 Task: Add a signature Kelly Rodriguez containing Best wishes for a happy National Human Rights Day, Kelly Rodriguez to email address softage.6@softage.net and add a label Hazardous materials
Action: Mouse moved to (1246, 95)
Screenshot: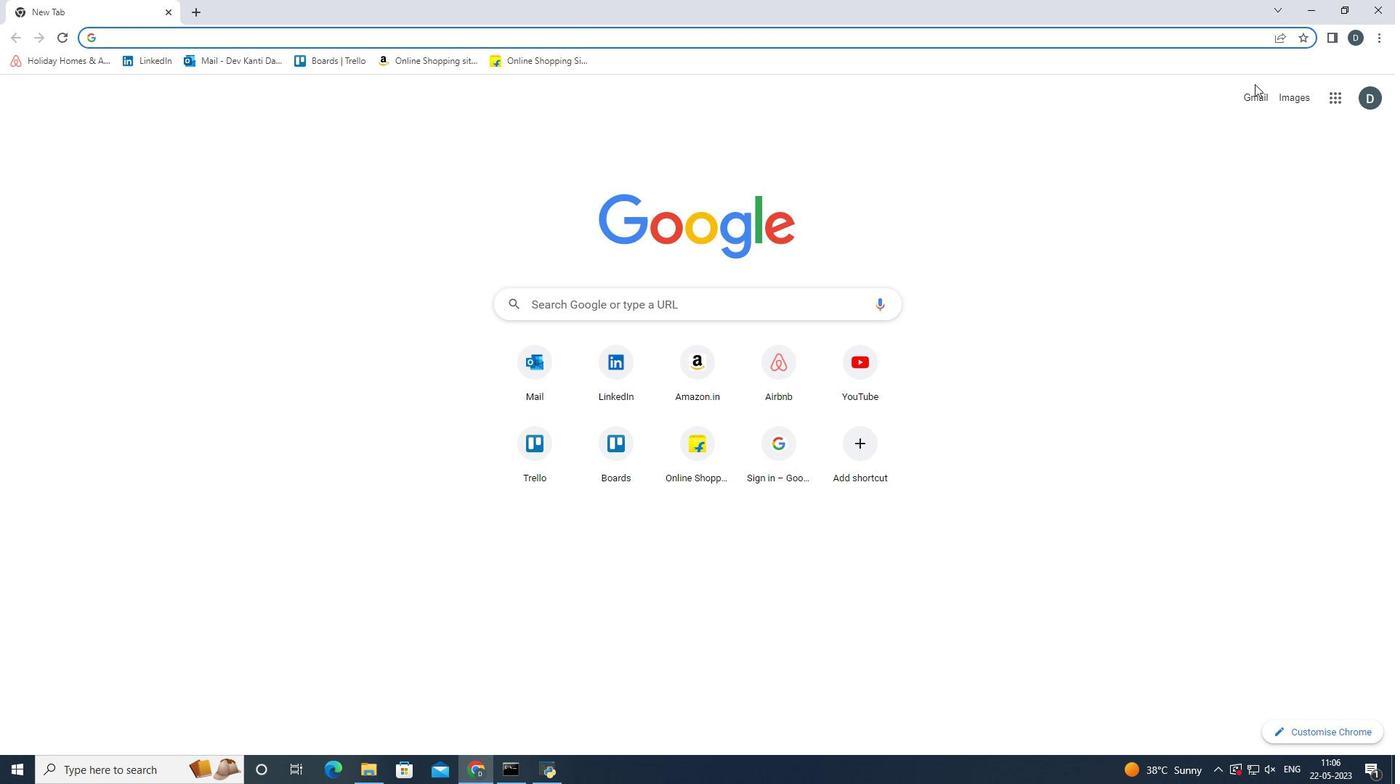 
Action: Mouse pressed left at (1246, 95)
Screenshot: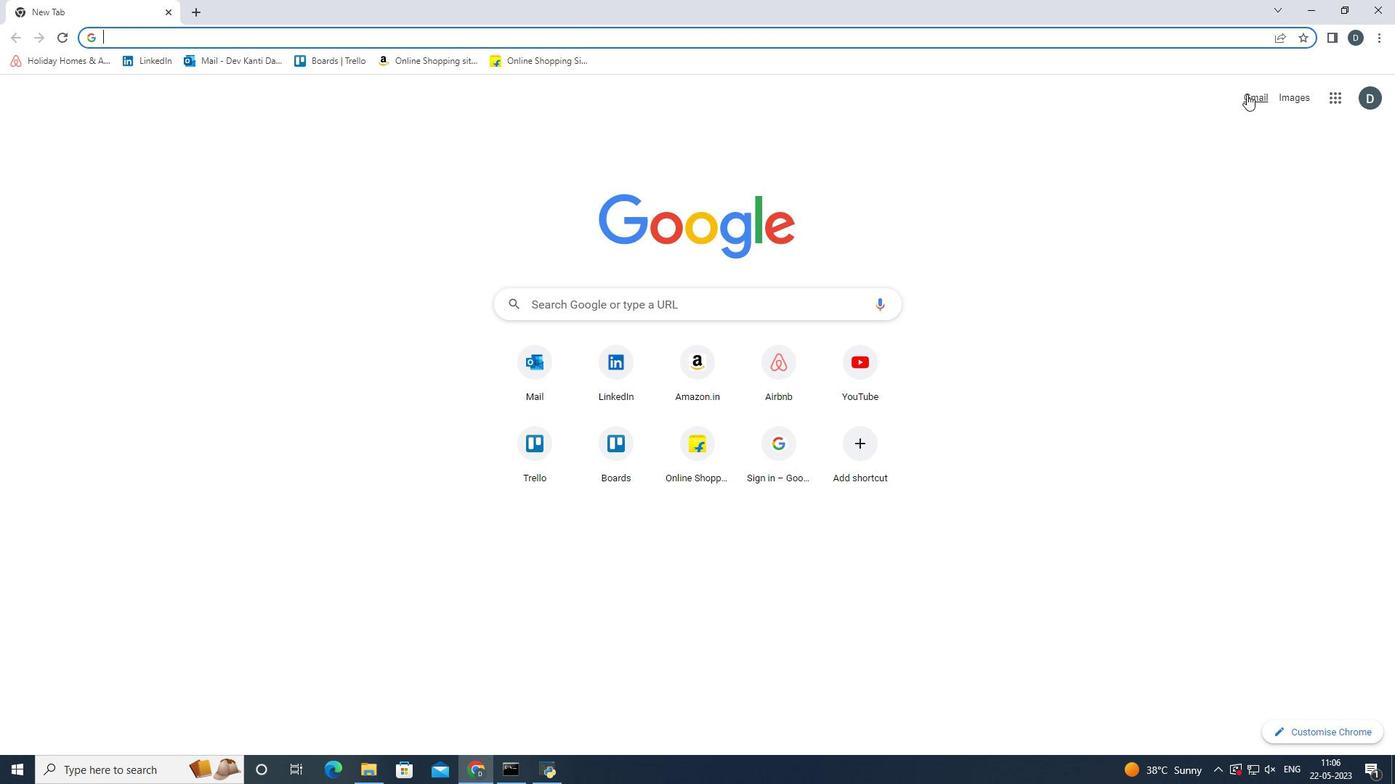 
Action: Mouse moved to (1303, 87)
Screenshot: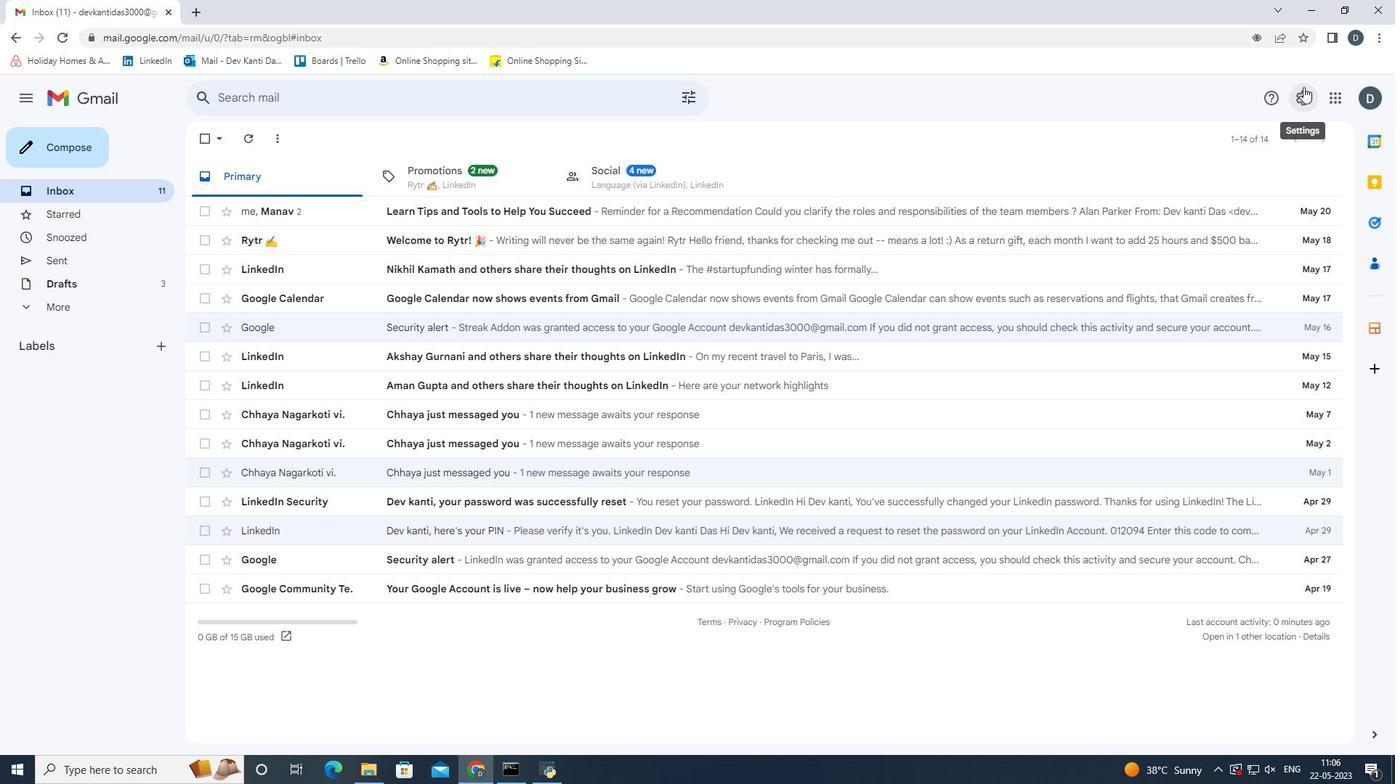 
Action: Mouse pressed left at (1303, 87)
Screenshot: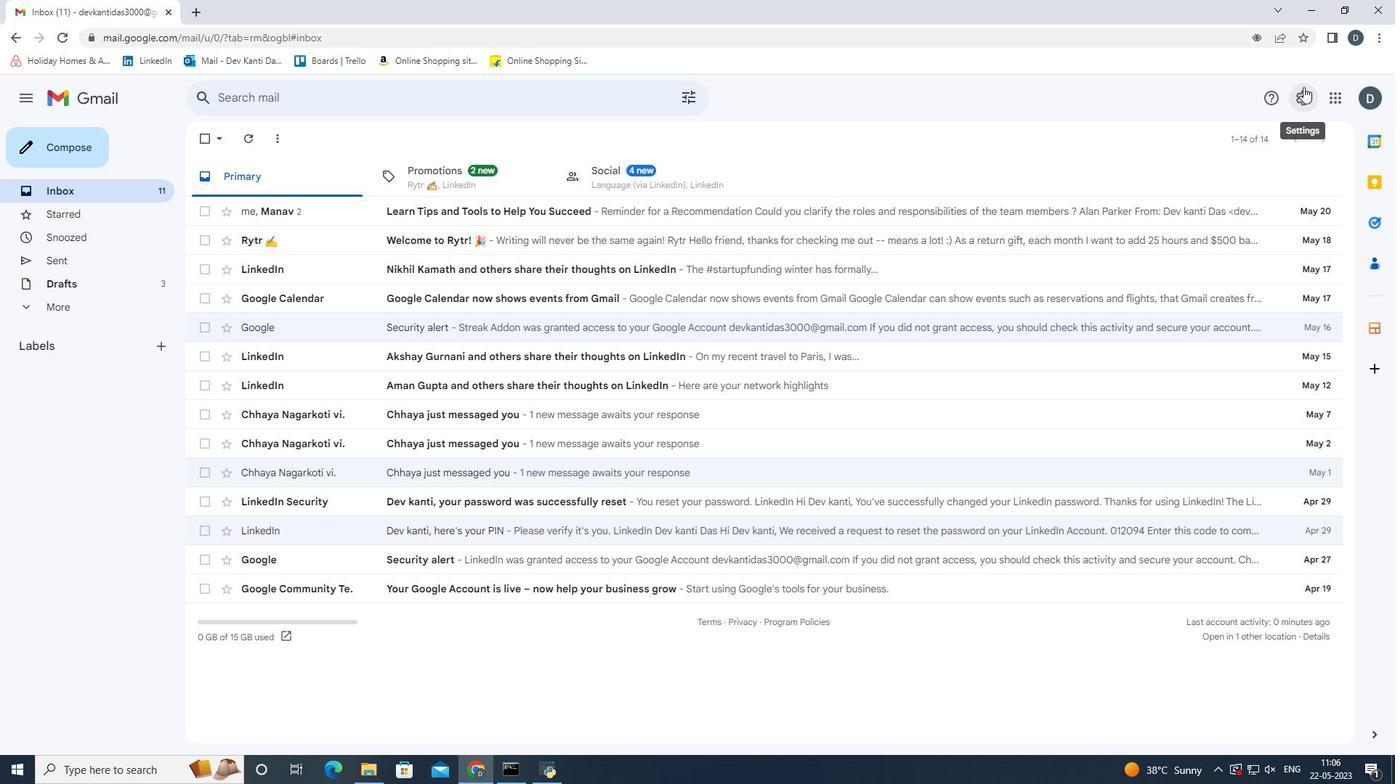 
Action: Mouse moved to (1290, 170)
Screenshot: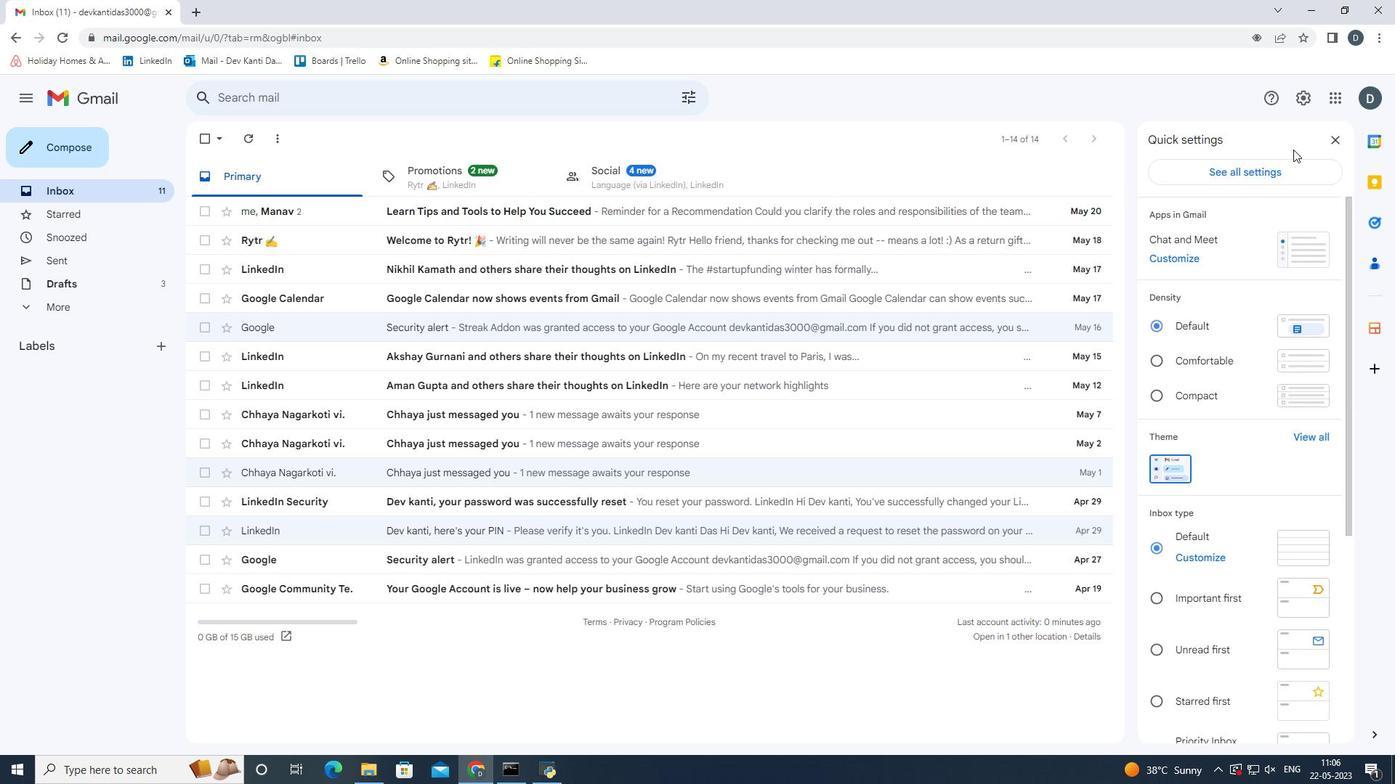 
Action: Mouse pressed left at (1290, 170)
Screenshot: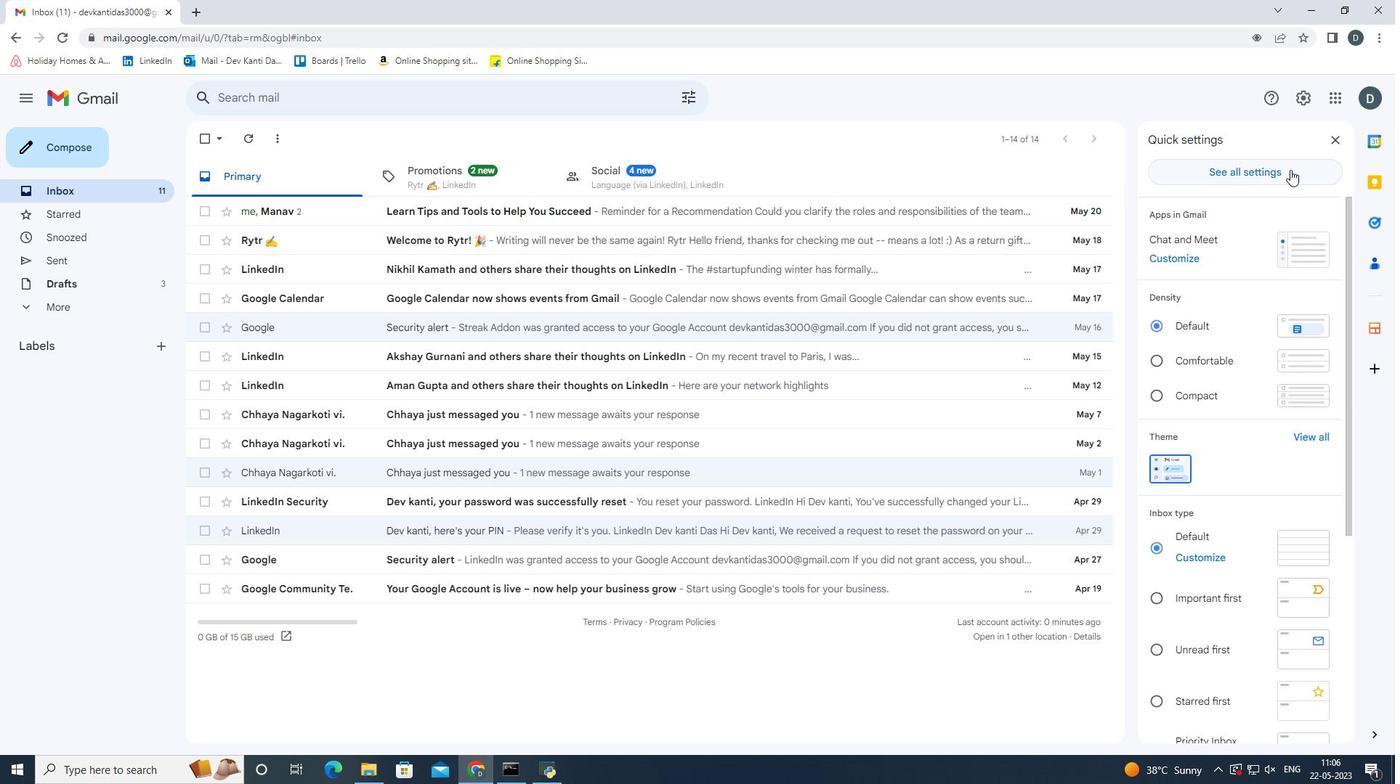
Action: Mouse moved to (923, 428)
Screenshot: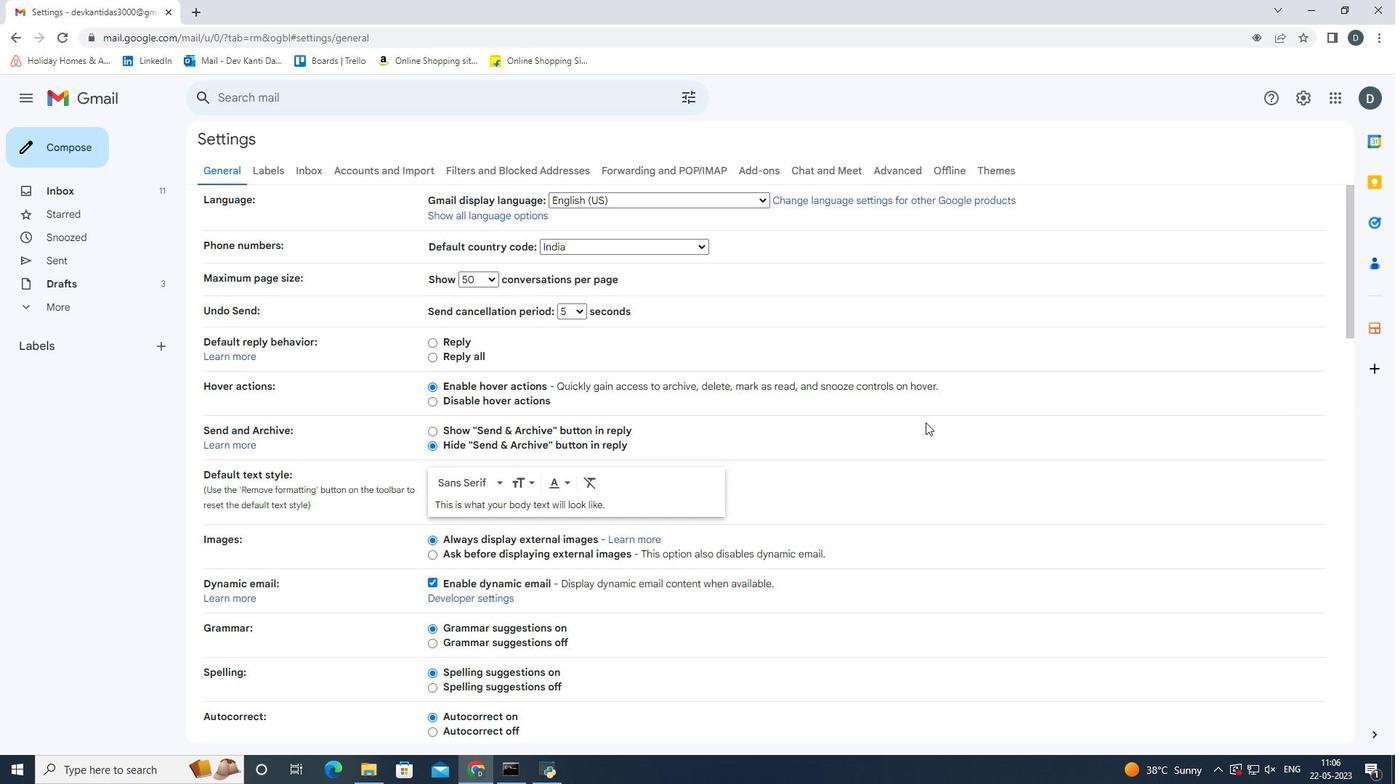 
Action: Mouse scrolled (923, 427) with delta (0, 0)
Screenshot: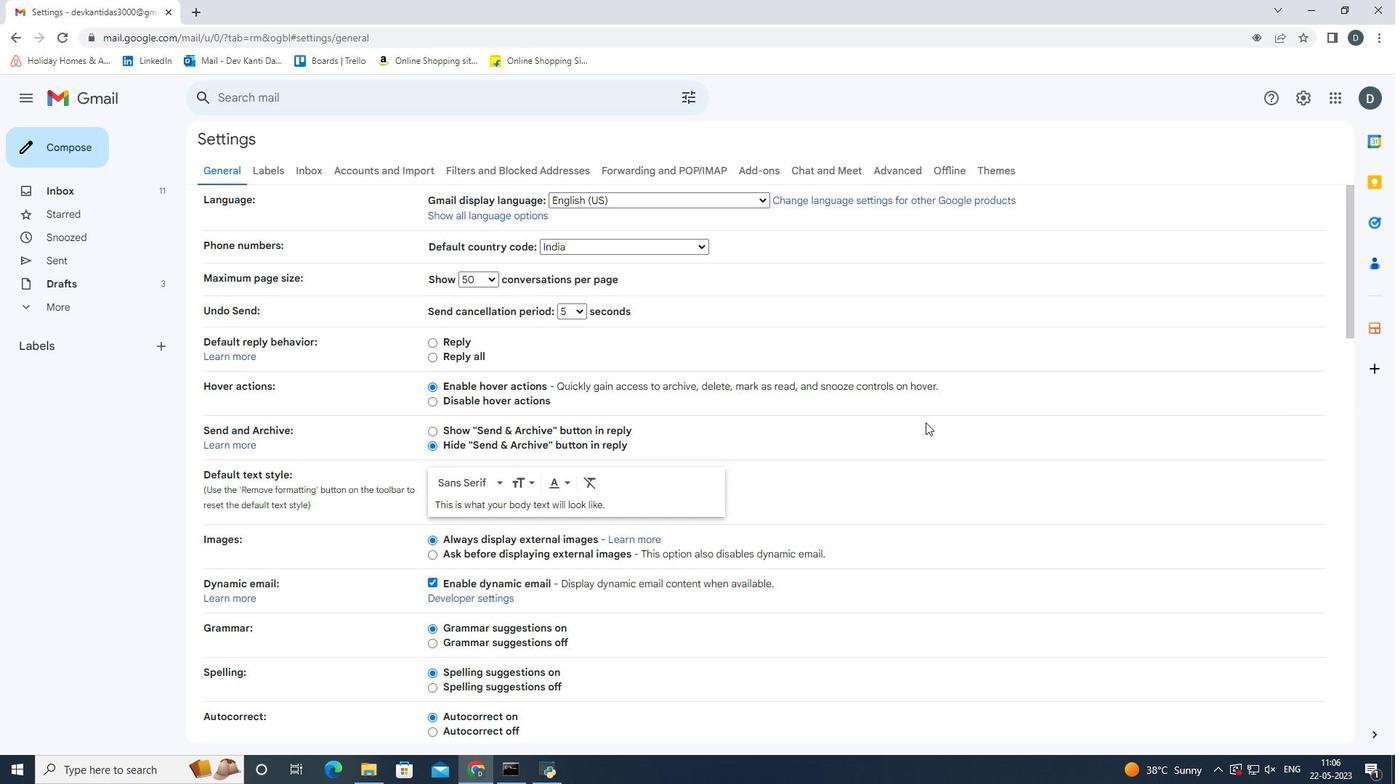 
Action: Mouse scrolled (923, 427) with delta (0, 0)
Screenshot: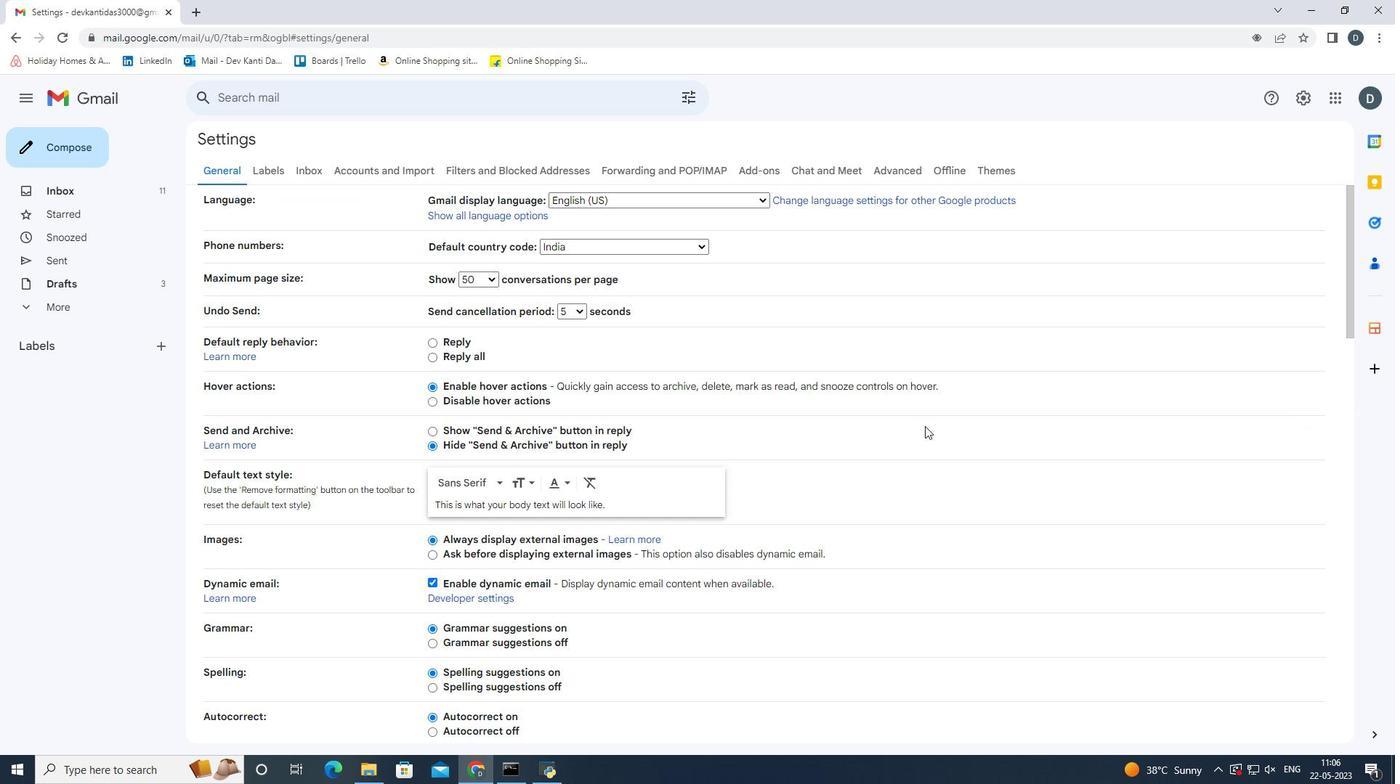 
Action: Mouse scrolled (923, 427) with delta (0, 0)
Screenshot: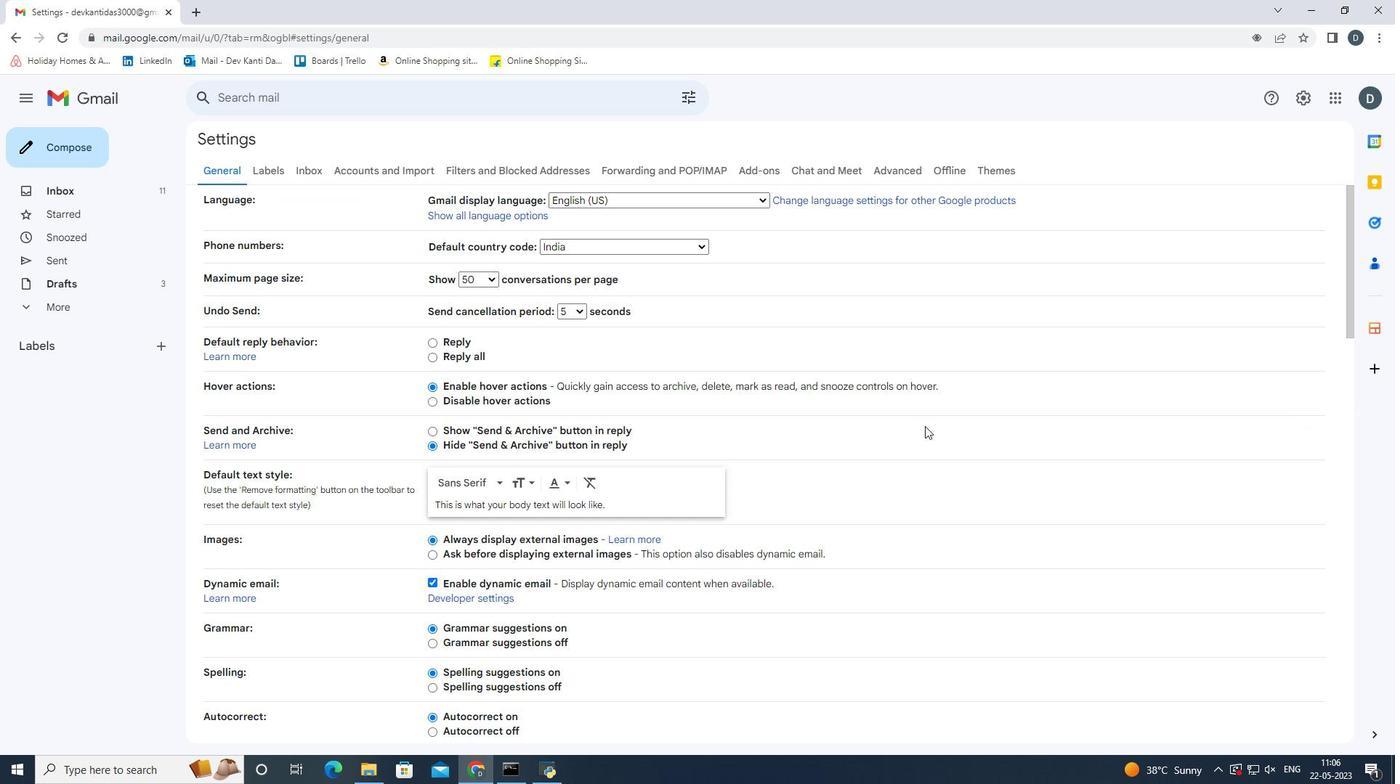 
Action: Mouse moved to (923, 430)
Screenshot: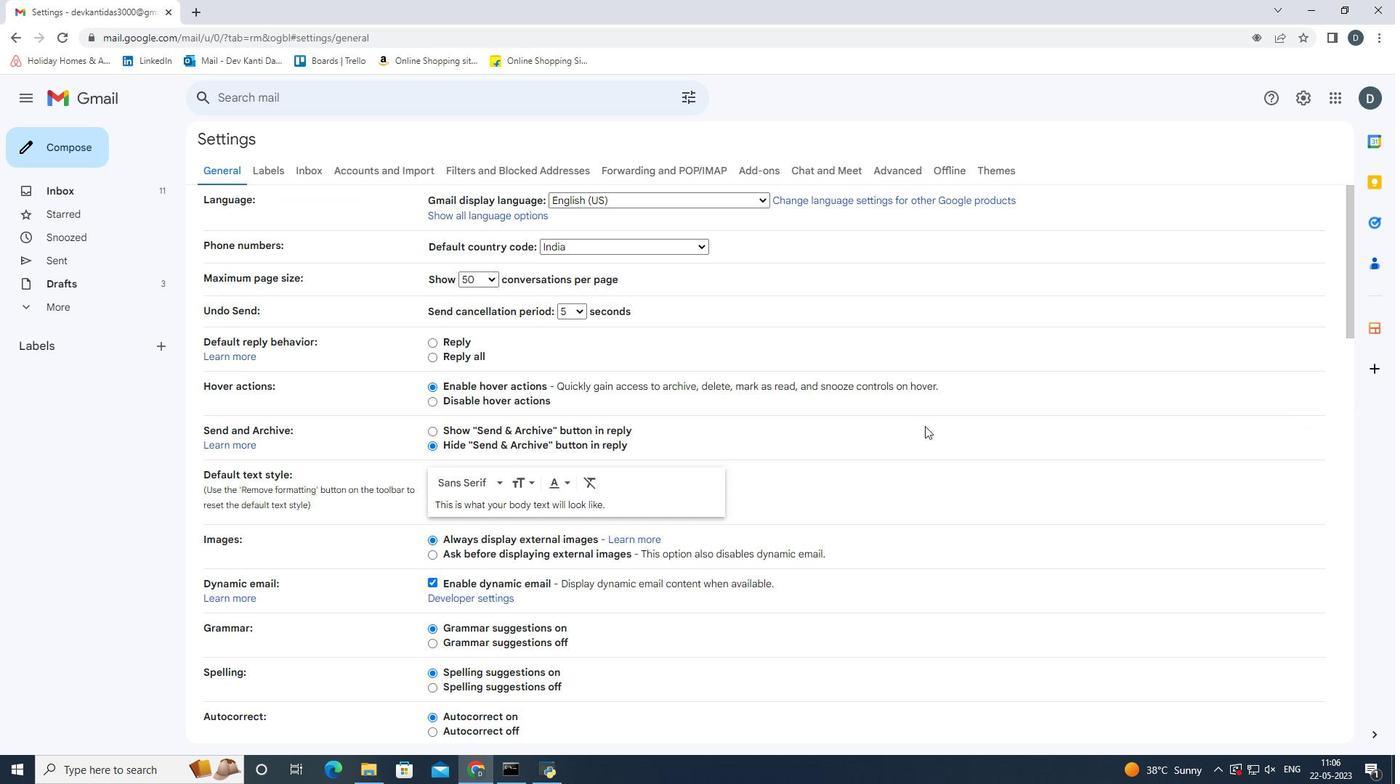 
Action: Mouse scrolled (923, 429) with delta (0, 0)
Screenshot: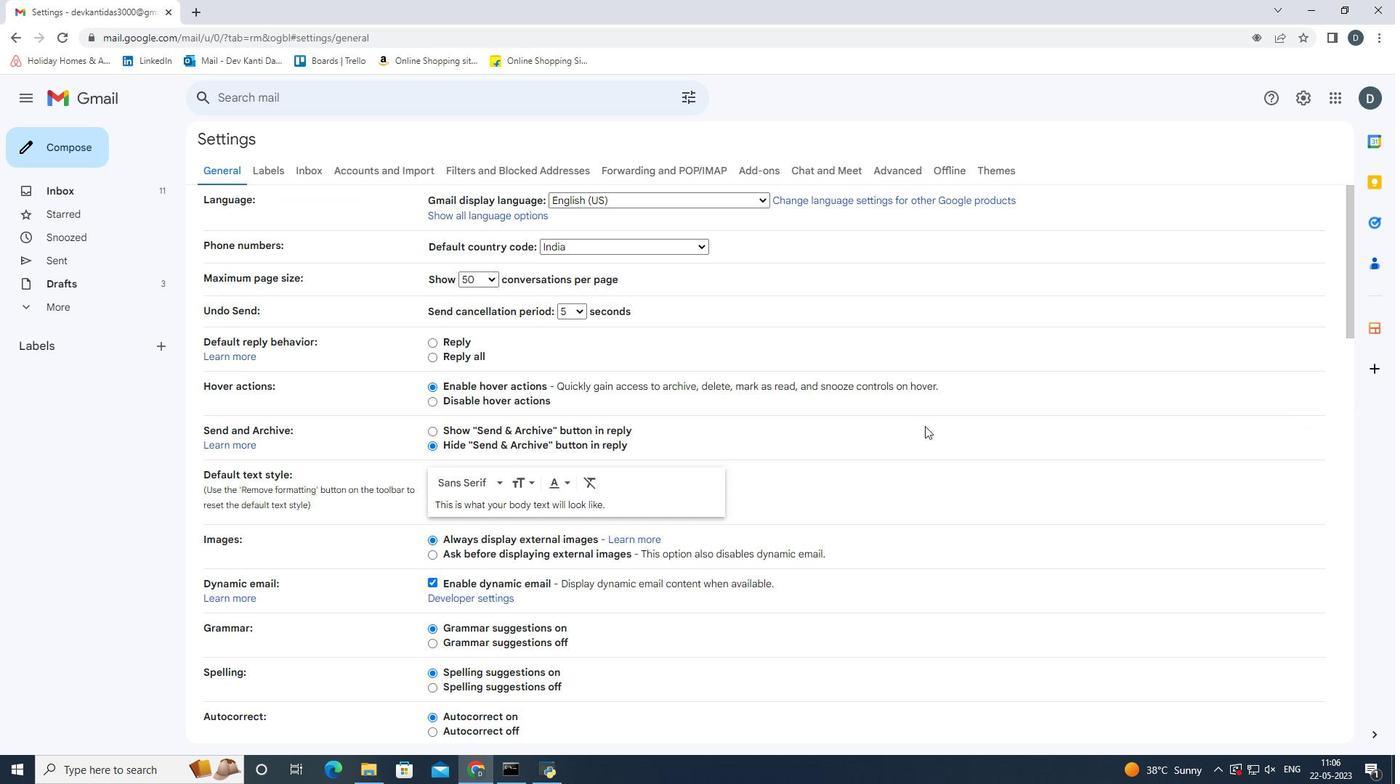 
Action: Mouse moved to (950, 408)
Screenshot: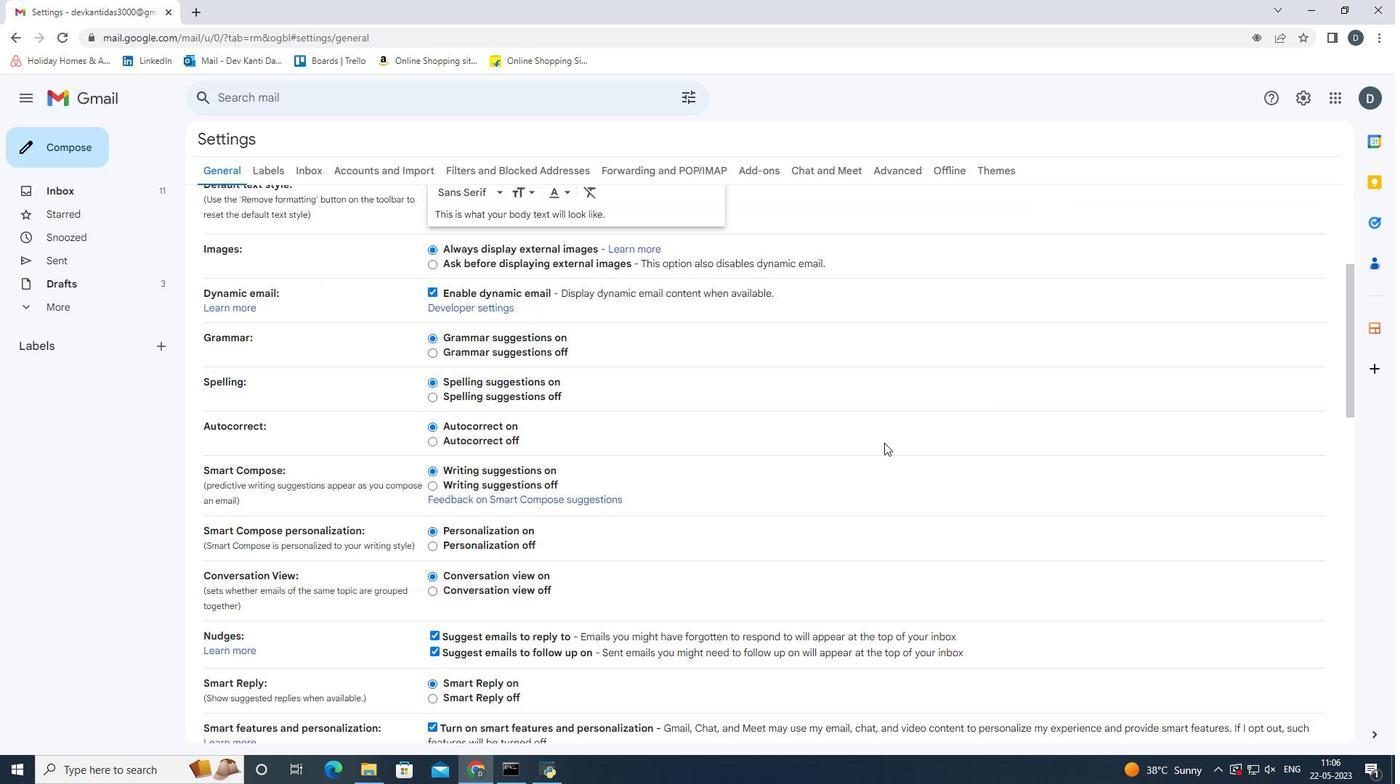 
Action: Mouse scrolled (950, 407) with delta (0, 0)
Screenshot: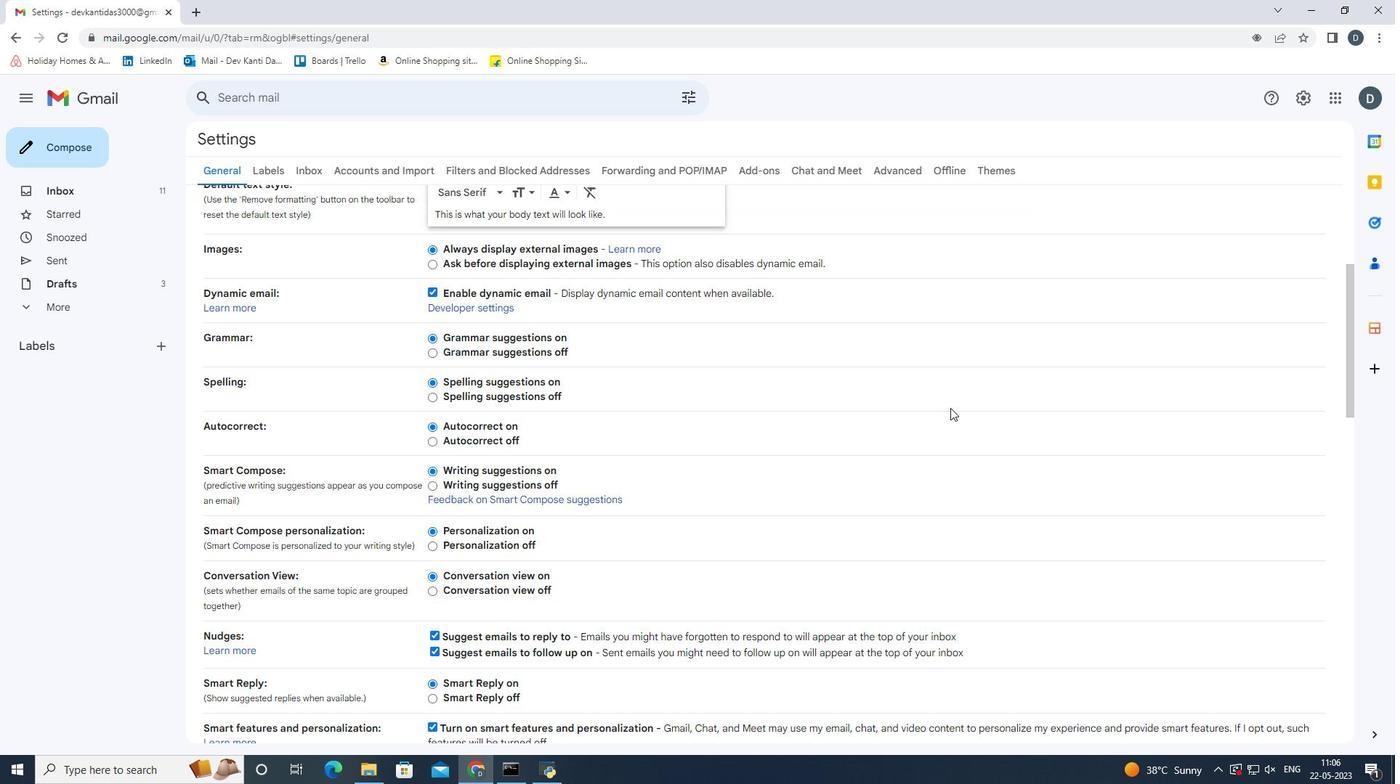 
Action: Mouse scrolled (950, 407) with delta (0, 0)
Screenshot: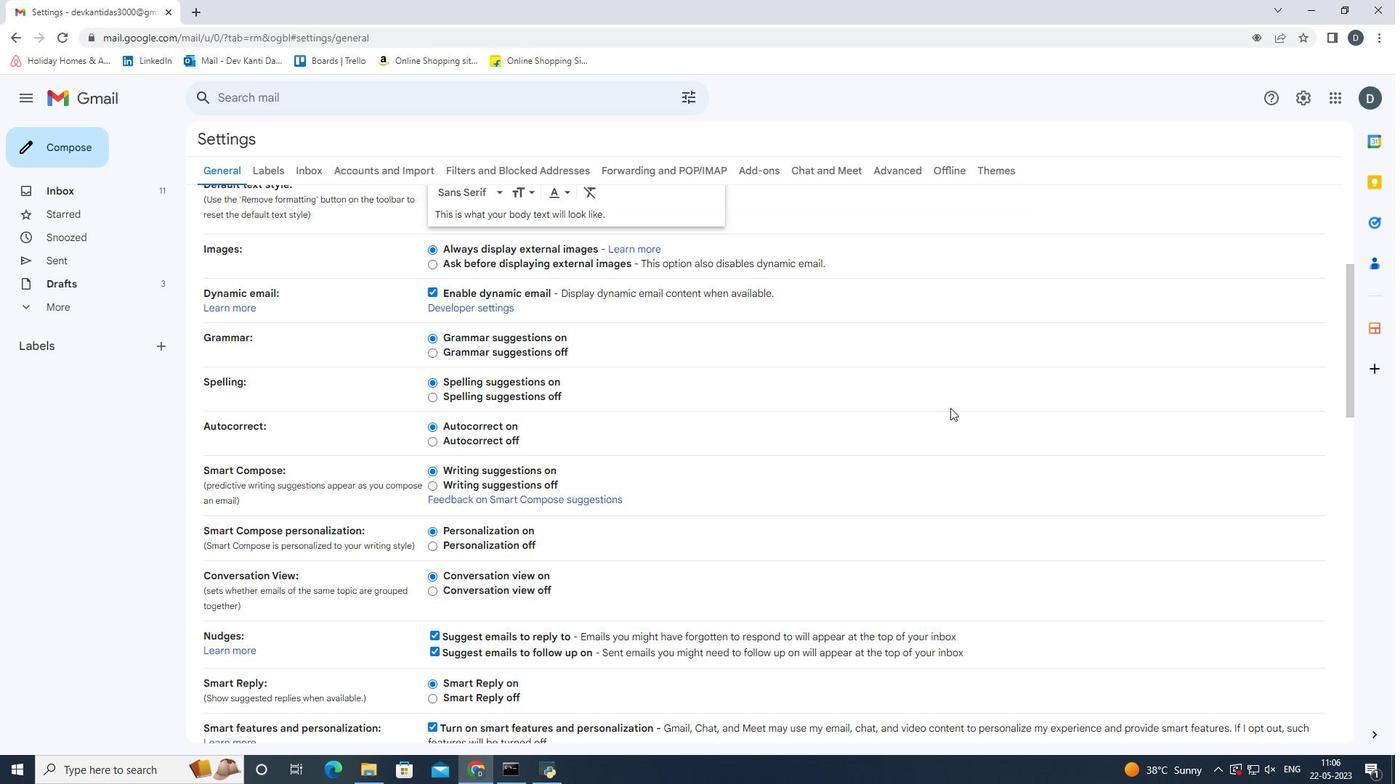 
Action: Mouse scrolled (950, 407) with delta (0, 0)
Screenshot: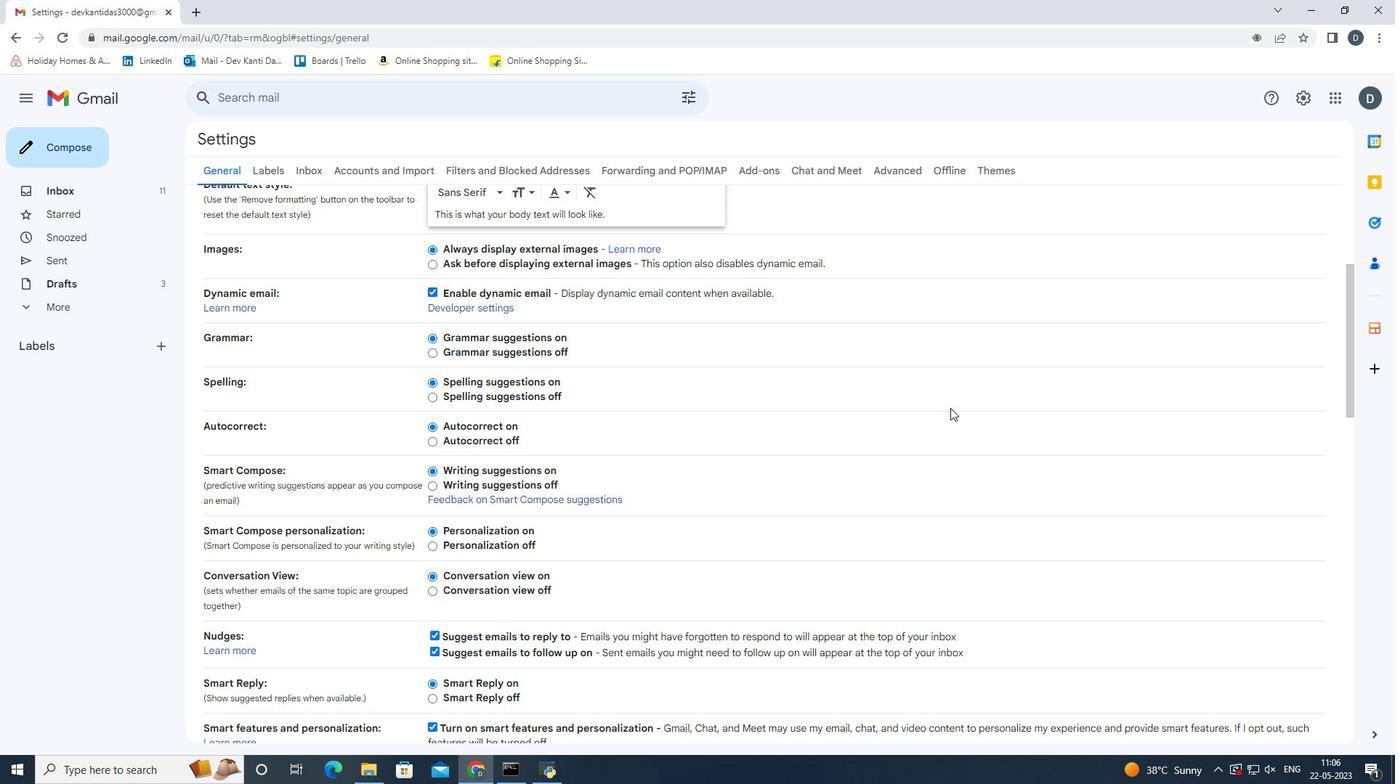 
Action: Mouse scrolled (950, 407) with delta (0, 0)
Screenshot: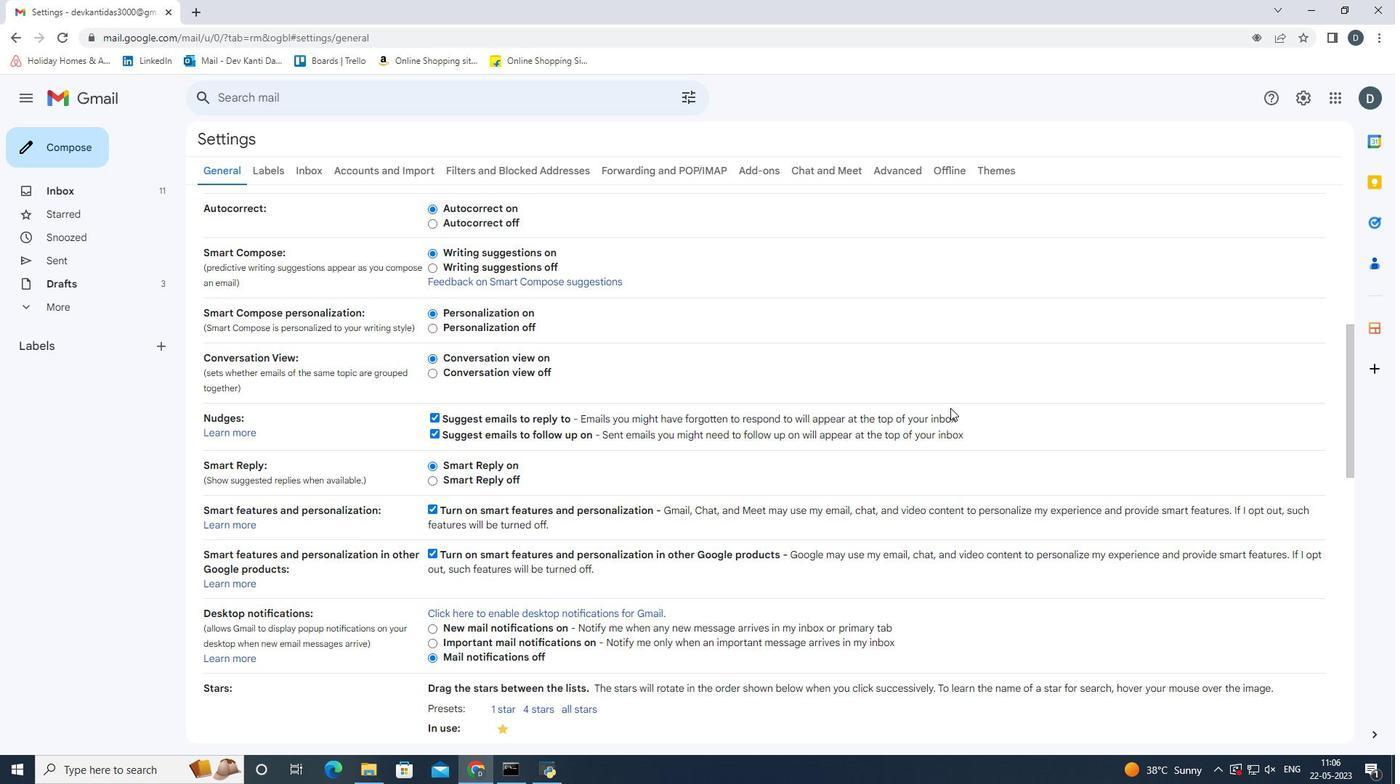 
Action: Mouse scrolled (950, 407) with delta (0, 0)
Screenshot: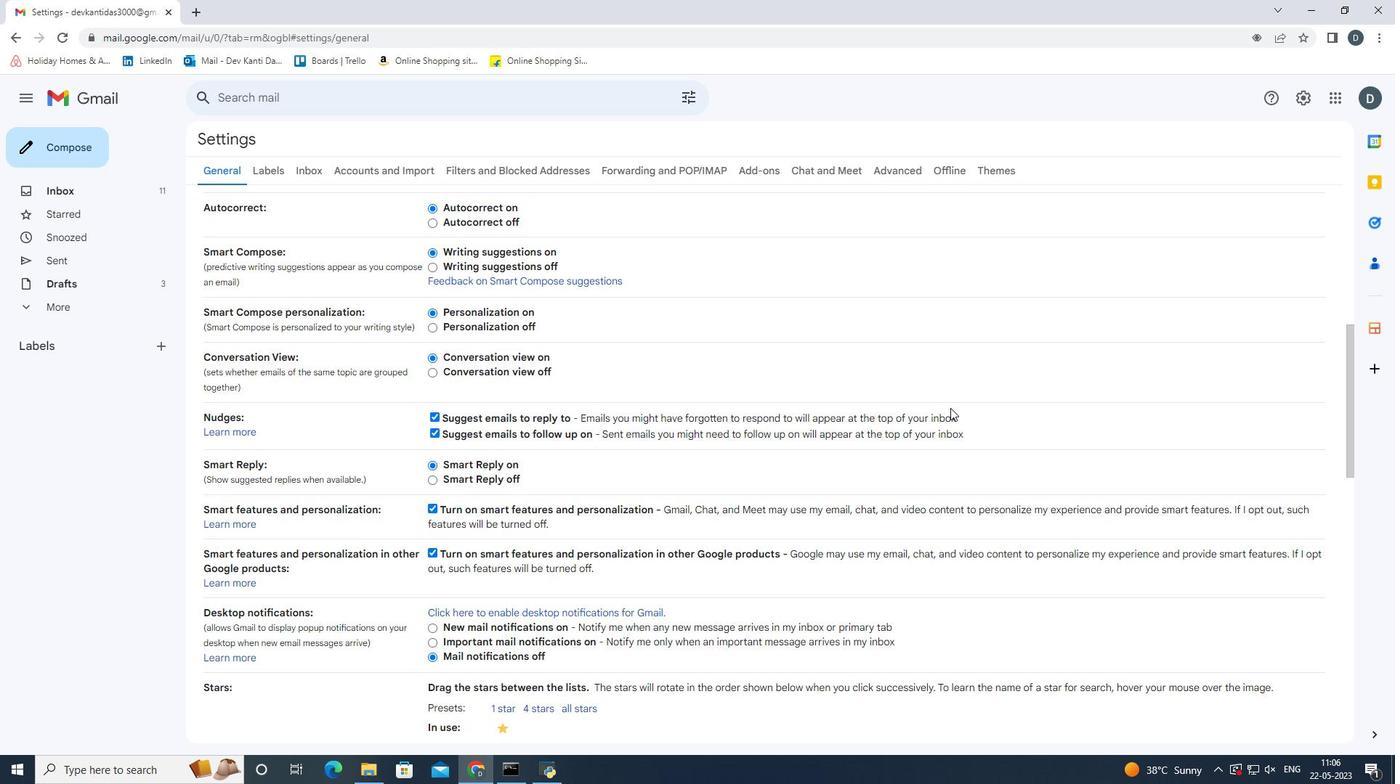
Action: Mouse scrolled (950, 407) with delta (0, 0)
Screenshot: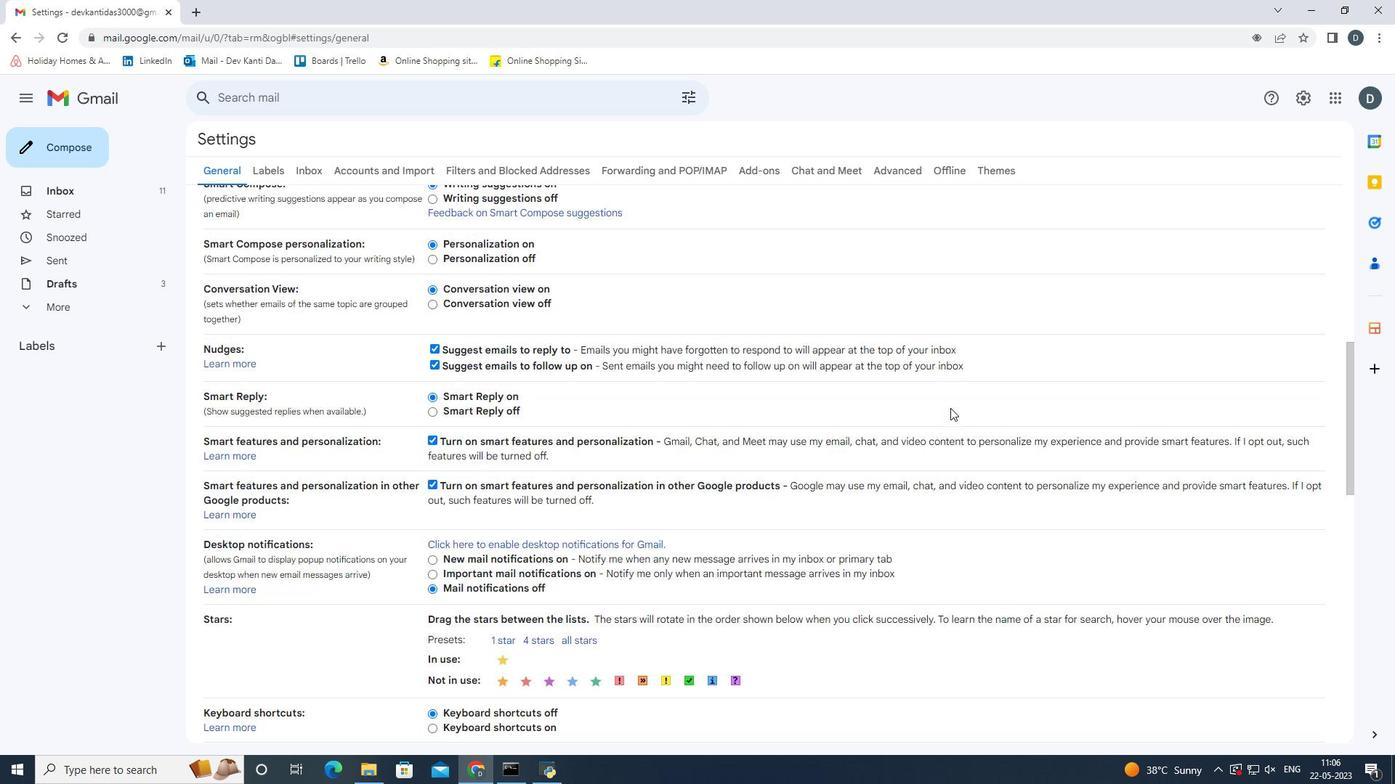 
Action: Mouse scrolled (950, 407) with delta (0, 0)
Screenshot: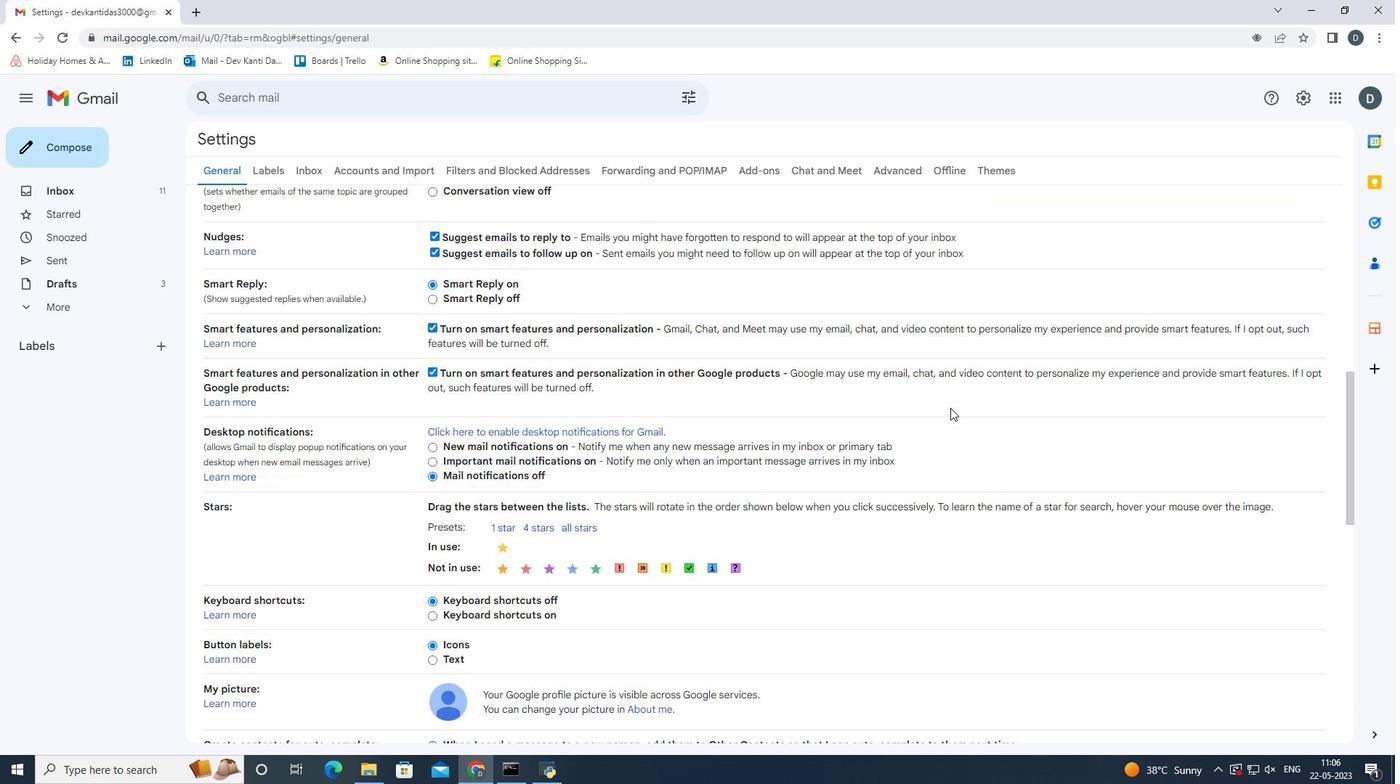 
Action: Mouse scrolled (950, 407) with delta (0, 0)
Screenshot: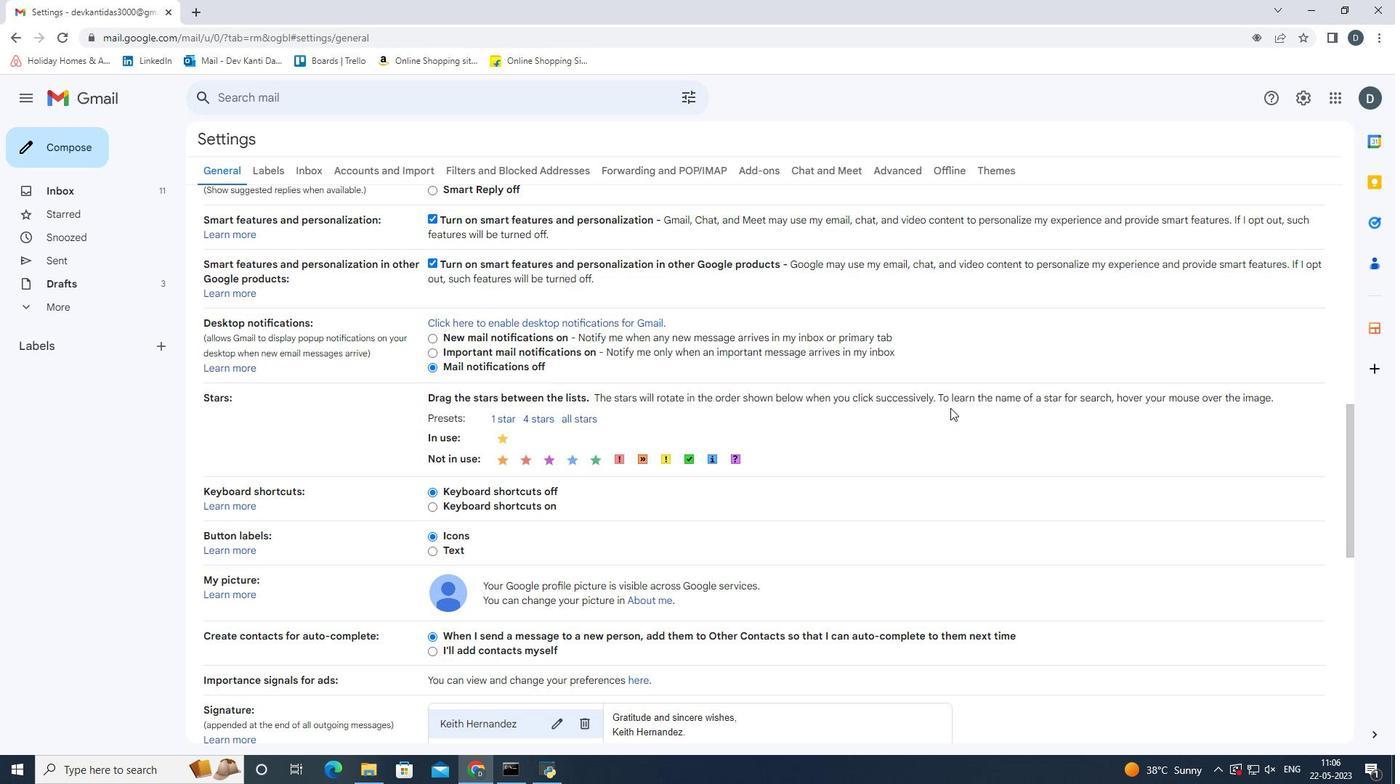 
Action: Mouse scrolled (950, 407) with delta (0, 0)
Screenshot: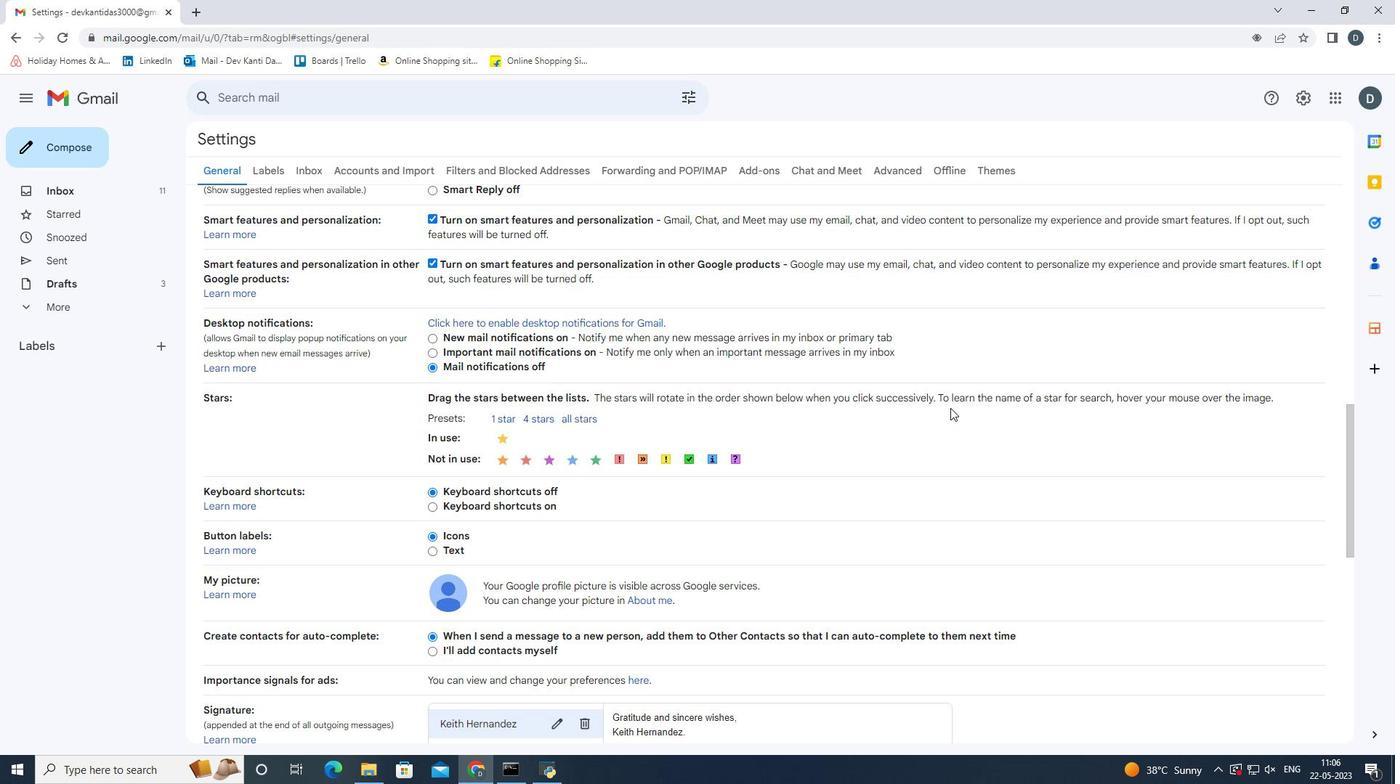 
Action: Mouse scrolled (950, 407) with delta (0, 0)
Screenshot: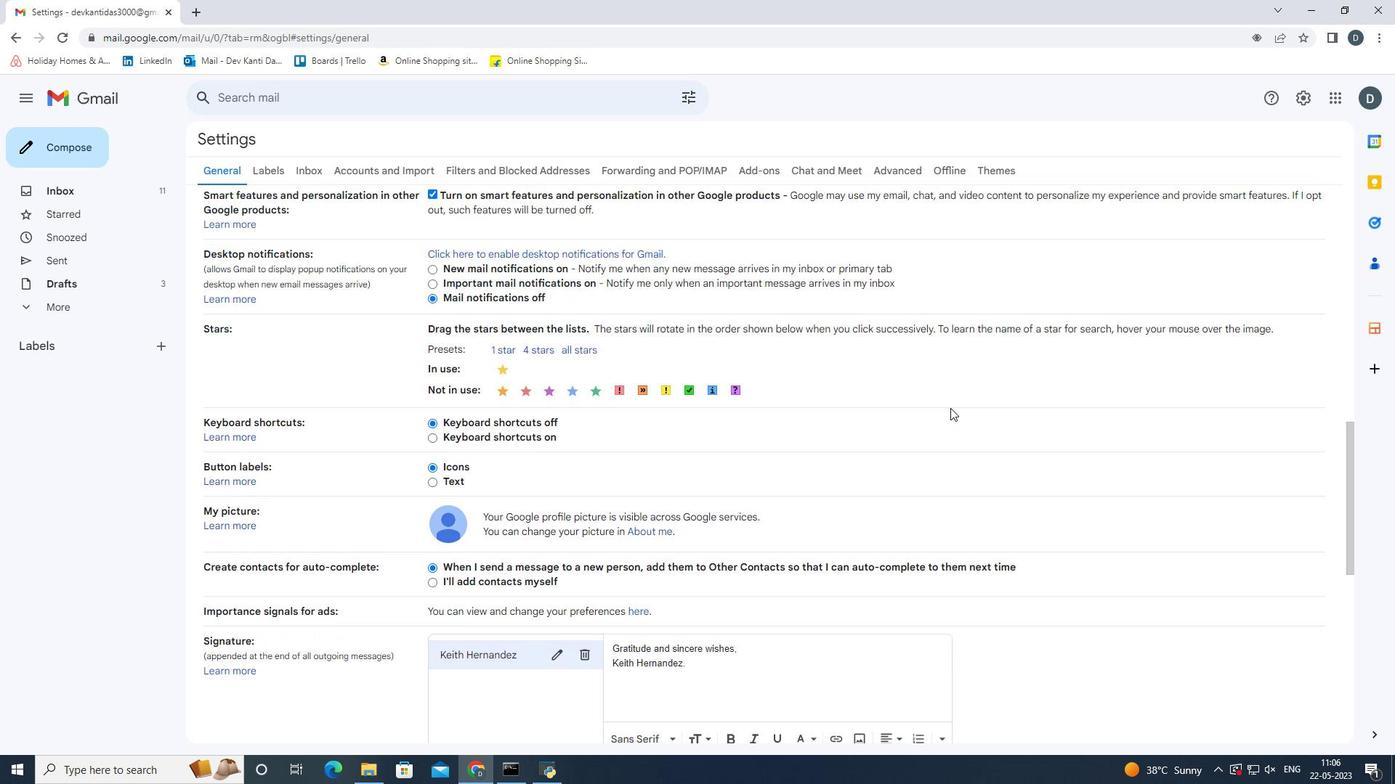 
Action: Mouse moved to (580, 507)
Screenshot: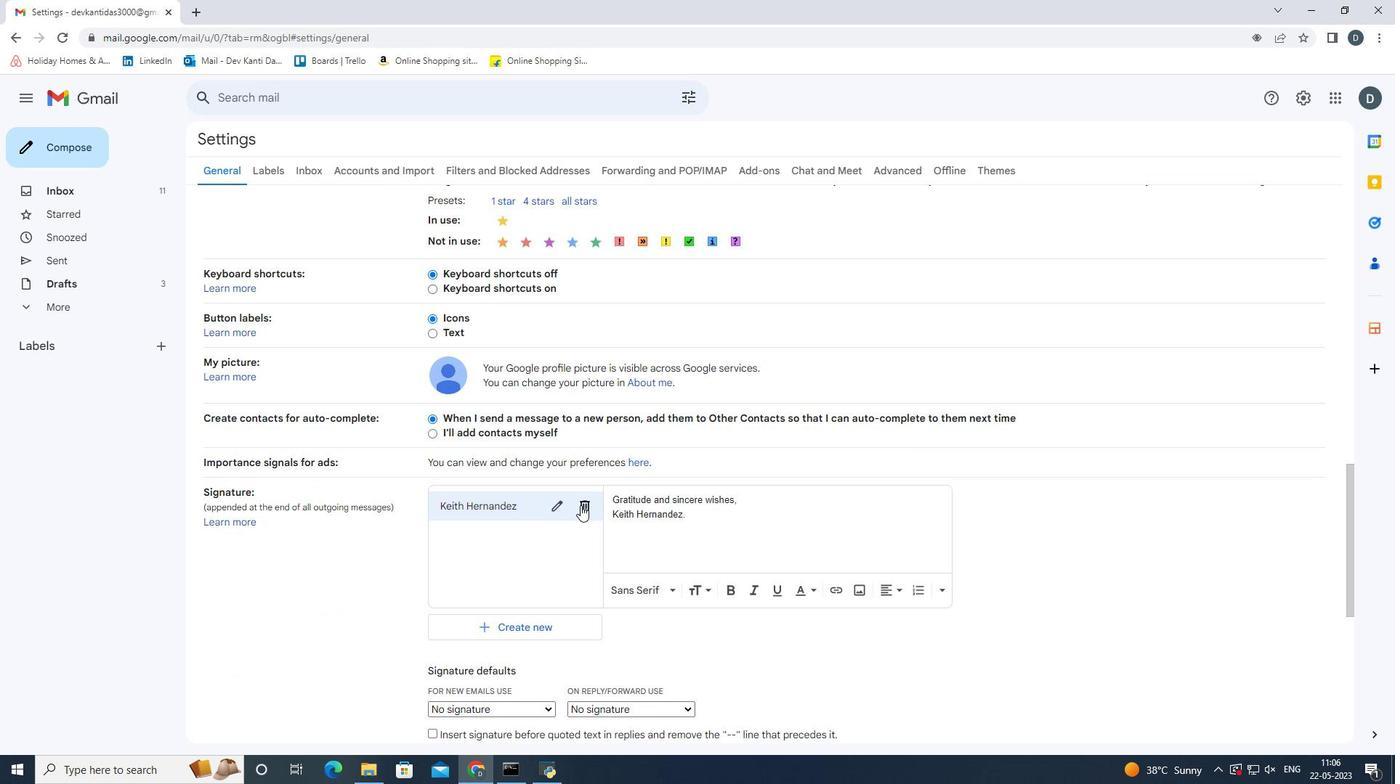 
Action: Mouse pressed left at (580, 507)
Screenshot: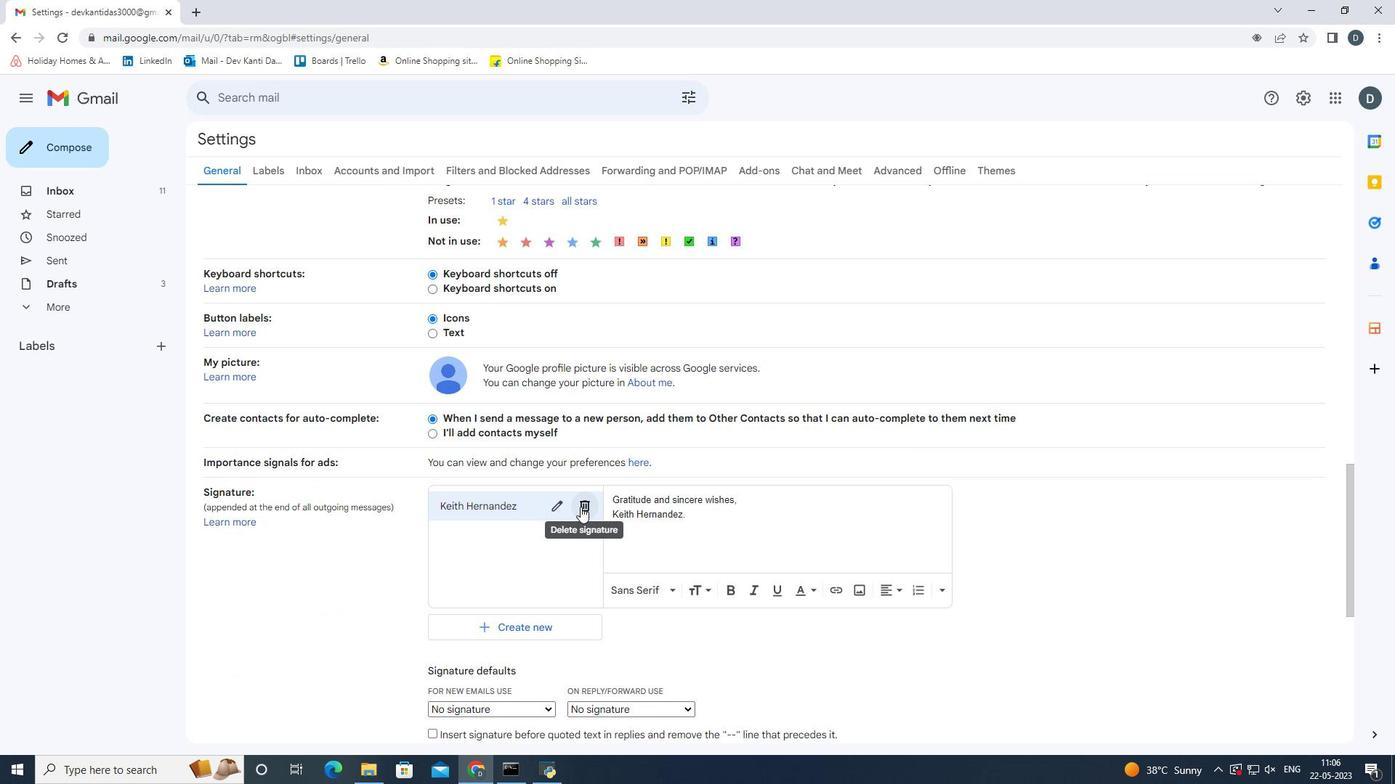 
Action: Mouse moved to (853, 446)
Screenshot: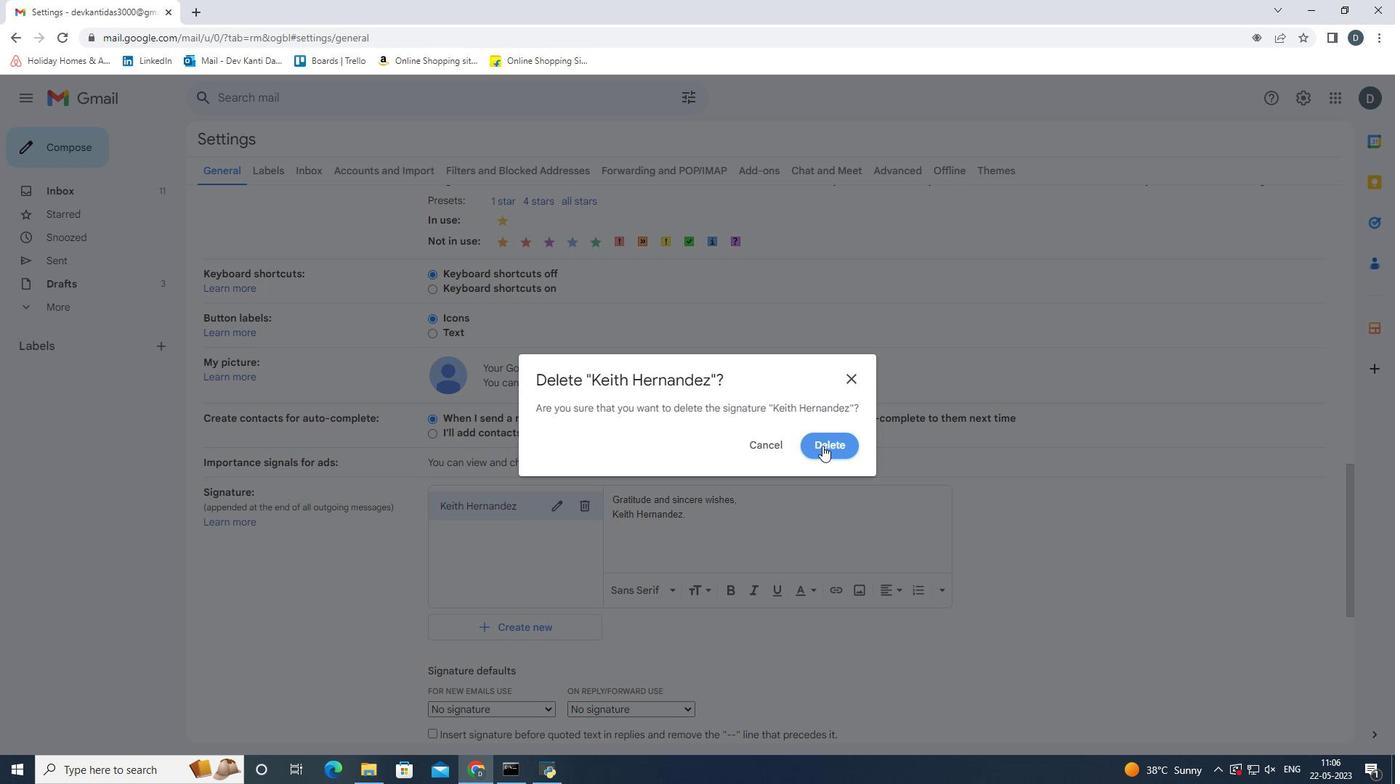 
Action: Mouse pressed left at (853, 446)
Screenshot: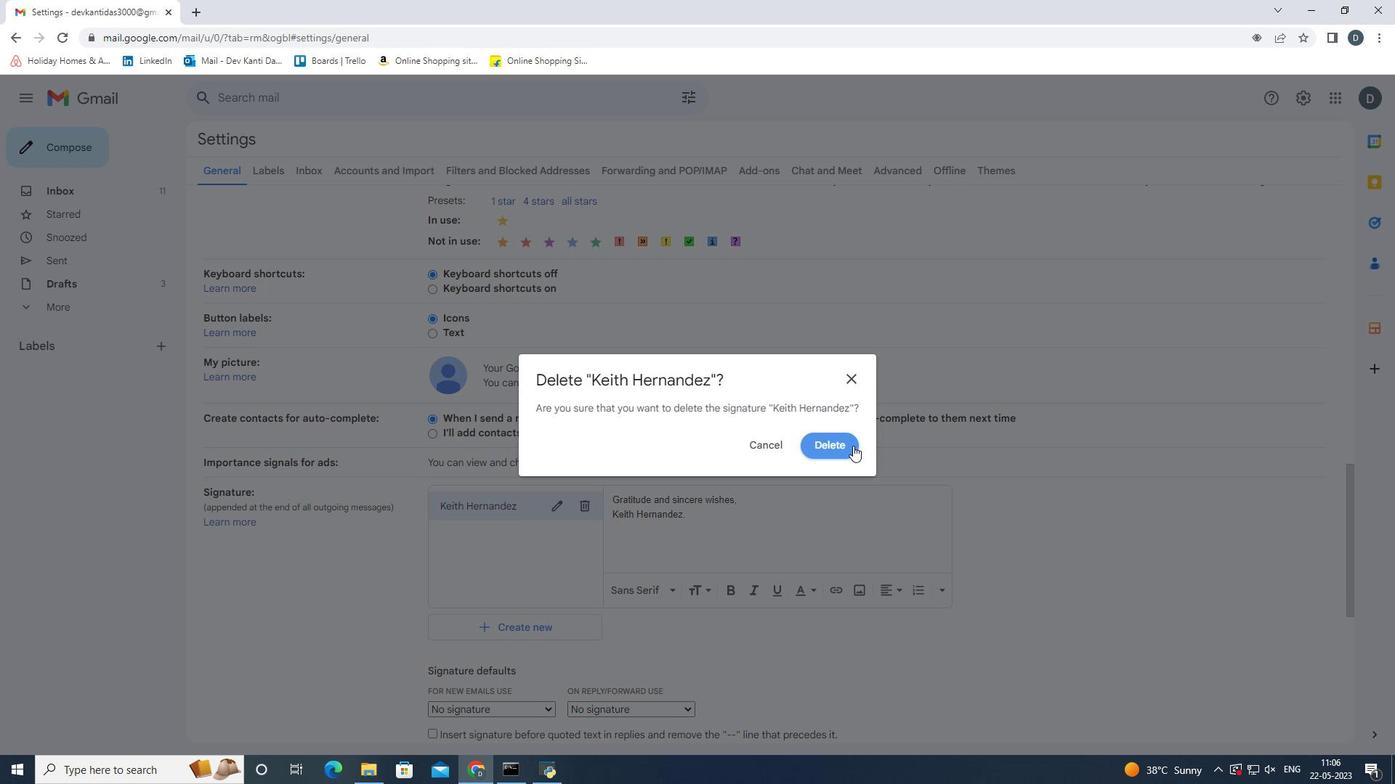 
Action: Mouse moved to (481, 529)
Screenshot: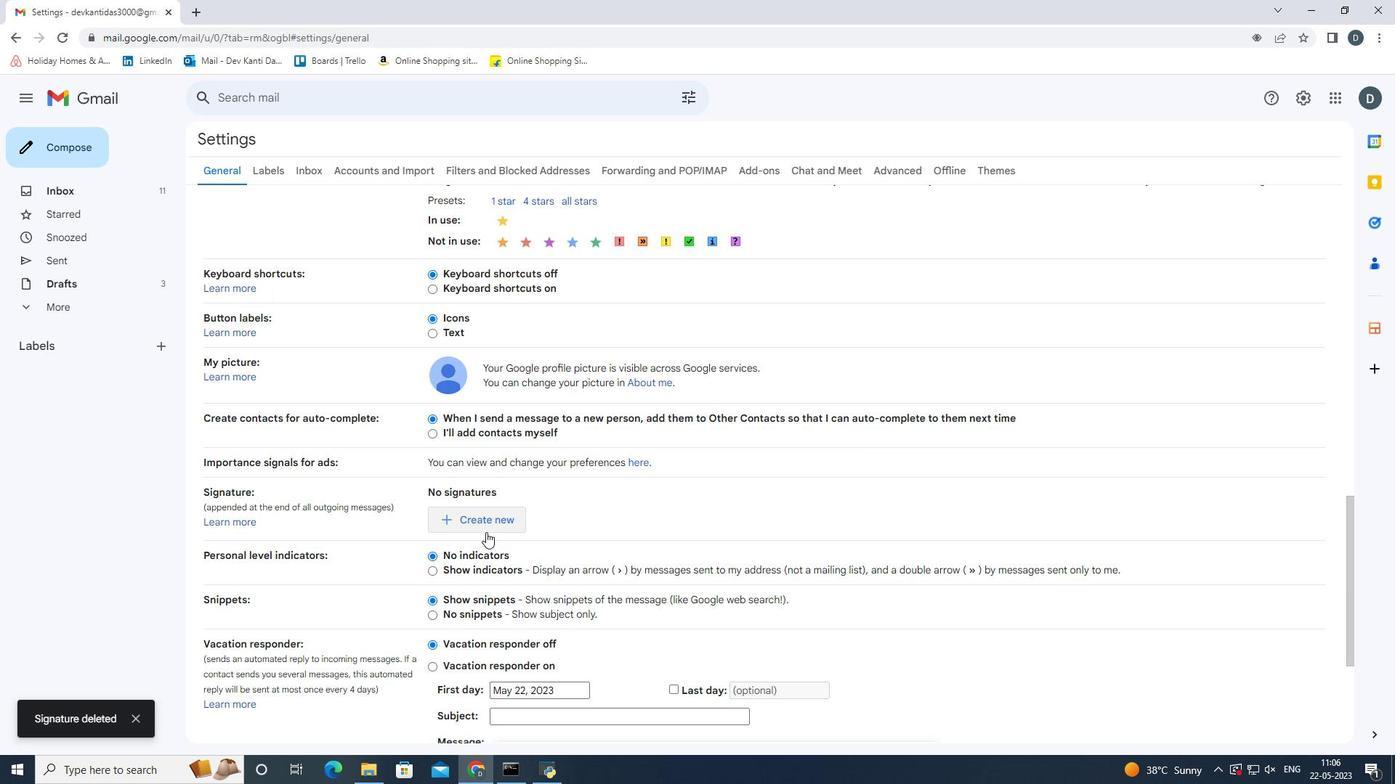 
Action: Mouse pressed left at (481, 529)
Screenshot: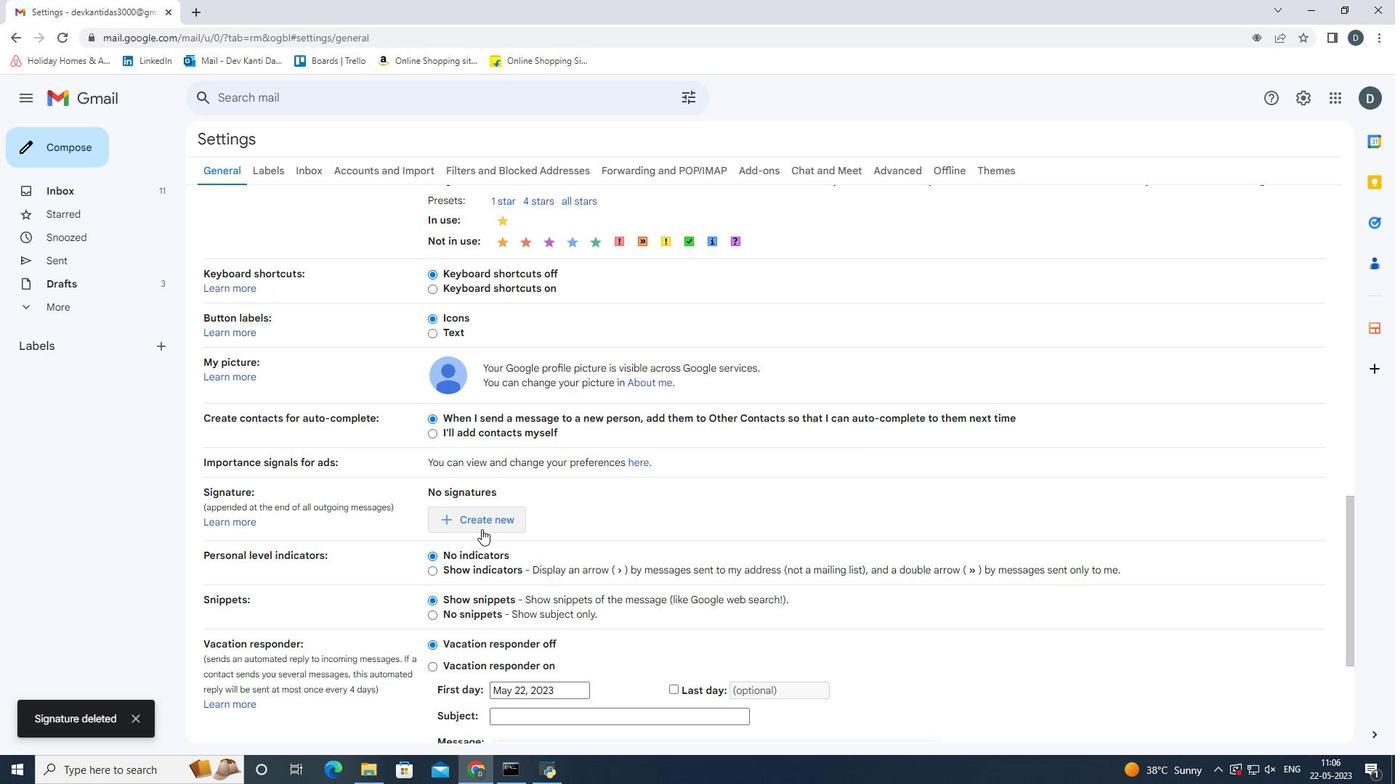 
Action: Mouse moved to (822, 382)
Screenshot: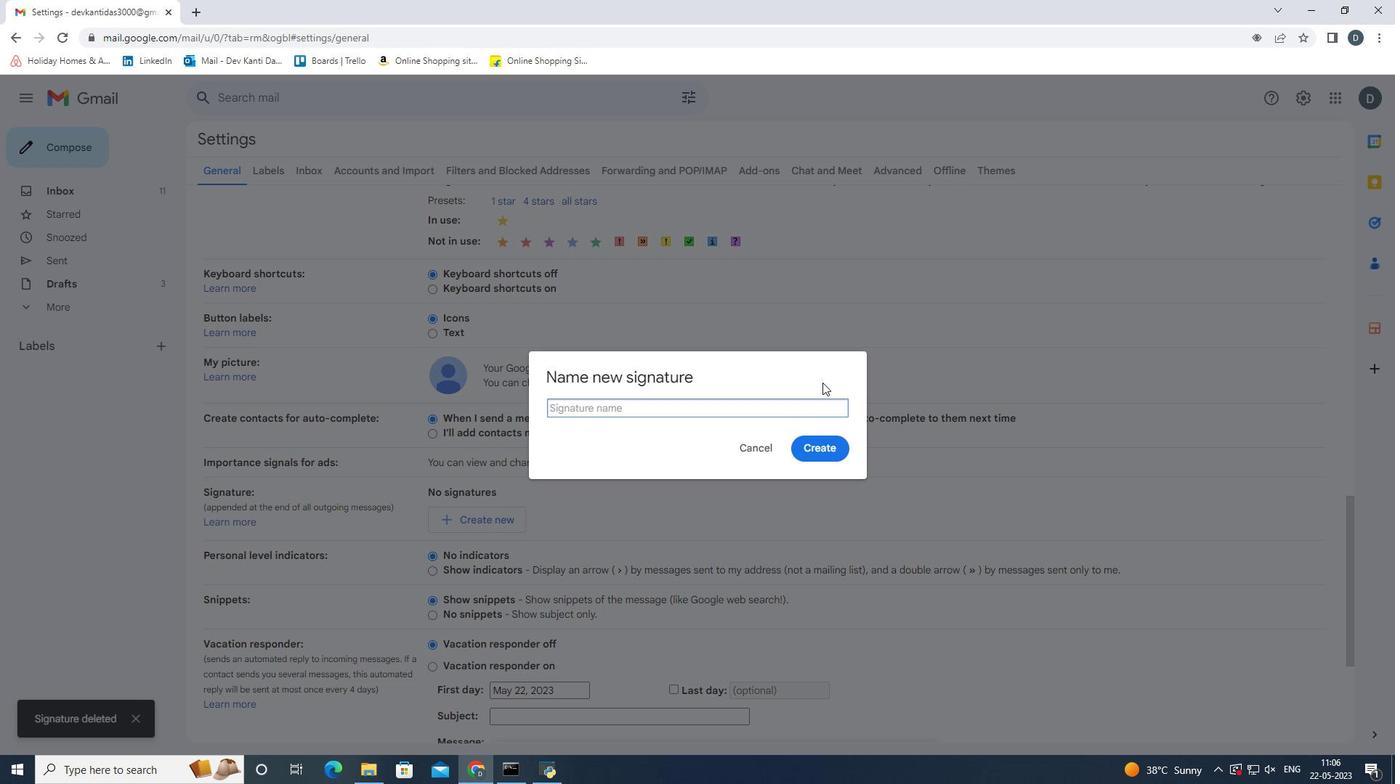 
Action: Key pressed <Key.shift>Kelly<Key.space><Key.shift><Key.shift><Key.shift><Key.shift><Key.shift><Key.shift><Key.shift><Key.shift><Key.shift>Rodriguez<Key.enter>
Screenshot: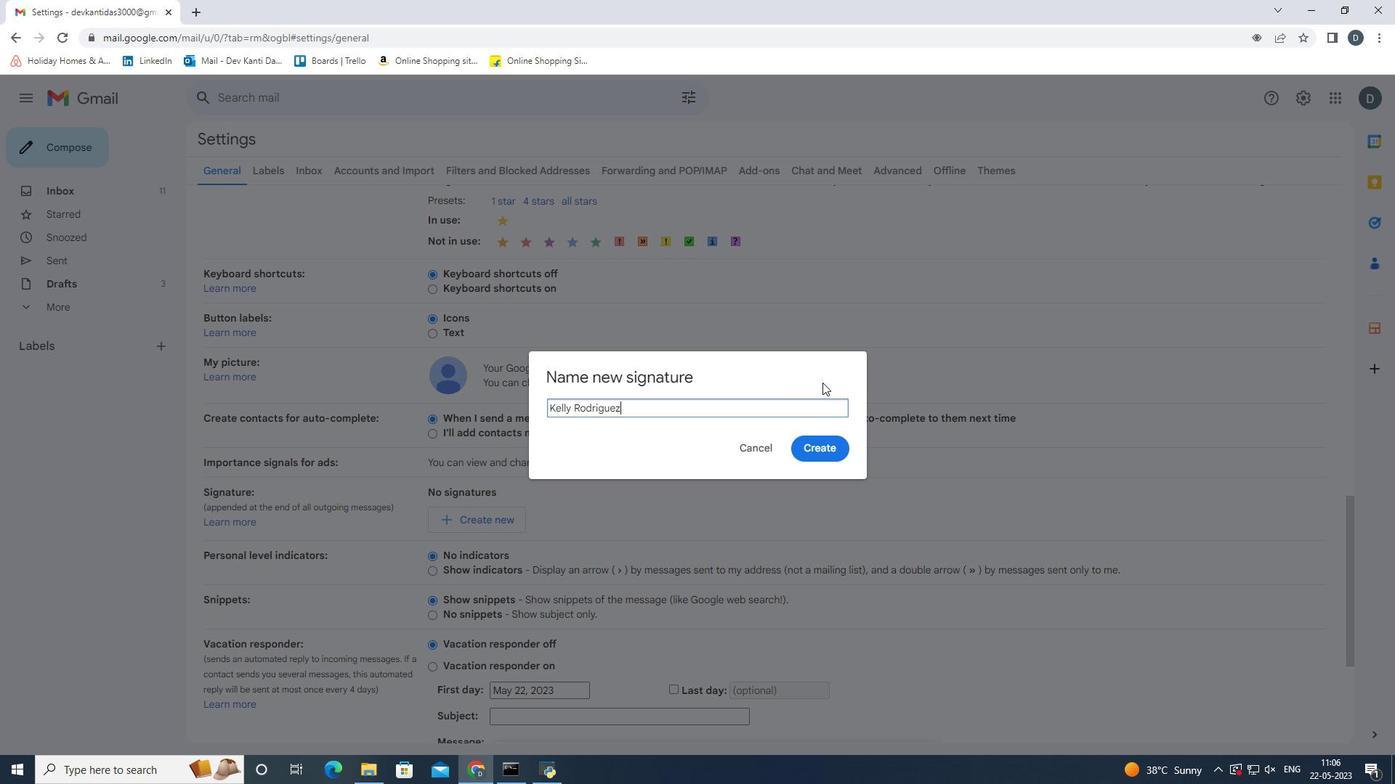
Action: Mouse moved to (746, 534)
Screenshot: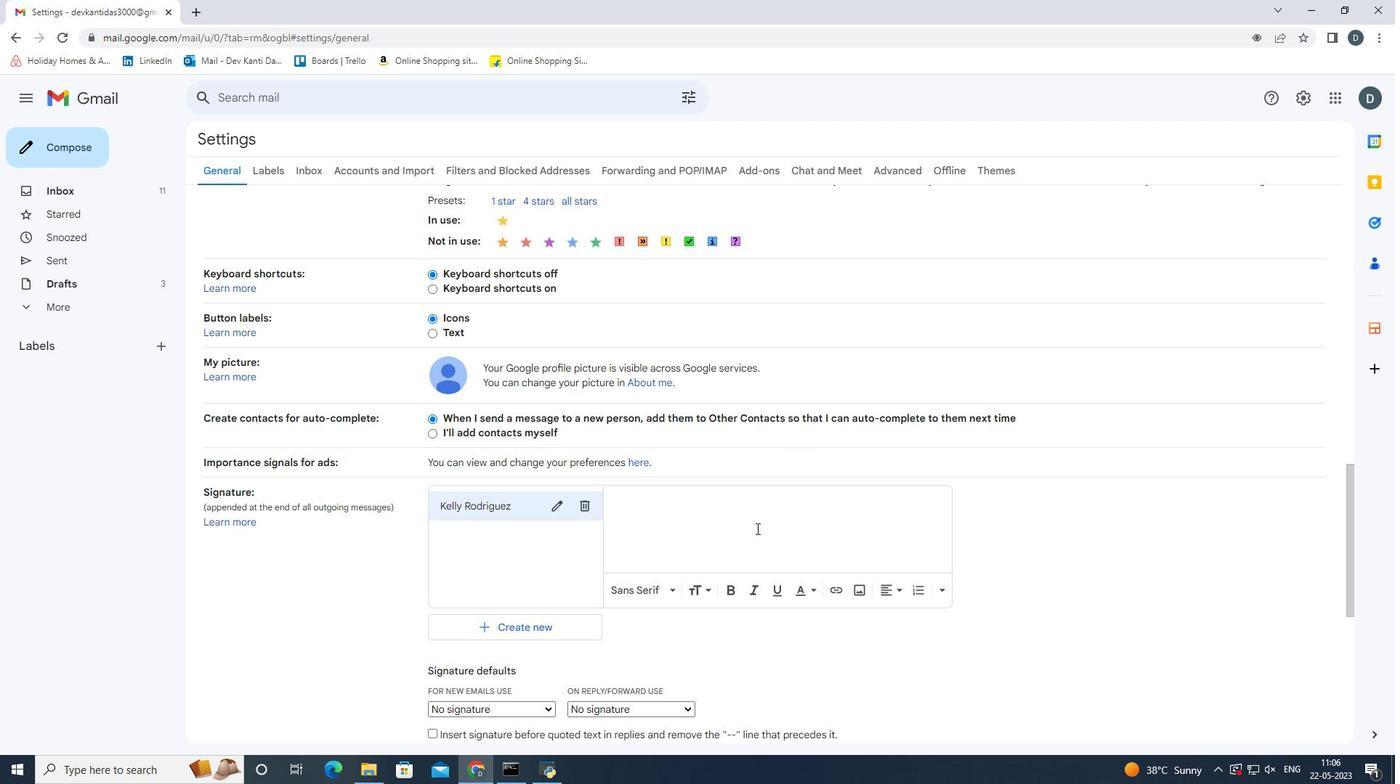 
Action: Mouse pressed left at (746, 534)
Screenshot: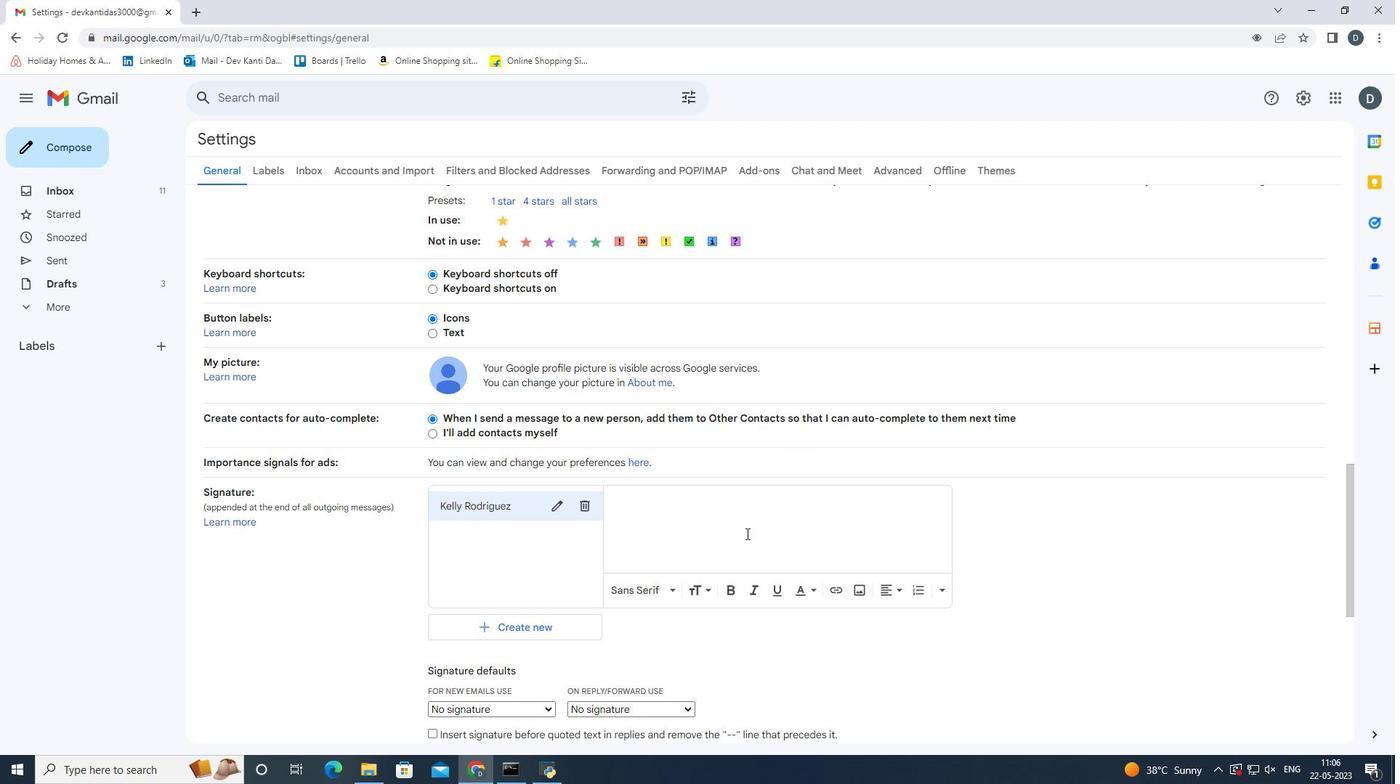 
Action: Key pressed <Key.shift>Best<Key.space>wishes<Key.space>for<Key.space>a<Key.space><Key.space><Key.space><Key.space><Key.space><Key.space><Key.space><Key.space><Key.backspace><Key.backspace><Key.backspace><Key.backspace><Key.backspace><Key.backspace><Key.backspace><Key.backspace><Key.space>happy<Key.space>national<Key.space>human<Key.space>rights<Key.space><Key.shift>Day<Key.left><Key.left><Key.left><Key.left><Key.left><Key.left><Key.left><Key.left><Key.left><Key.backspace><Key.shift>R<Key.left><Key.left><Key.left><Key.left><Key.left><Key.left><Key.left><Key.right><Key.backspace><Key.shift>H<Key.left><Key.left><Key.left><Key.left><Key.left><Key.left><Key.left><Key.left><Key.left><Key.backspace><Key.shift>N<Key.right><Key.right><Key.right><Key.right><Key.right><Key.right><Key.right><Key.right><Key.right><Key.right><Key.right><Key.right><Key.right><Key.right><Key.right><Key.right><Key.right><Key.right><Key.right><Key.right><Key.right><Key.right><Key.right><Key.right>,<Key.enter><Key.shift>Kelly<Key.space><Key.shift><Key.shift><Key.shift><Key.shift><Key.shift><Key.shift><Key.shift><Key.shift>Rodriguez.
Screenshot: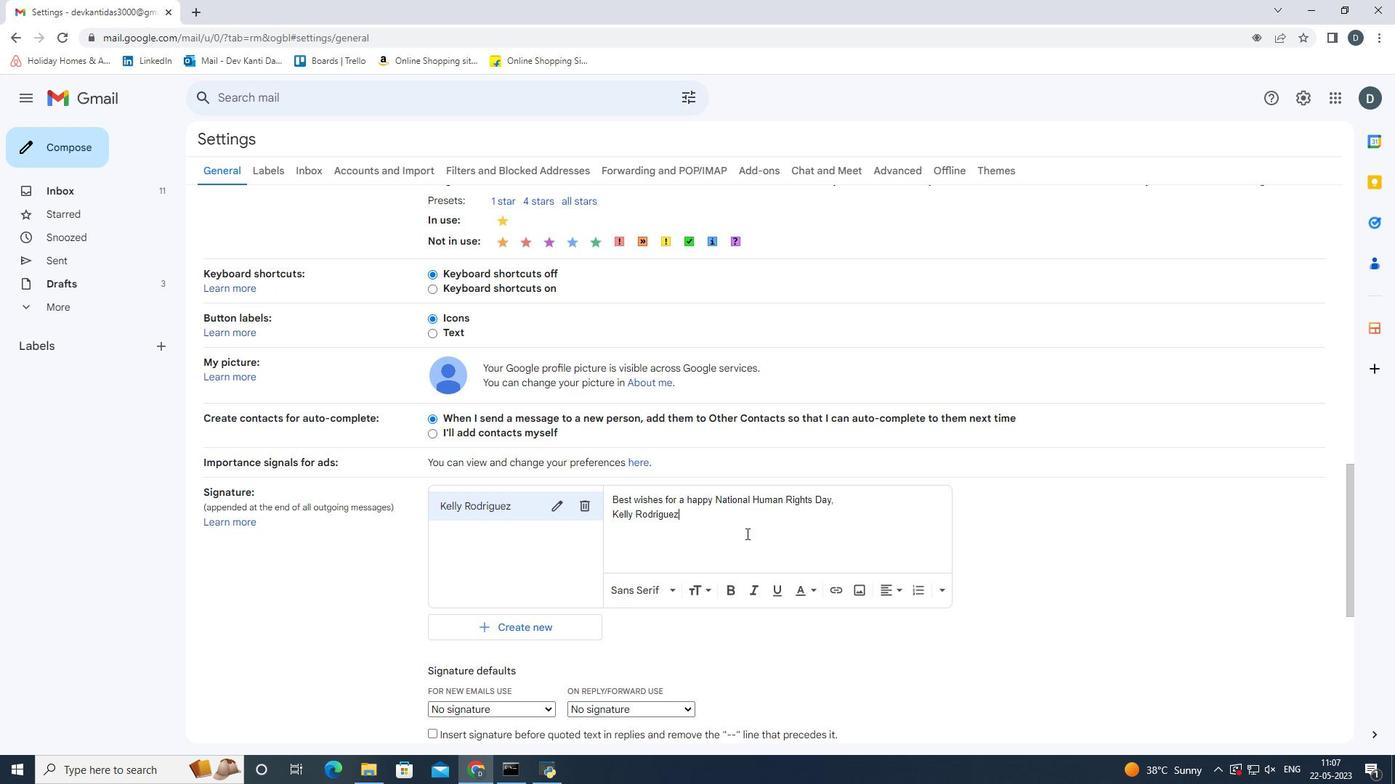 
Action: Mouse moved to (1113, 563)
Screenshot: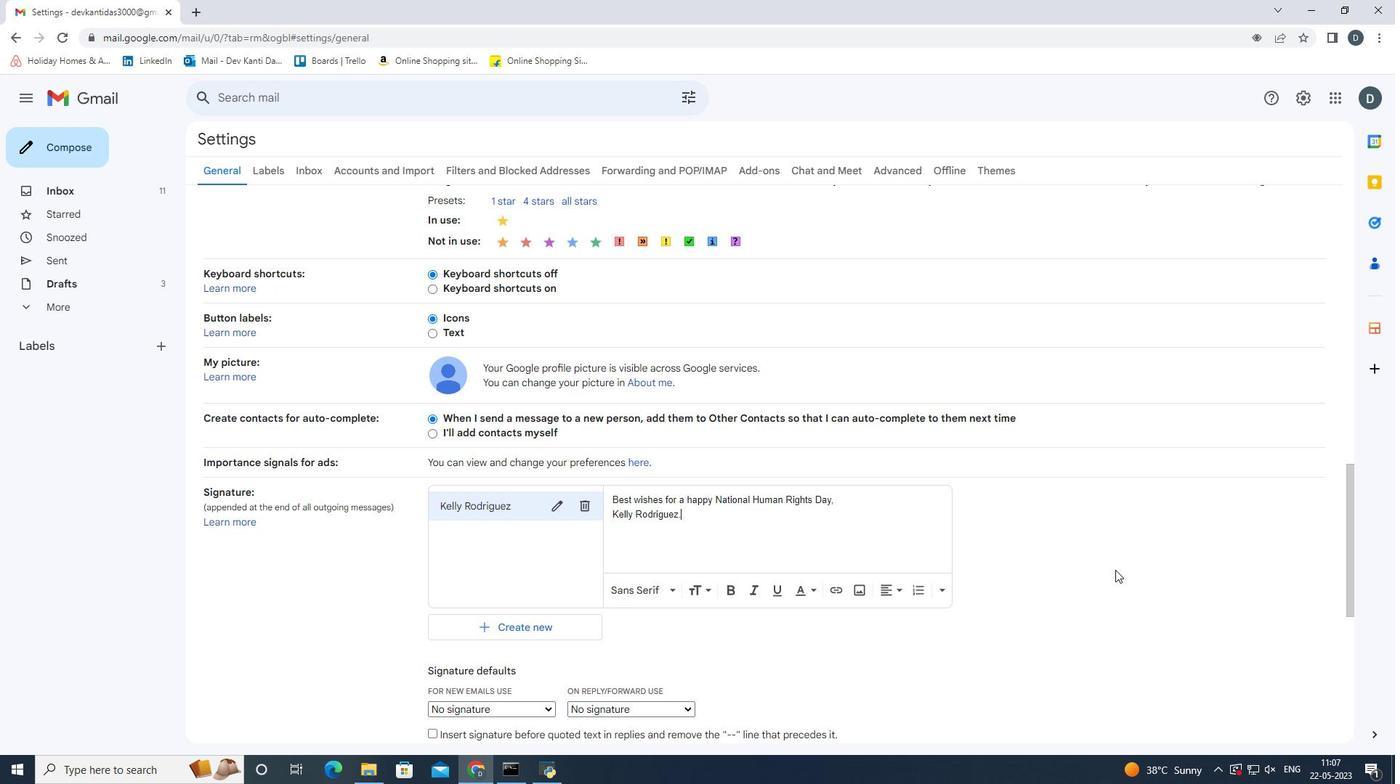 
Action: Mouse pressed left at (1113, 563)
Screenshot: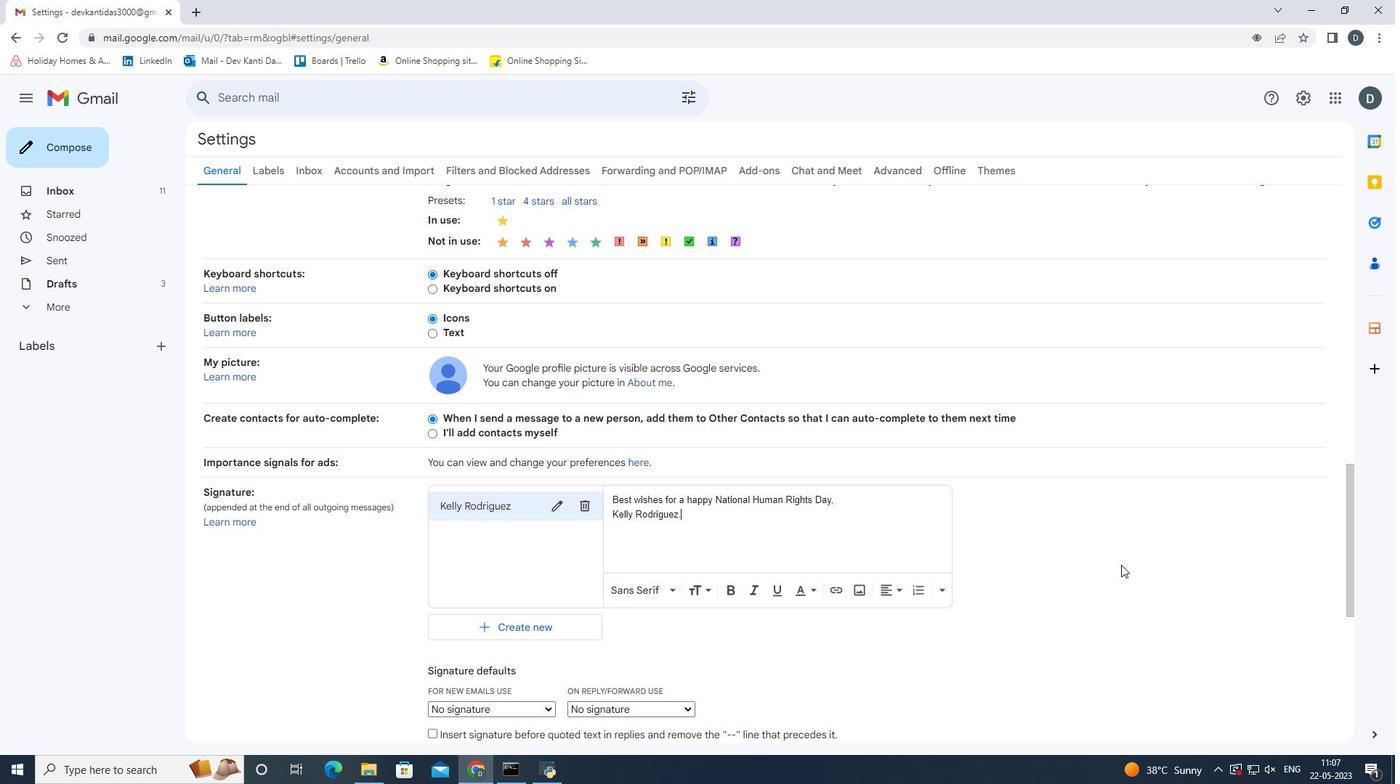 
Action: Mouse scrolled (1113, 562) with delta (0, 0)
Screenshot: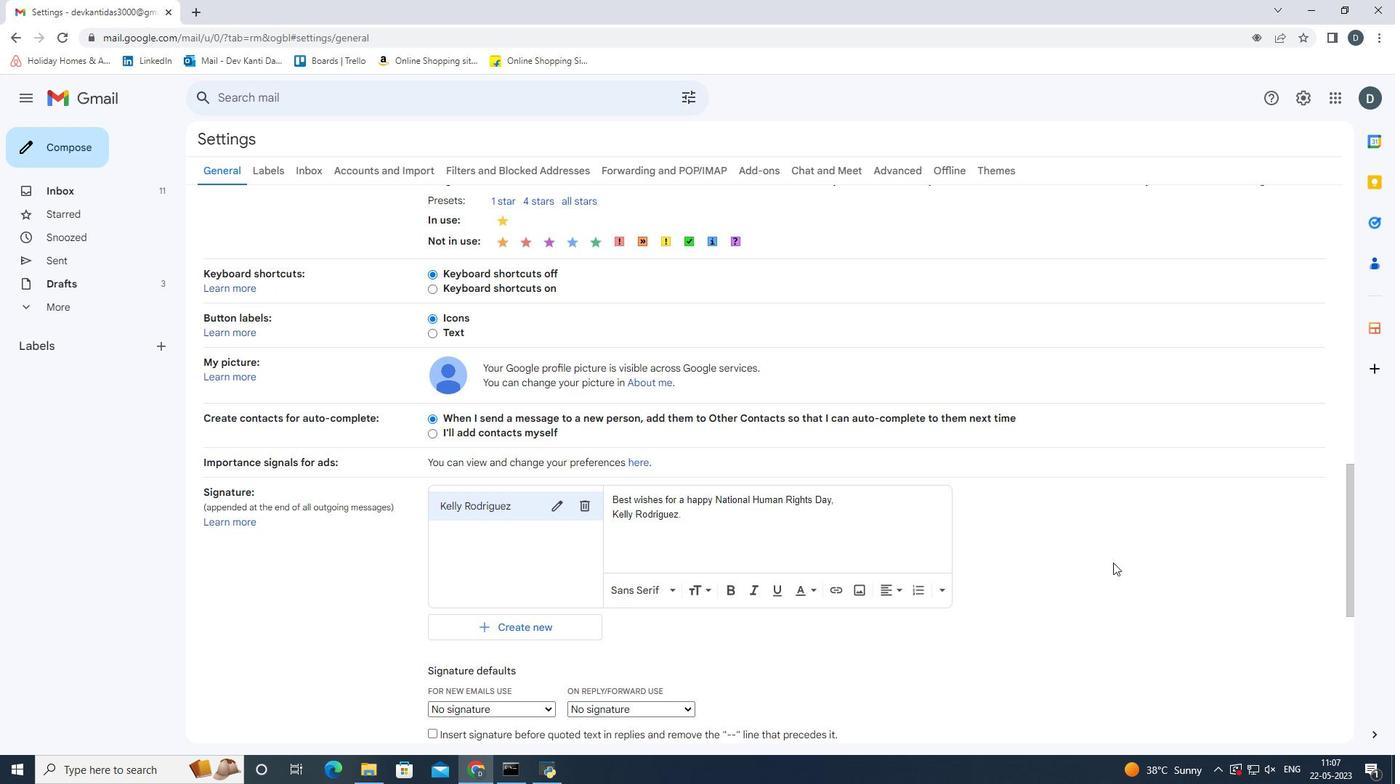 
Action: Mouse scrolled (1113, 562) with delta (0, 0)
Screenshot: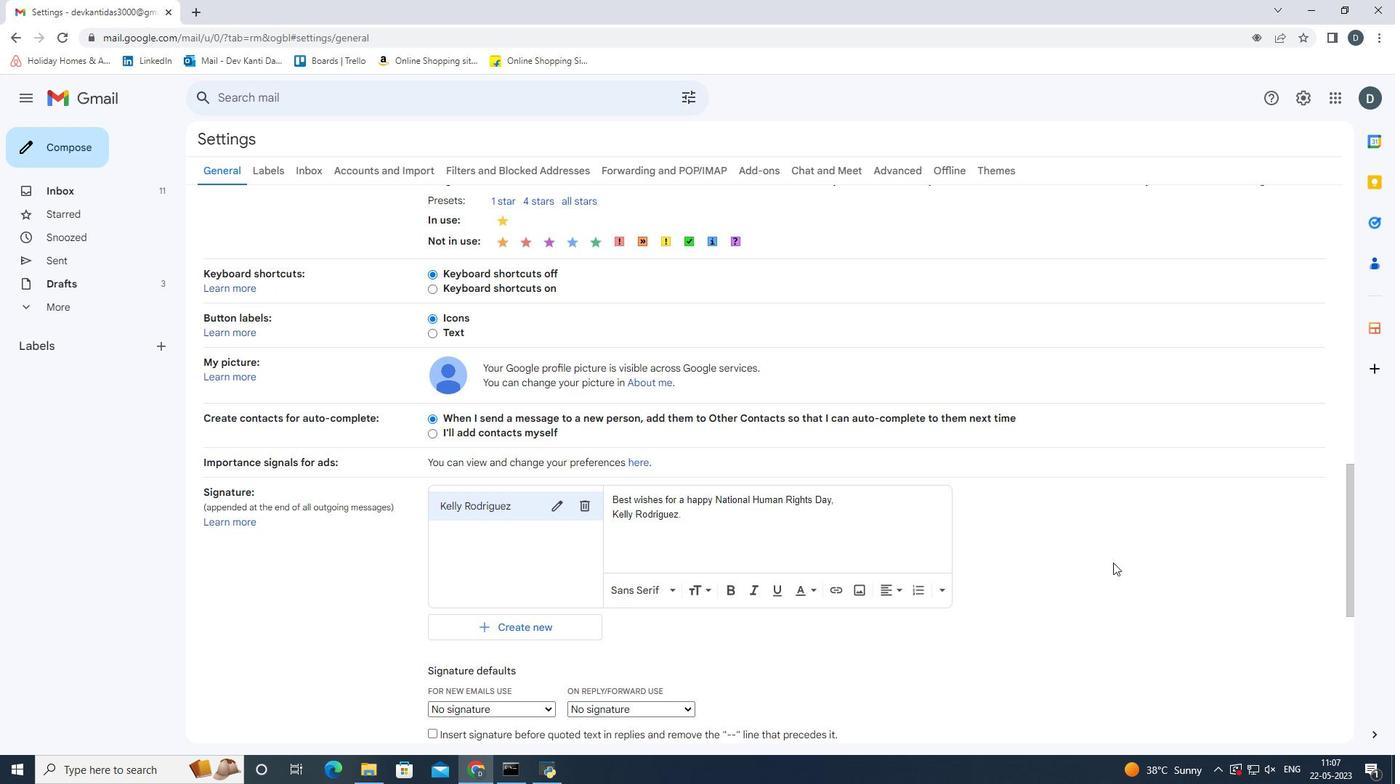 
Action: Mouse scrolled (1113, 562) with delta (0, 0)
Screenshot: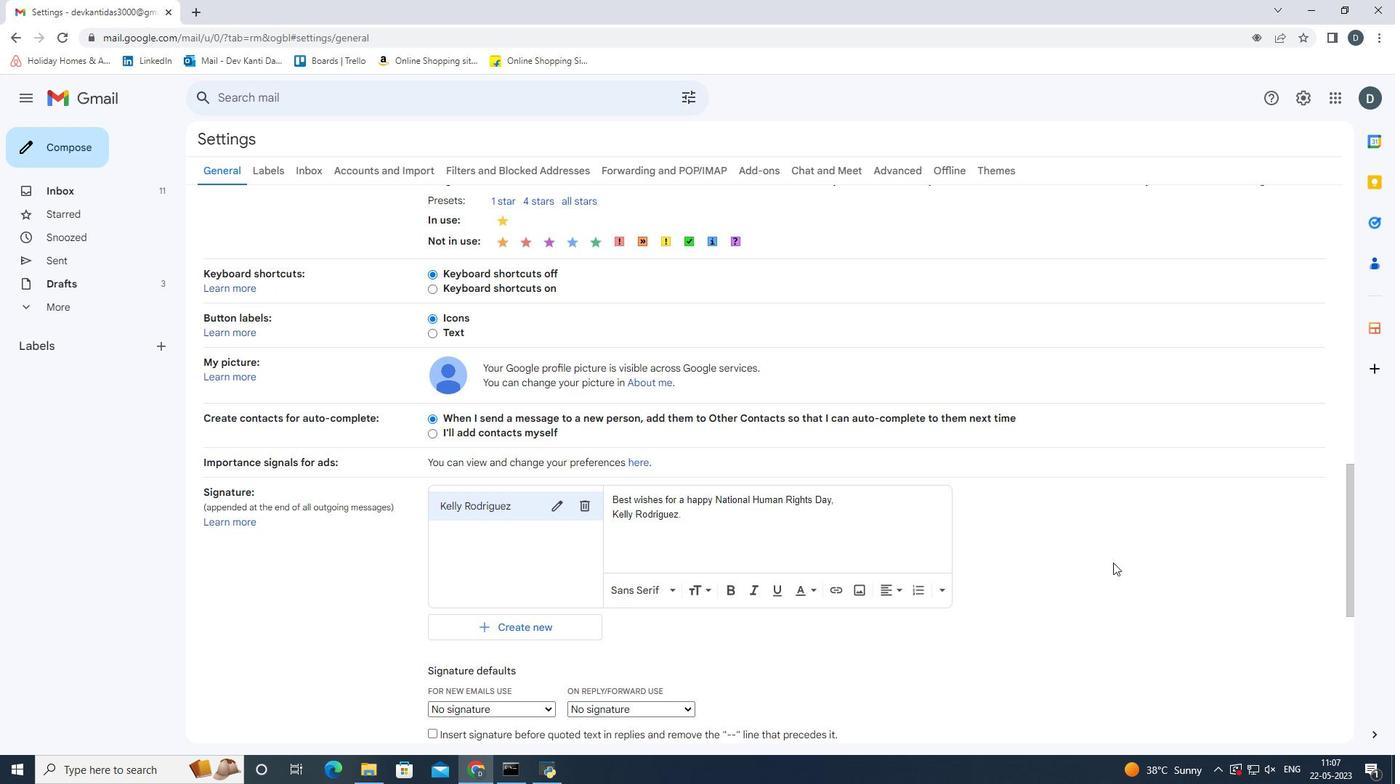
Action: Mouse scrolled (1113, 562) with delta (0, 0)
Screenshot: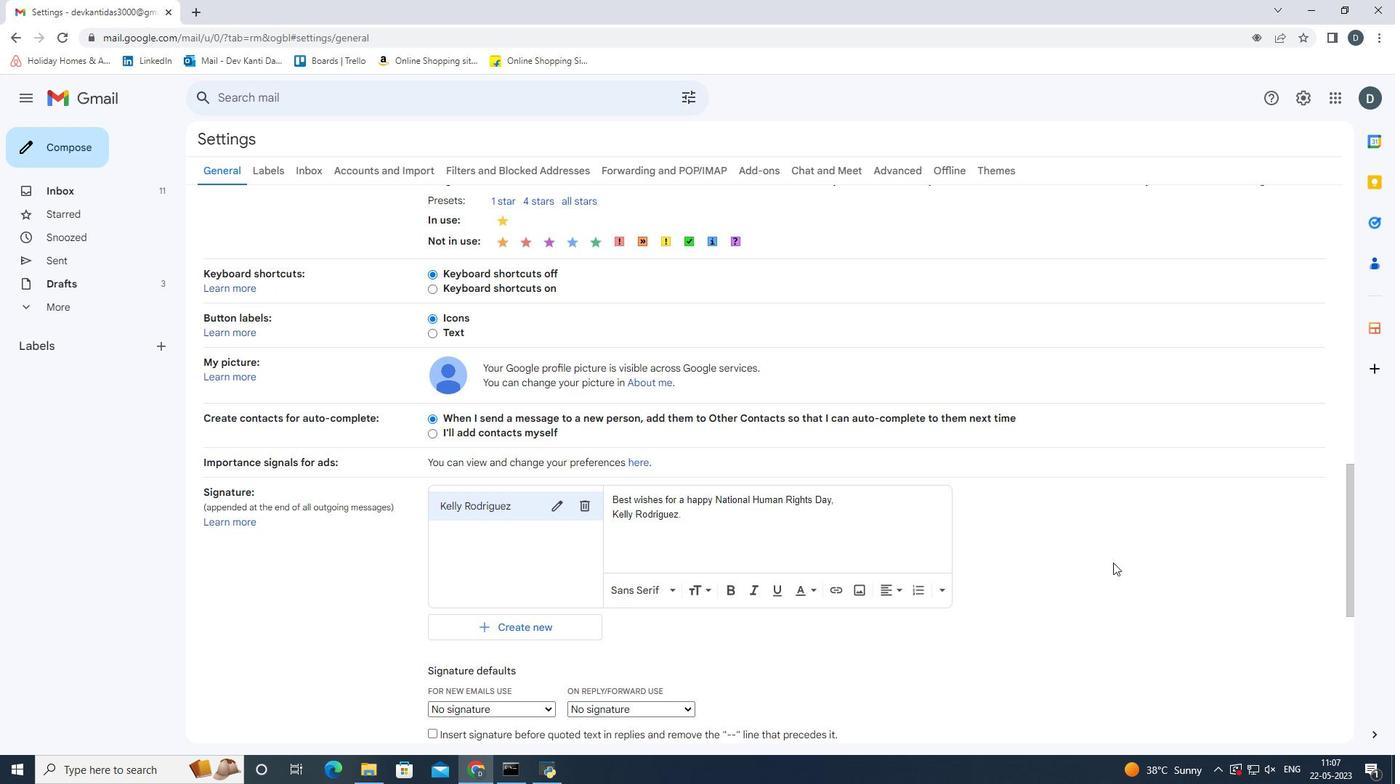 
Action: Mouse scrolled (1113, 562) with delta (0, 0)
Screenshot: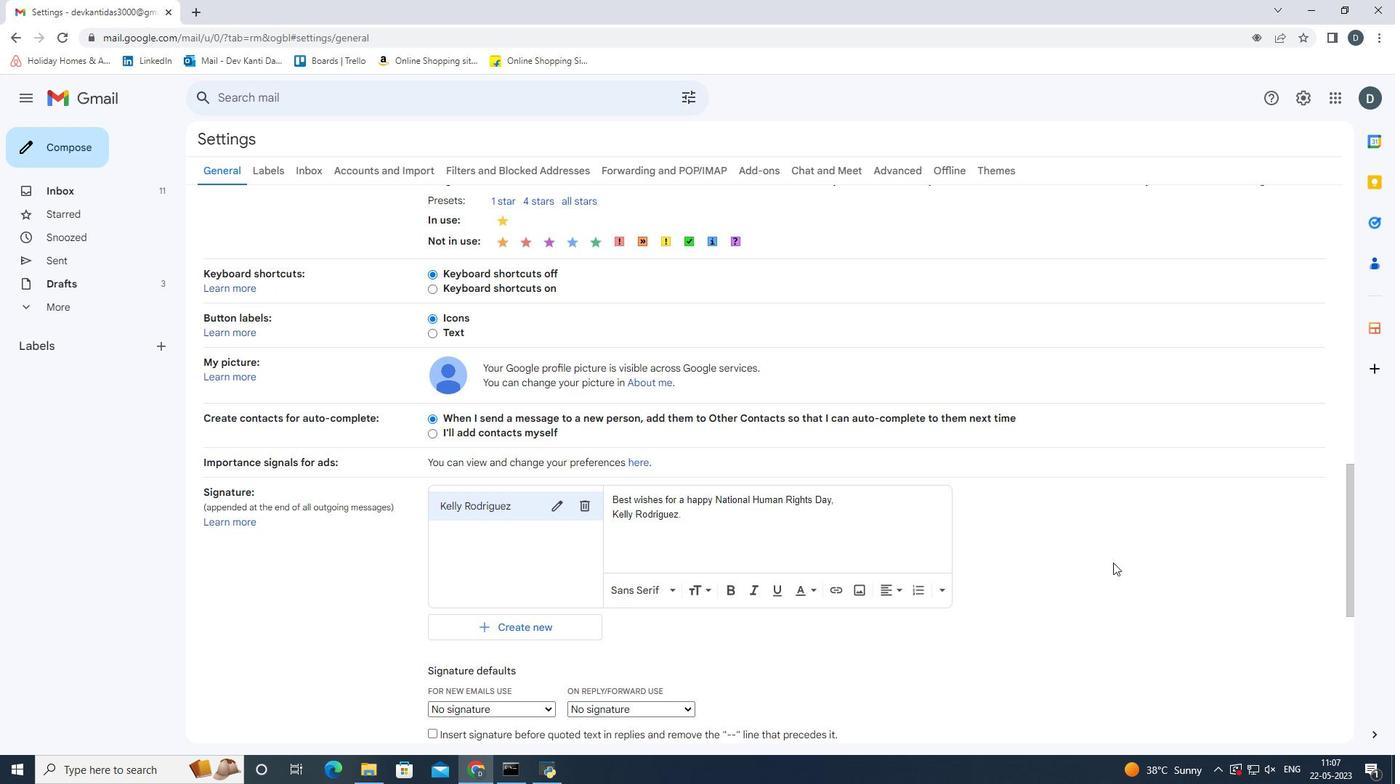 
Action: Mouse scrolled (1113, 562) with delta (0, 0)
Screenshot: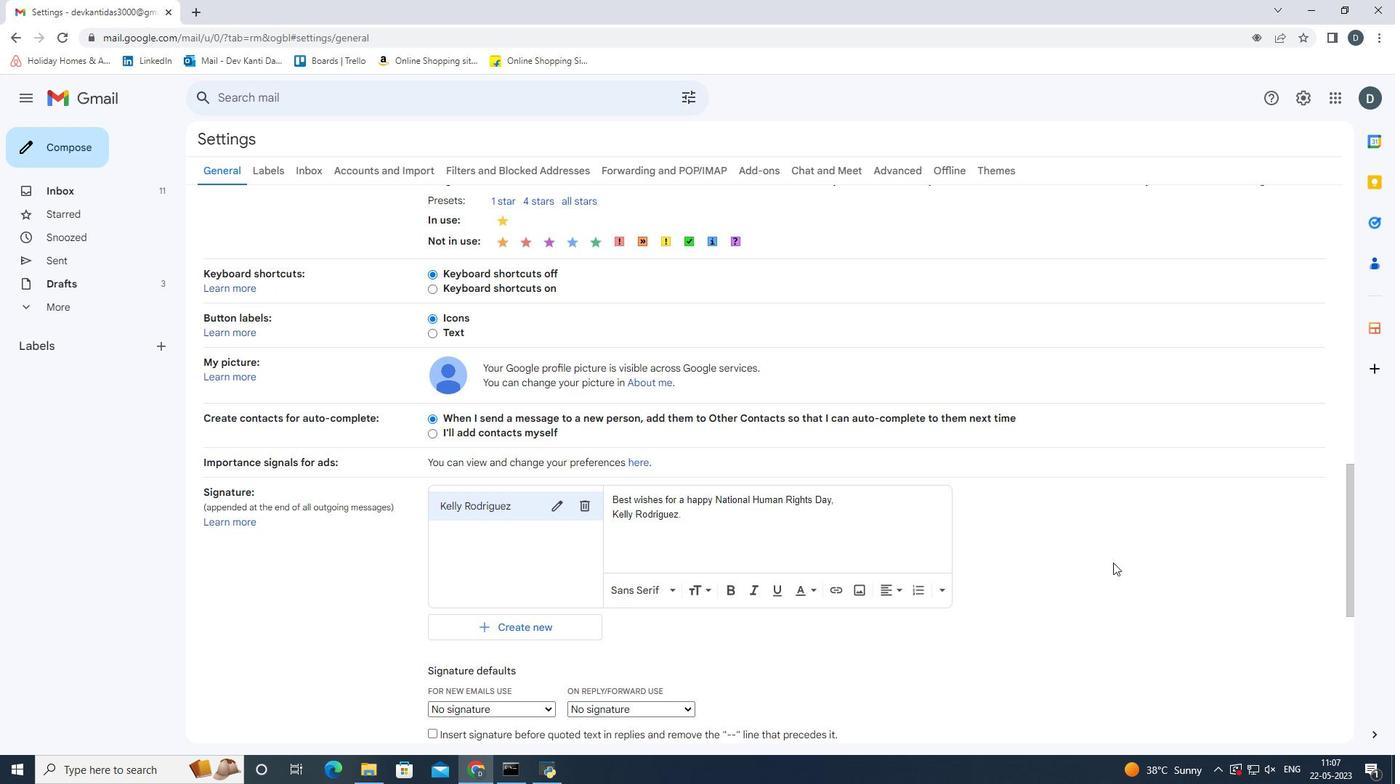 
Action: Mouse moved to (1031, 571)
Screenshot: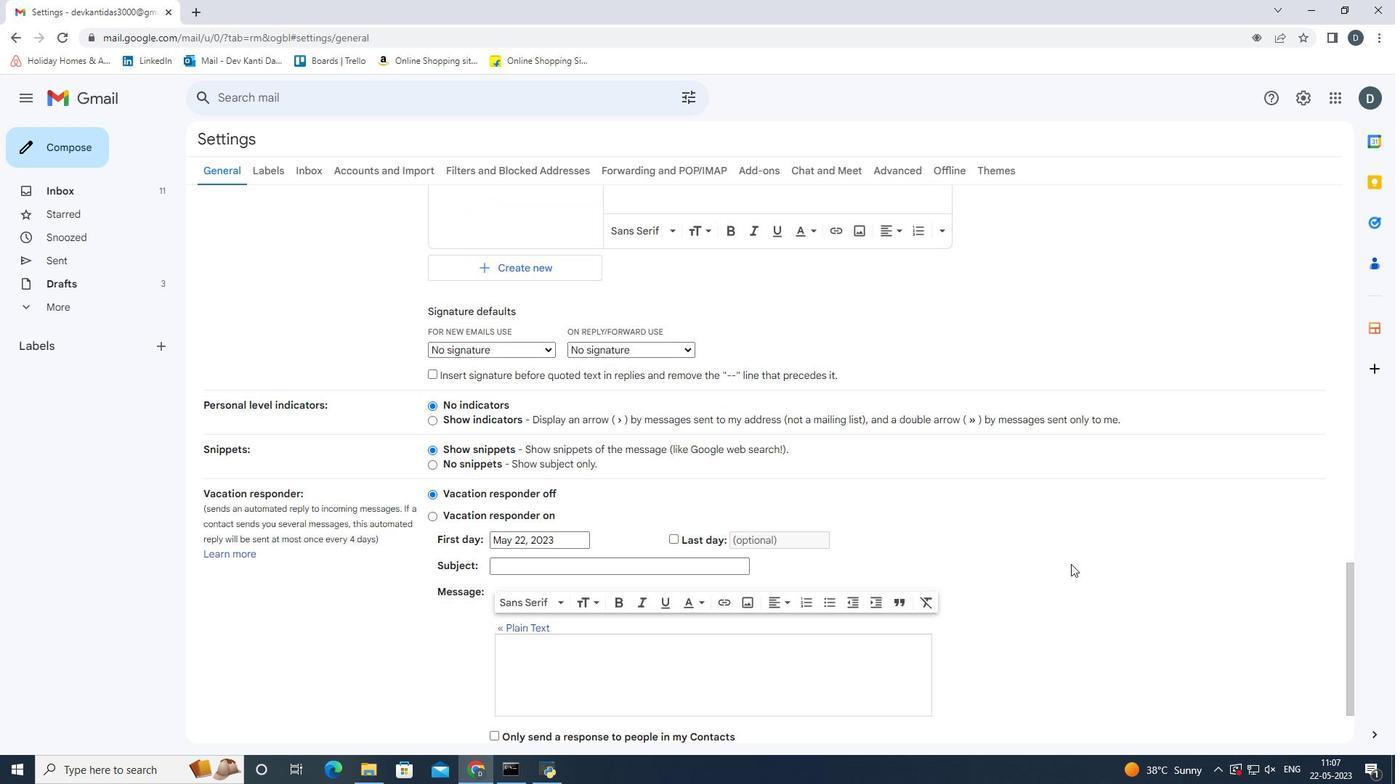 
Action: Mouse scrolled (1031, 570) with delta (0, 0)
Screenshot: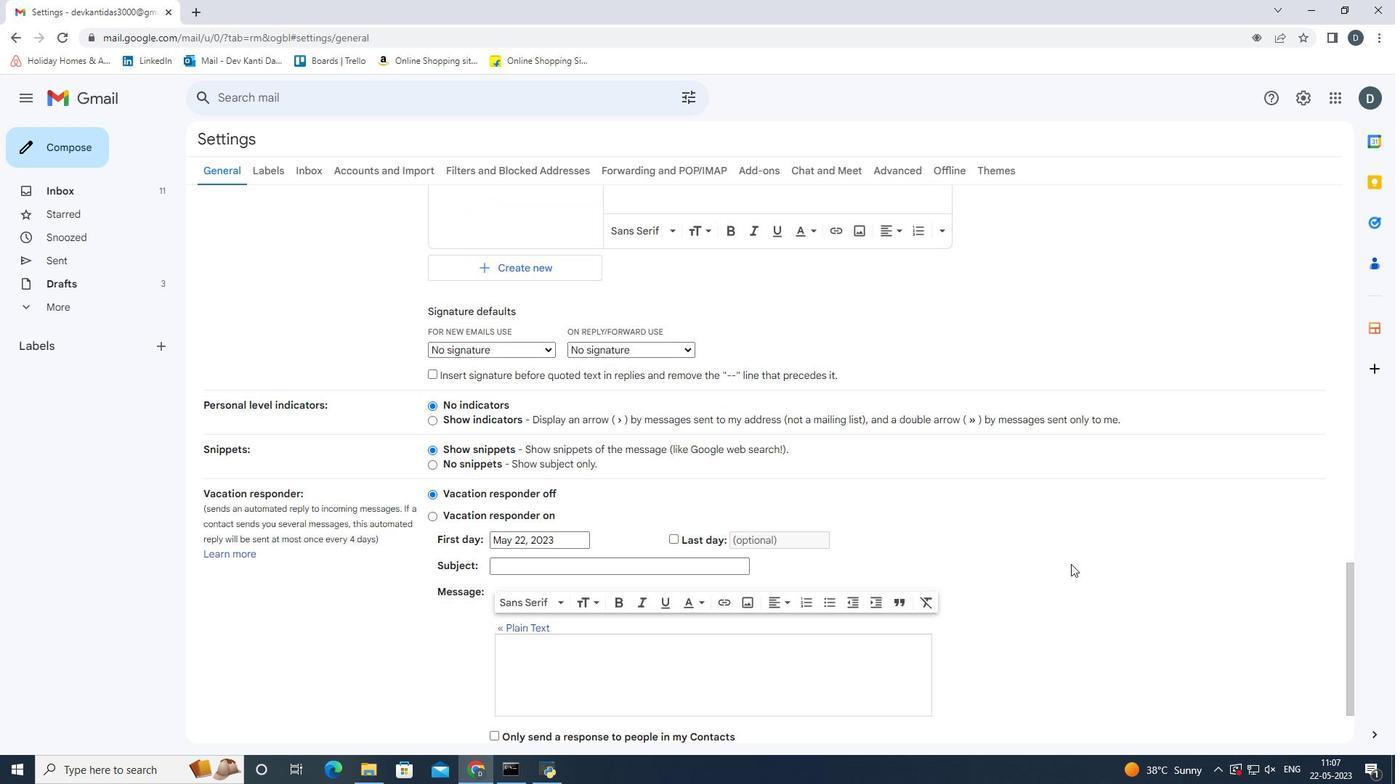 
Action: Mouse moved to (1026, 572)
Screenshot: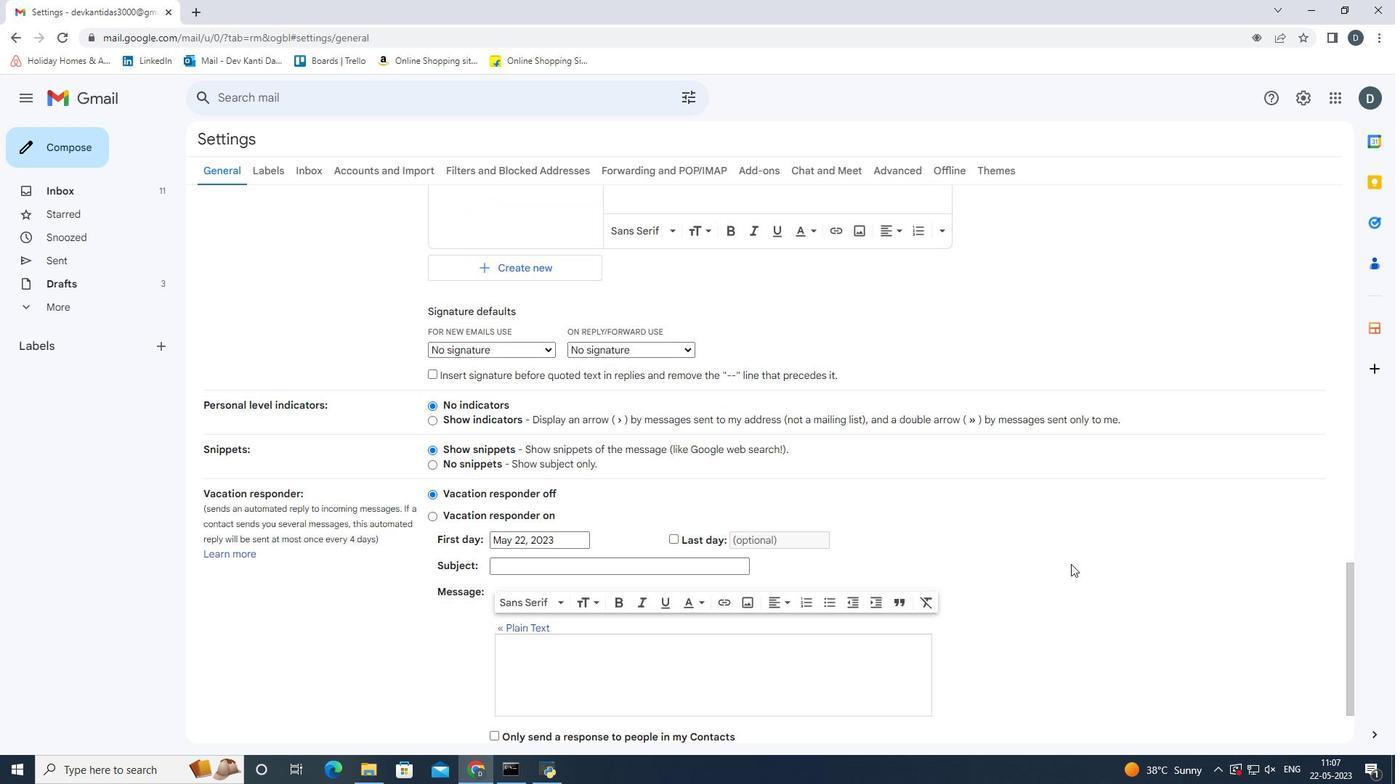 
Action: Mouse scrolled (1026, 571) with delta (0, 0)
Screenshot: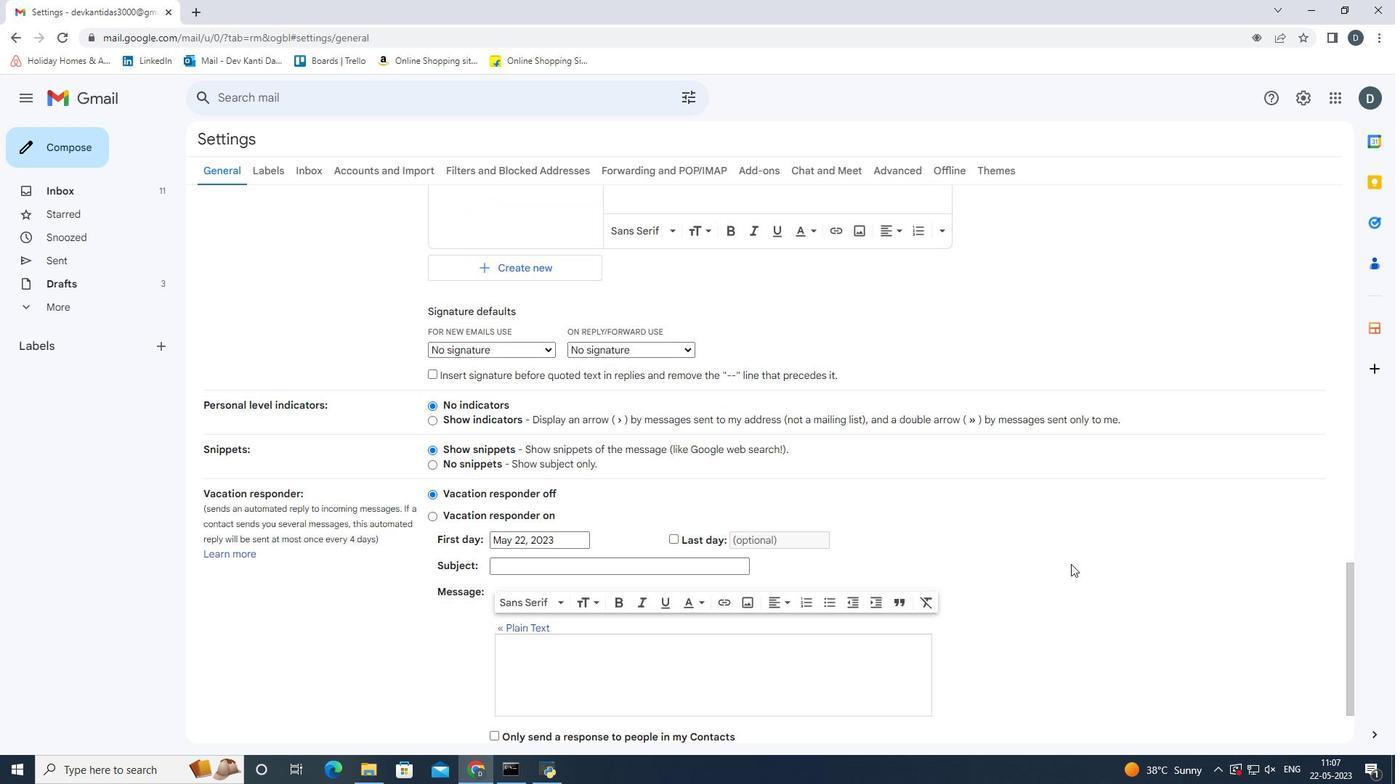 
Action: Mouse moved to (1020, 574)
Screenshot: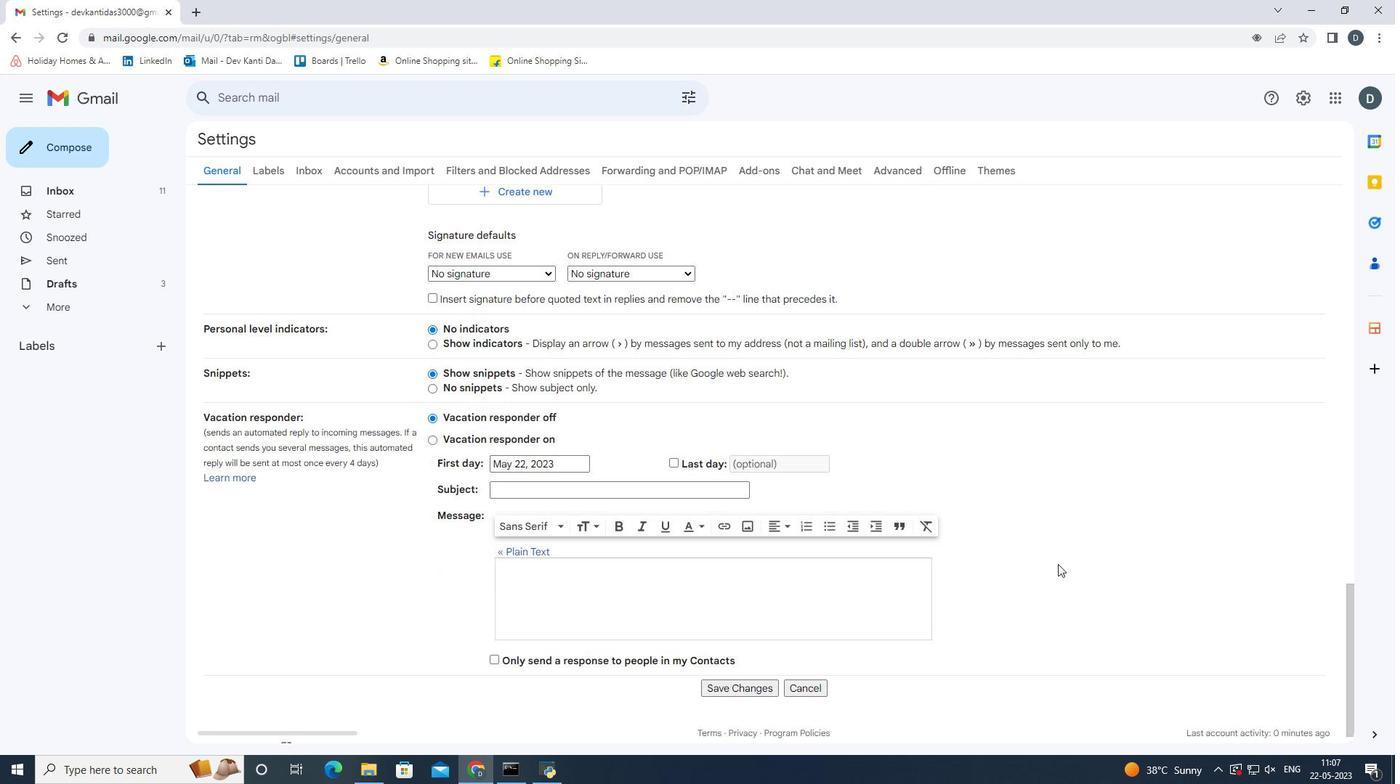 
Action: Mouse scrolled (1020, 573) with delta (0, 0)
Screenshot: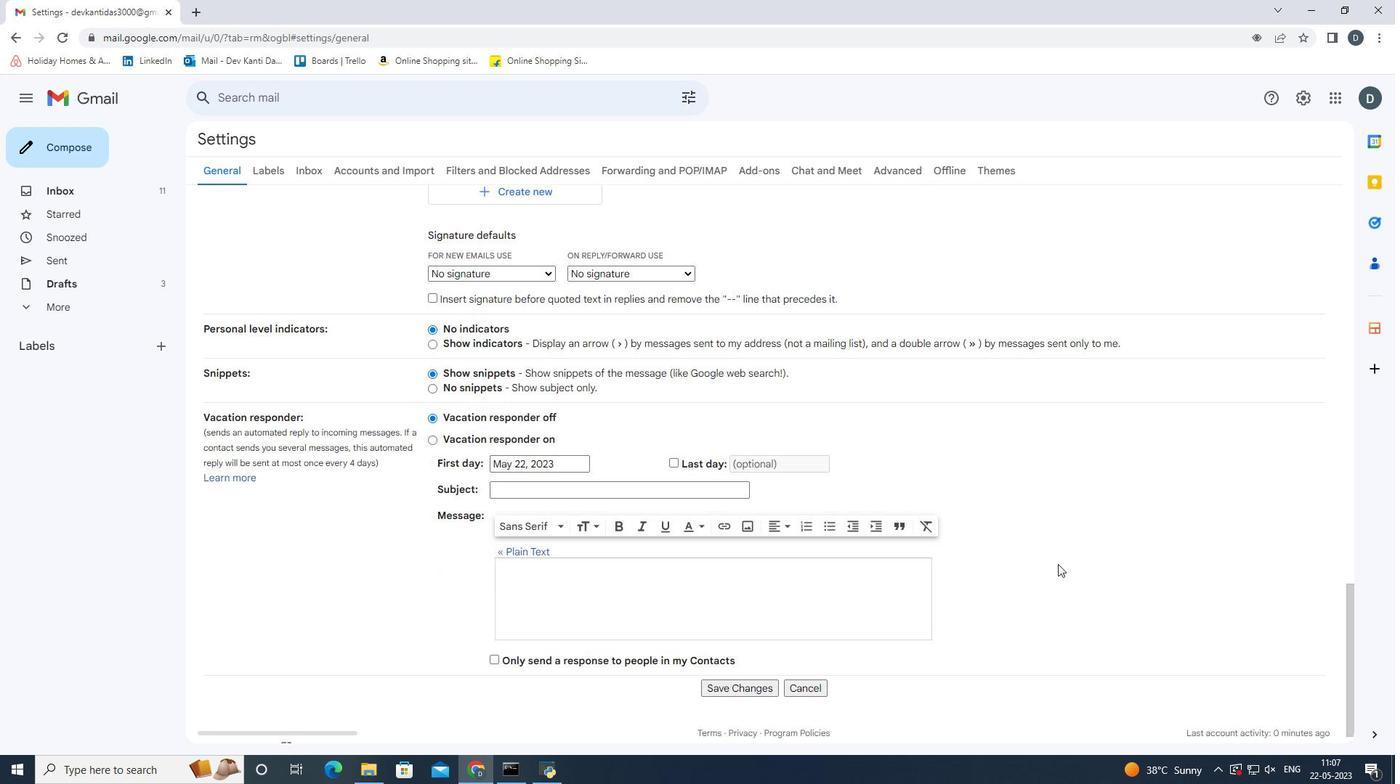 
Action: Mouse moved to (1017, 574)
Screenshot: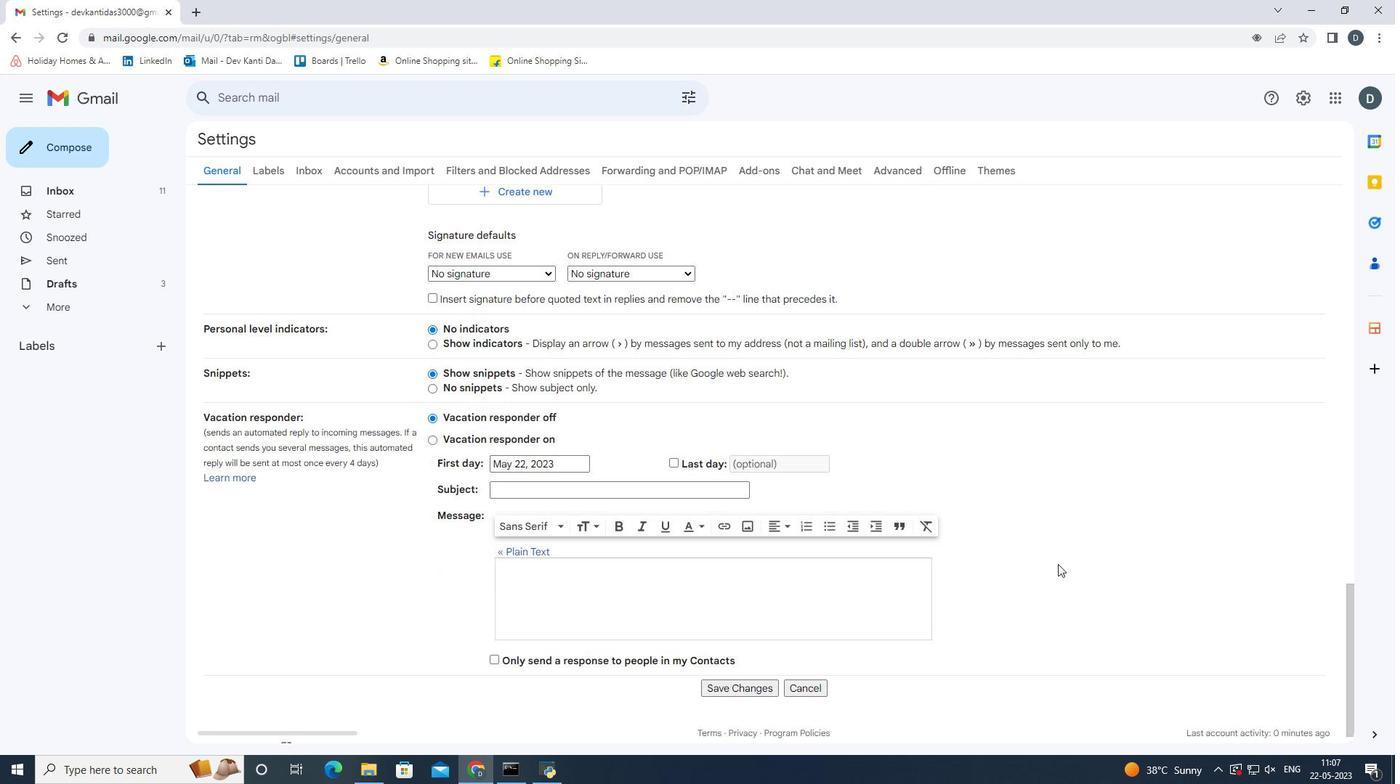 
Action: Mouse scrolled (1017, 573) with delta (0, 0)
Screenshot: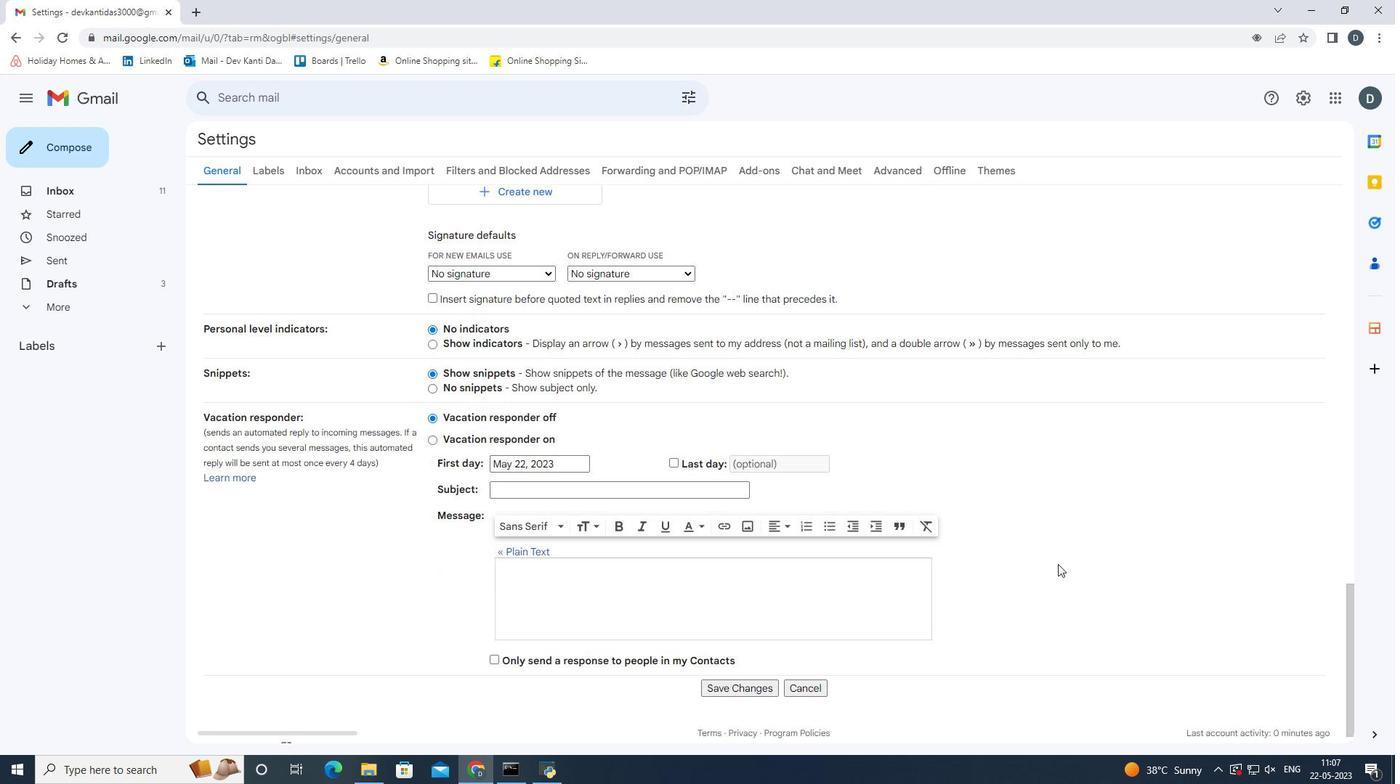 
Action: Mouse moved to (1010, 576)
Screenshot: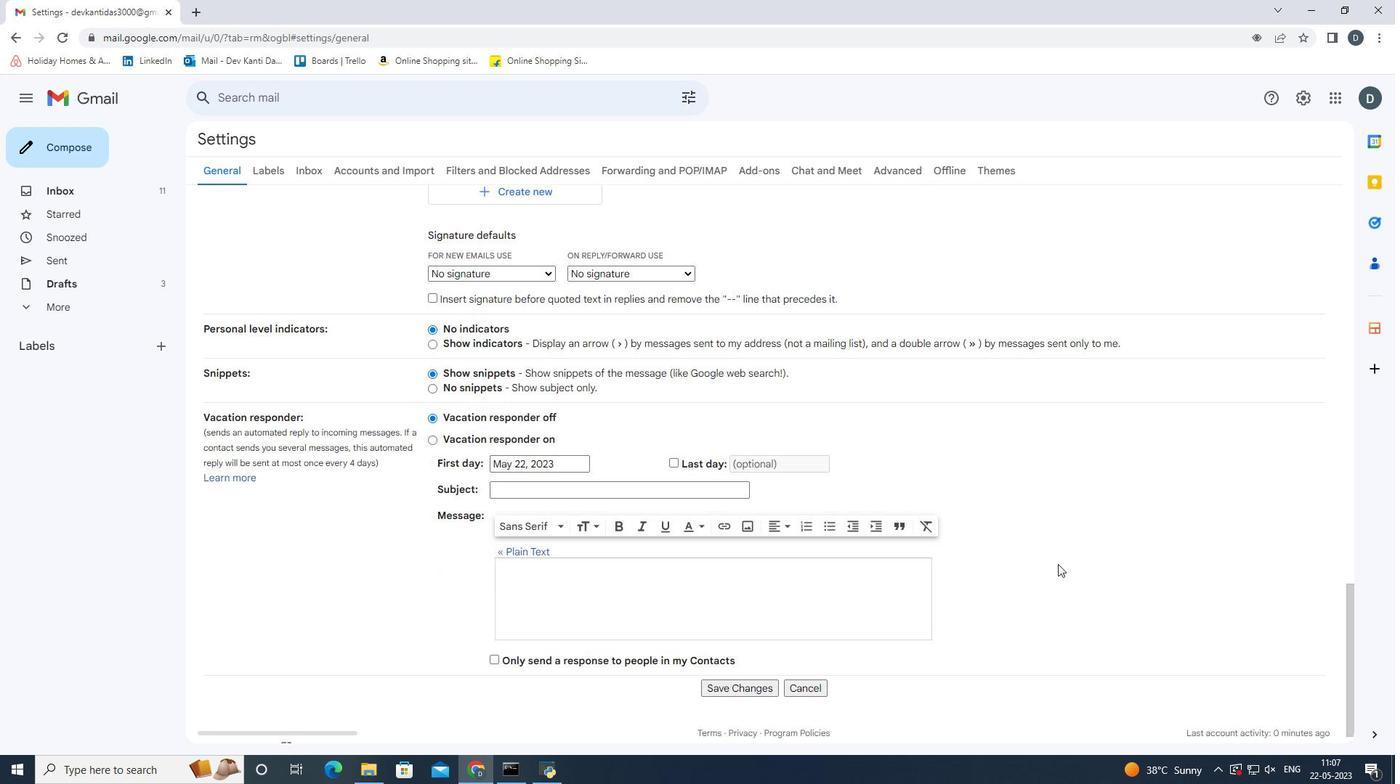 
Action: Mouse scrolled (1010, 575) with delta (0, 0)
Screenshot: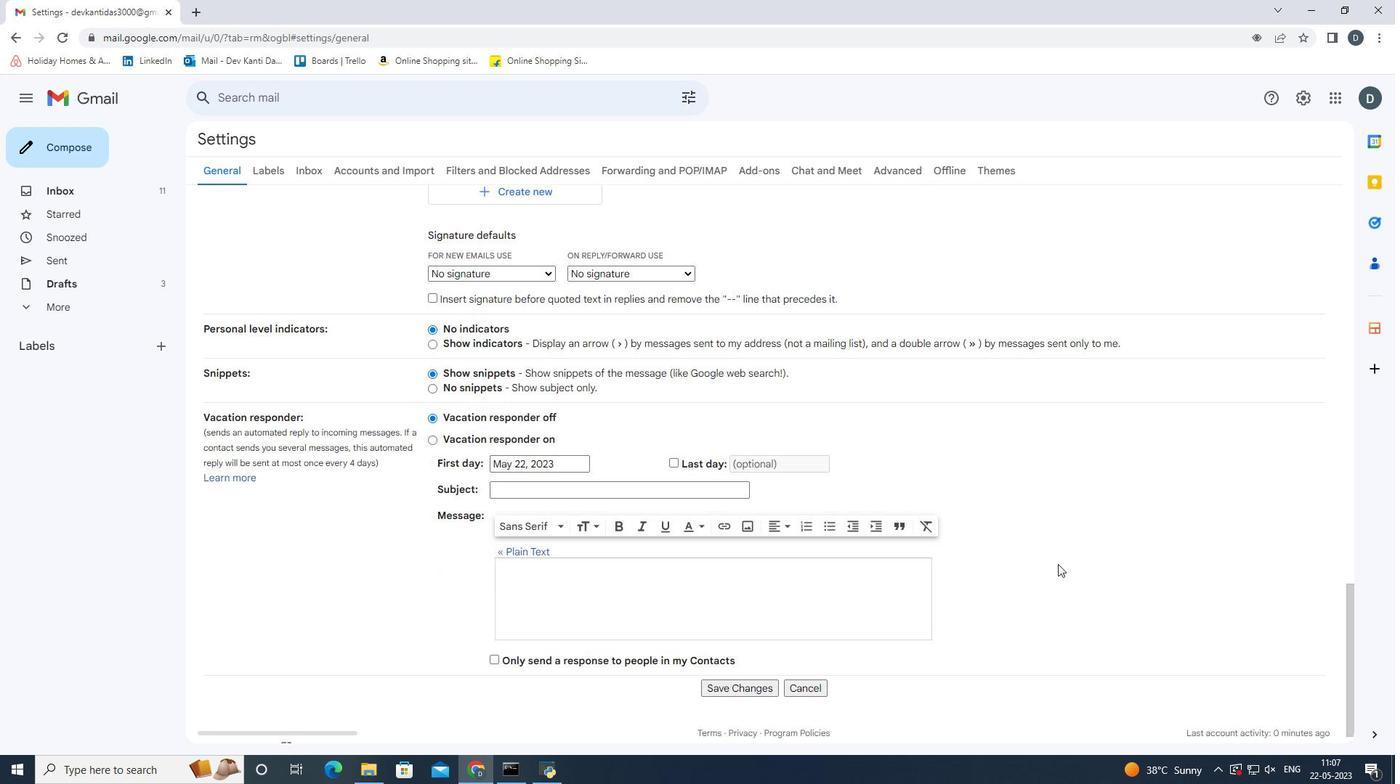 
Action: Mouse moved to (735, 663)
Screenshot: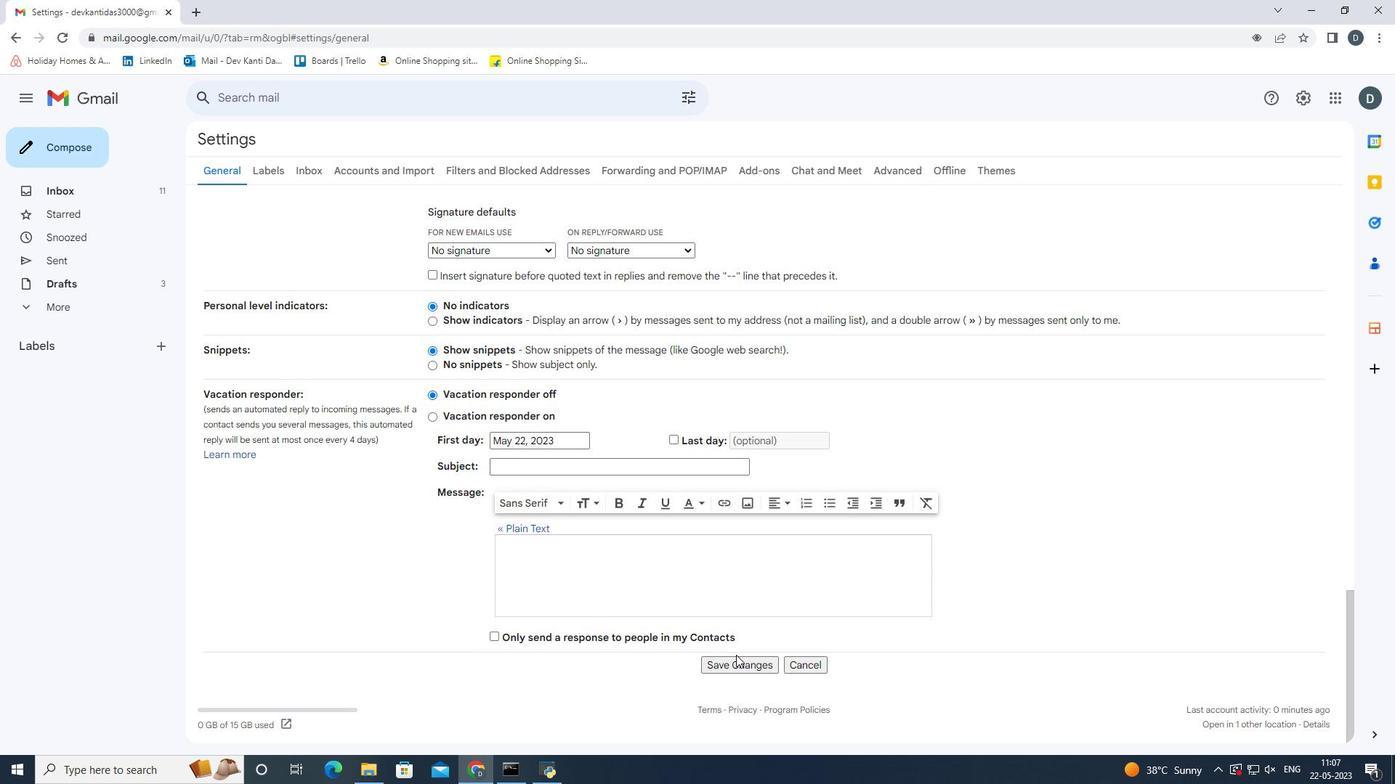 
Action: Mouse pressed left at (735, 663)
Screenshot: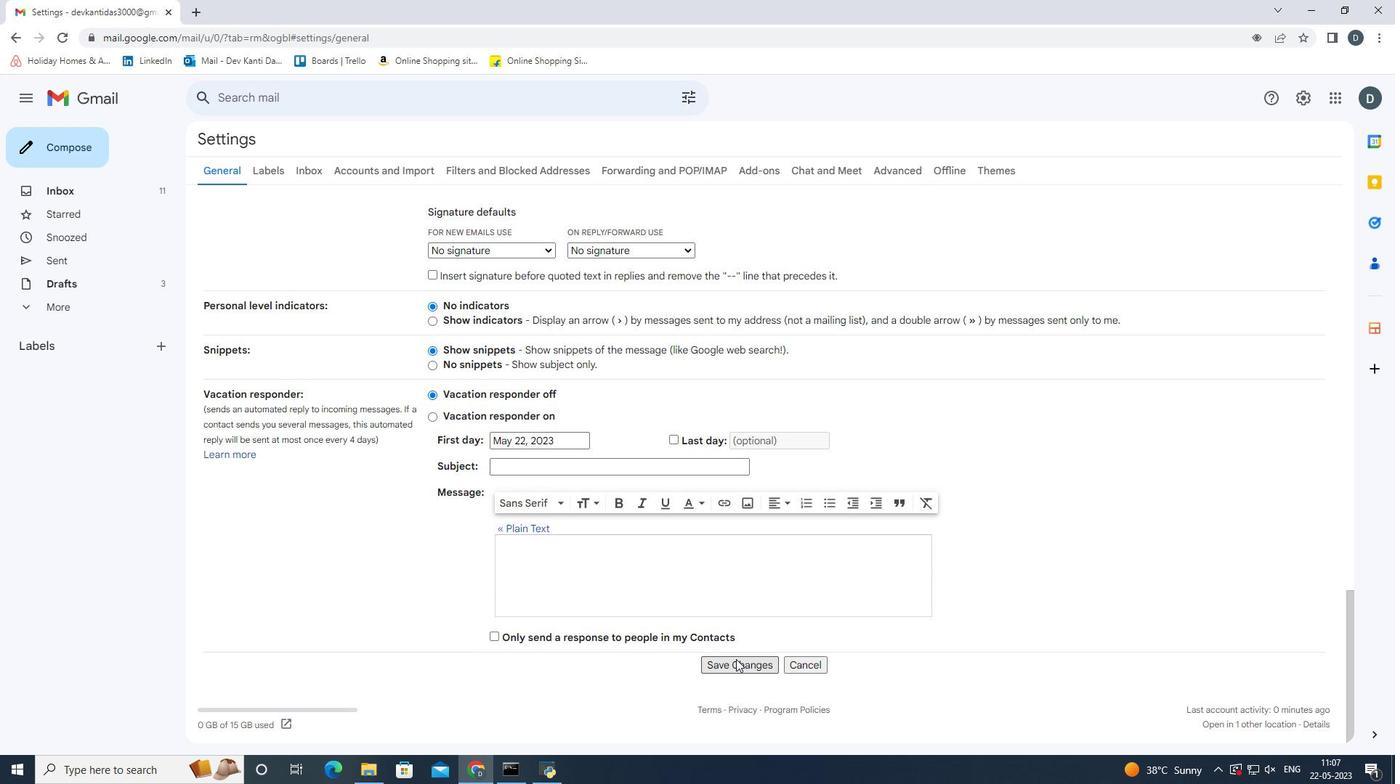 
Action: Mouse moved to (77, 145)
Screenshot: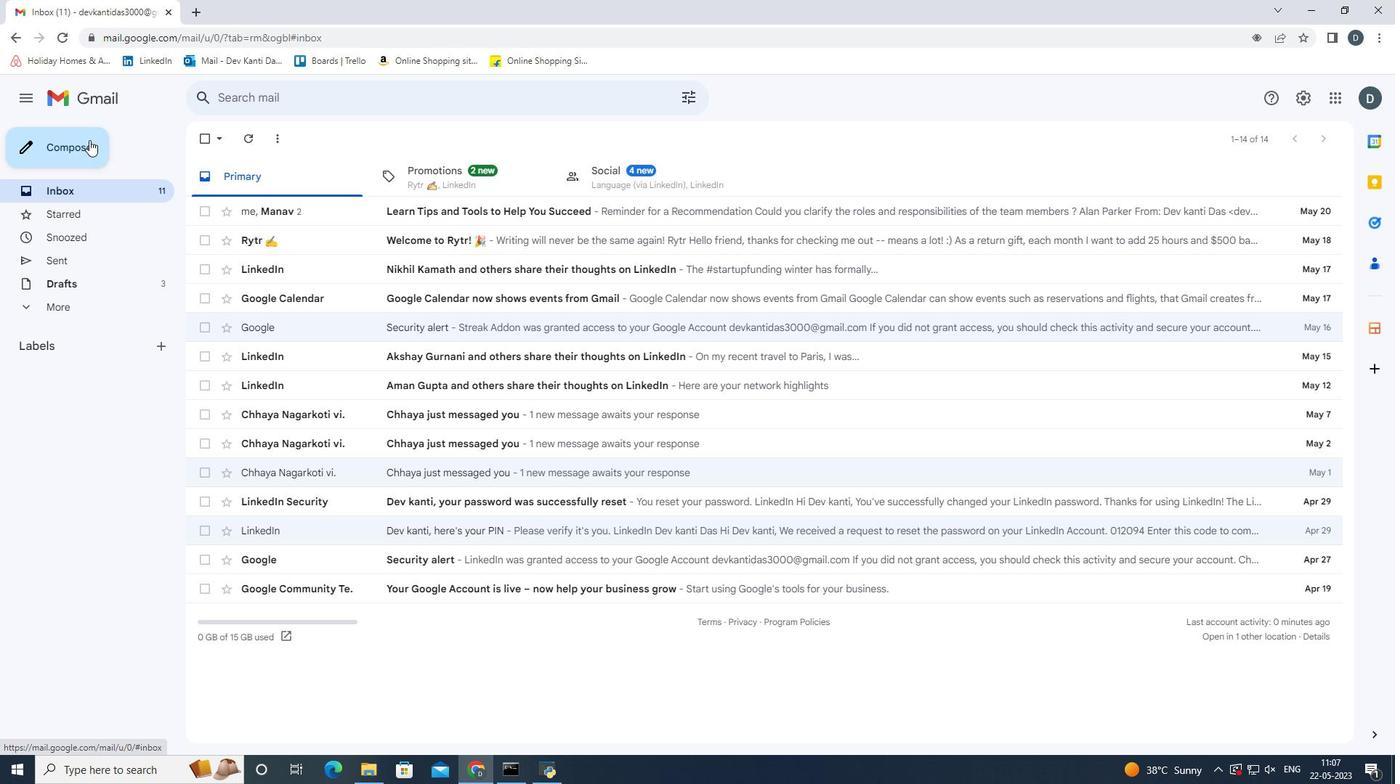 
Action: Mouse pressed left at (77, 145)
Screenshot: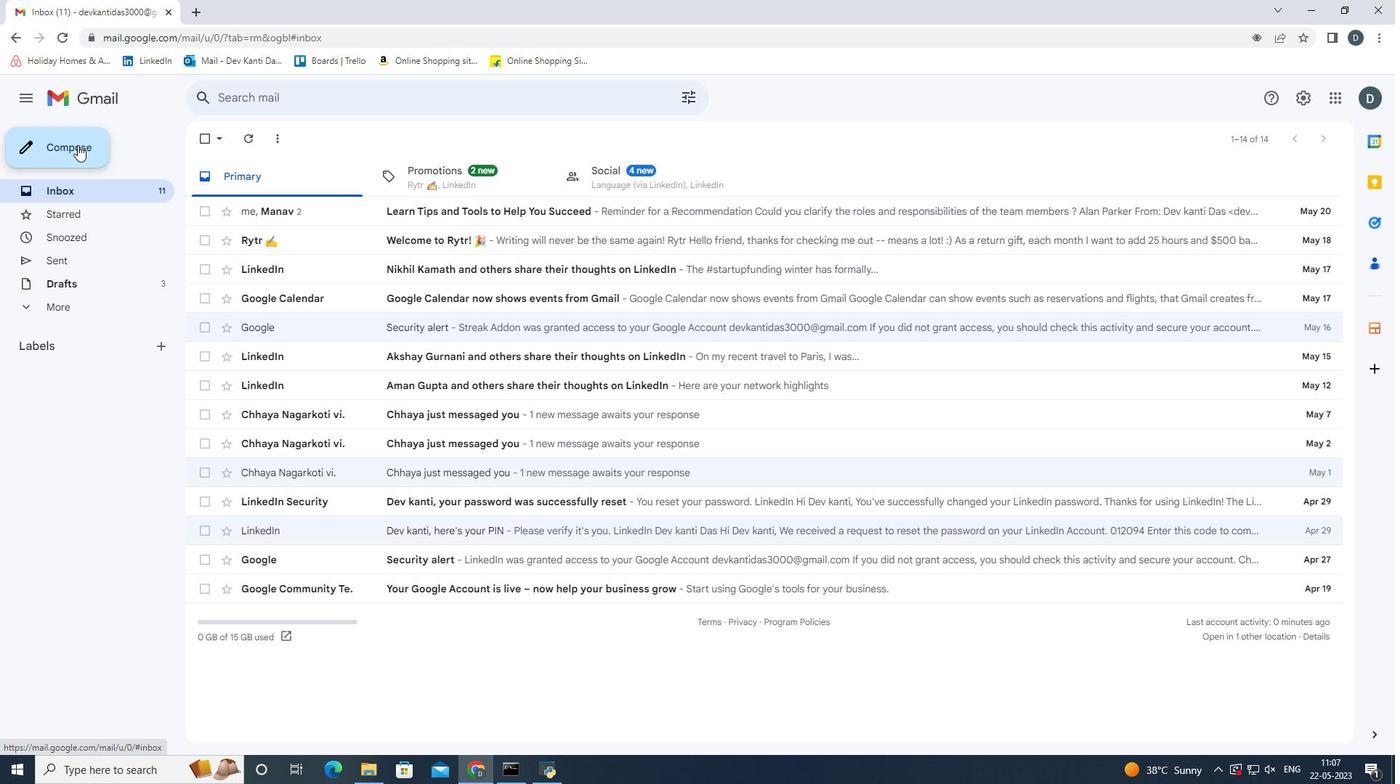 
Action: Mouse moved to (983, 353)
Screenshot: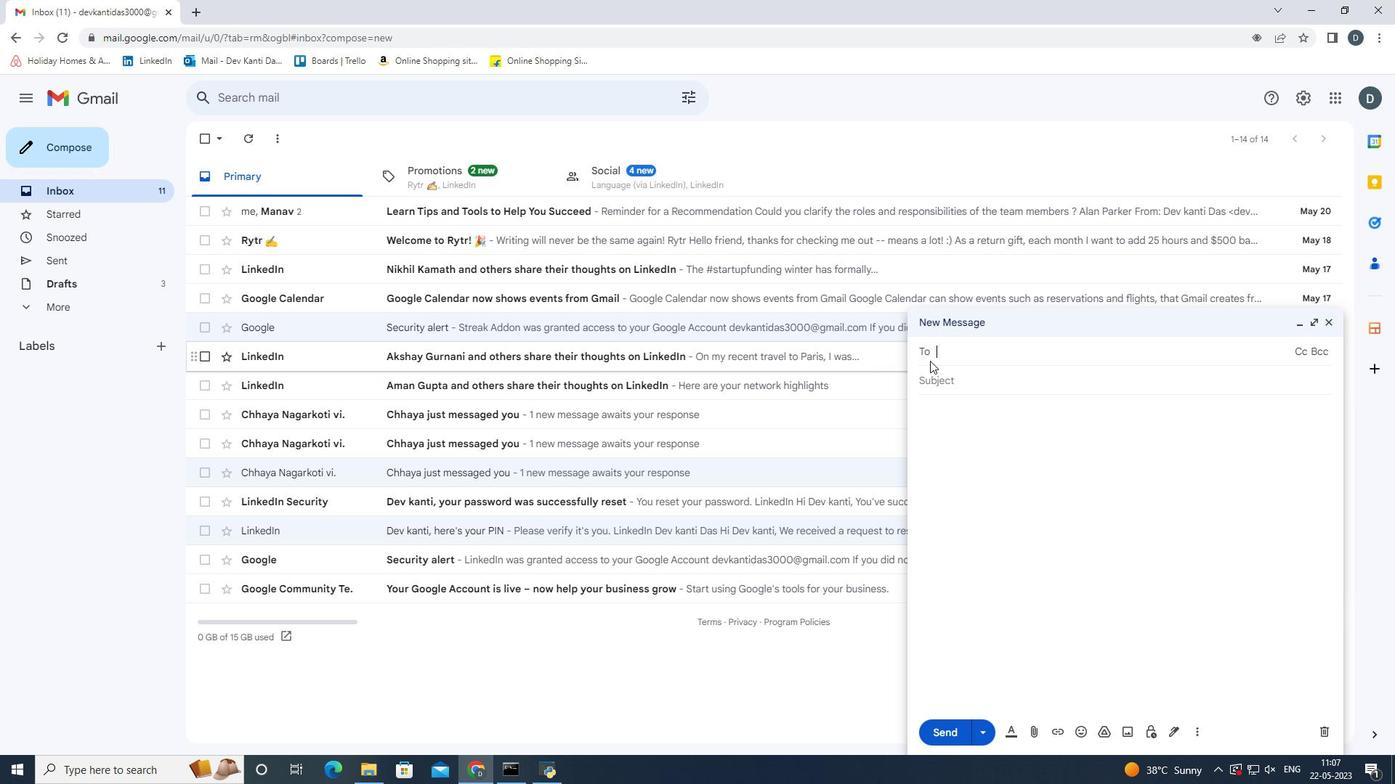 
Action: Key pressed <Key.shift>S
Screenshot: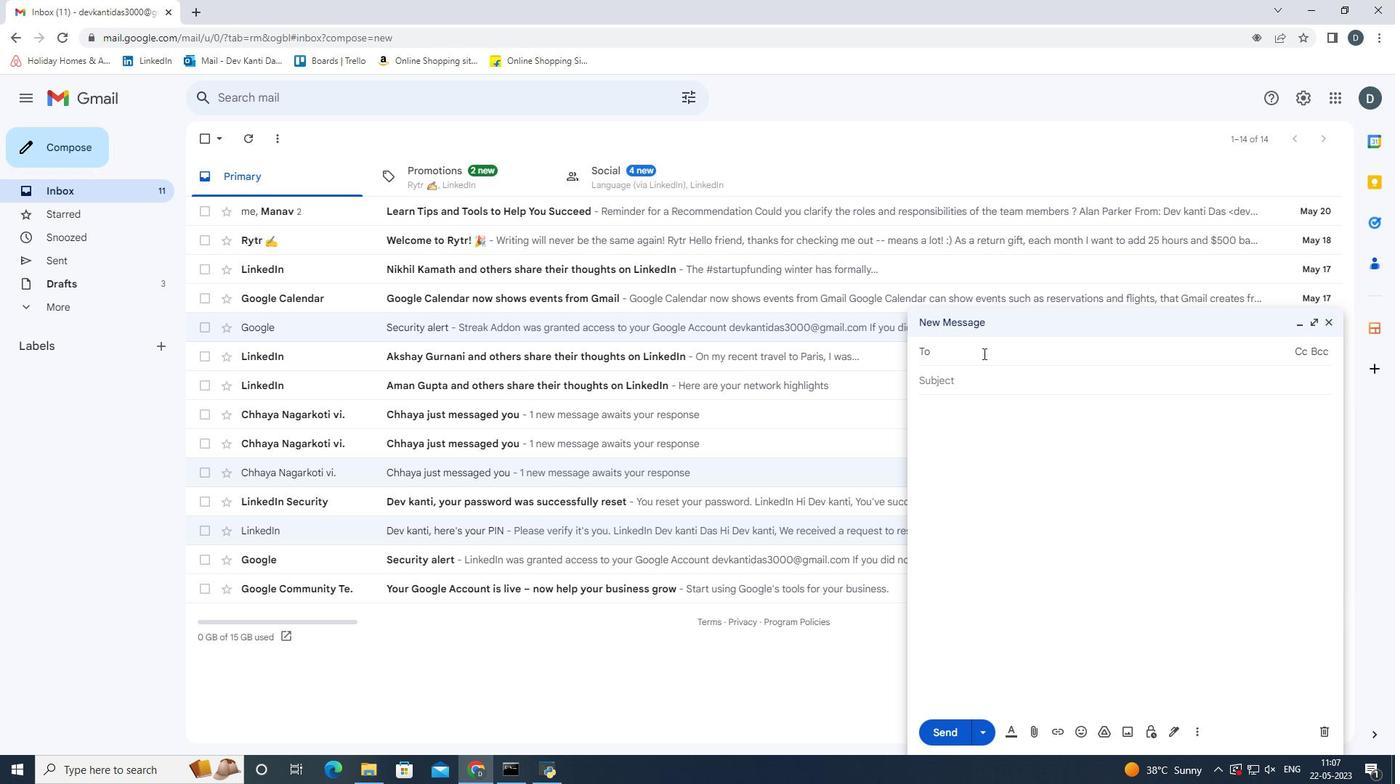 
Action: Mouse moved to (993, 383)
Screenshot: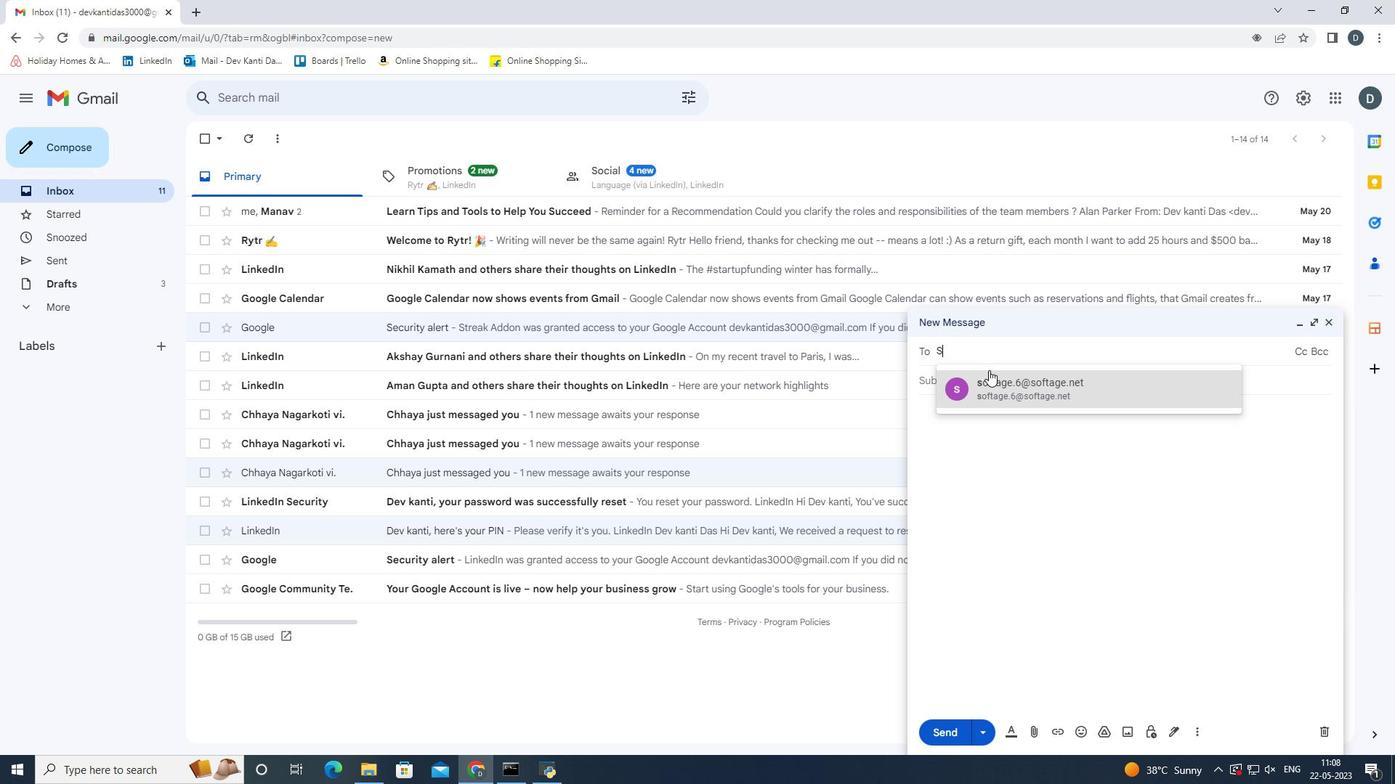
Action: Mouse pressed left at (993, 383)
Screenshot: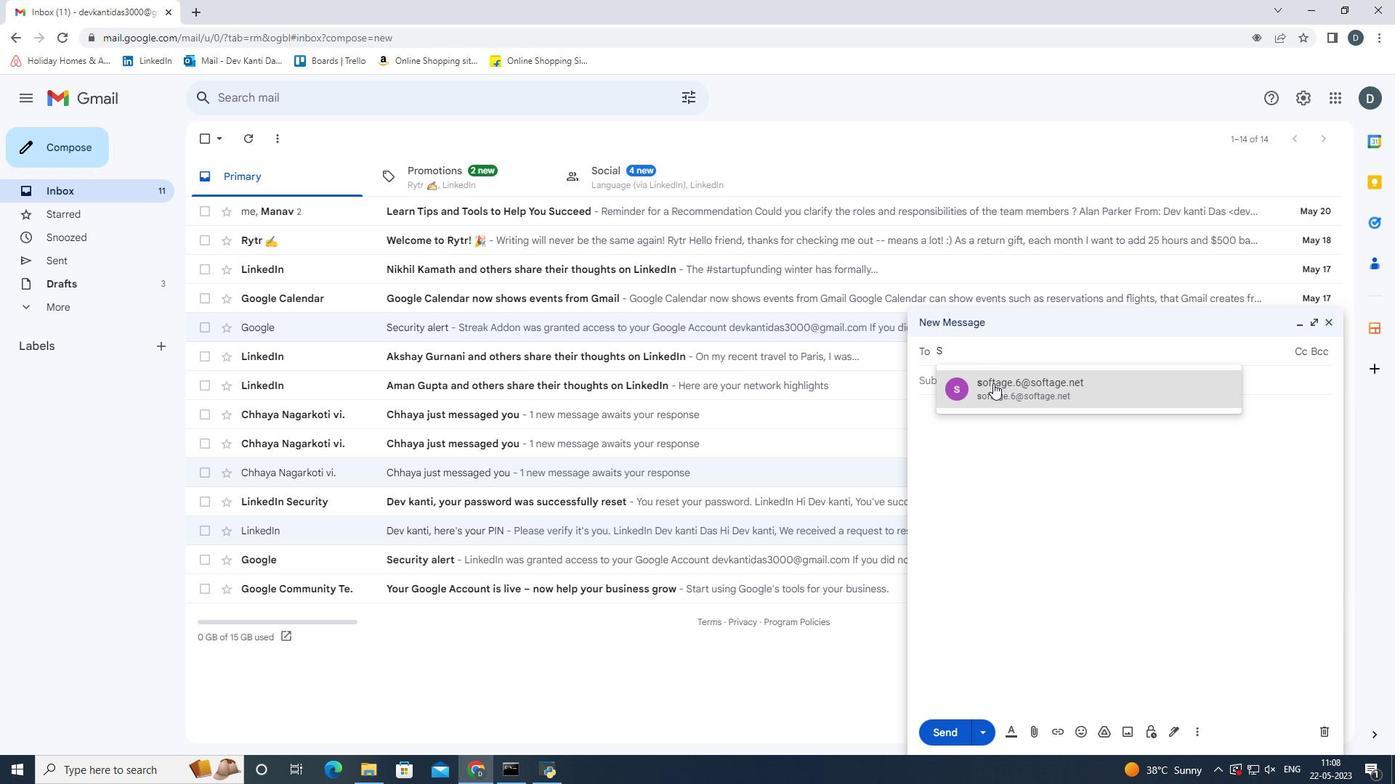 
Action: Mouse moved to (1174, 732)
Screenshot: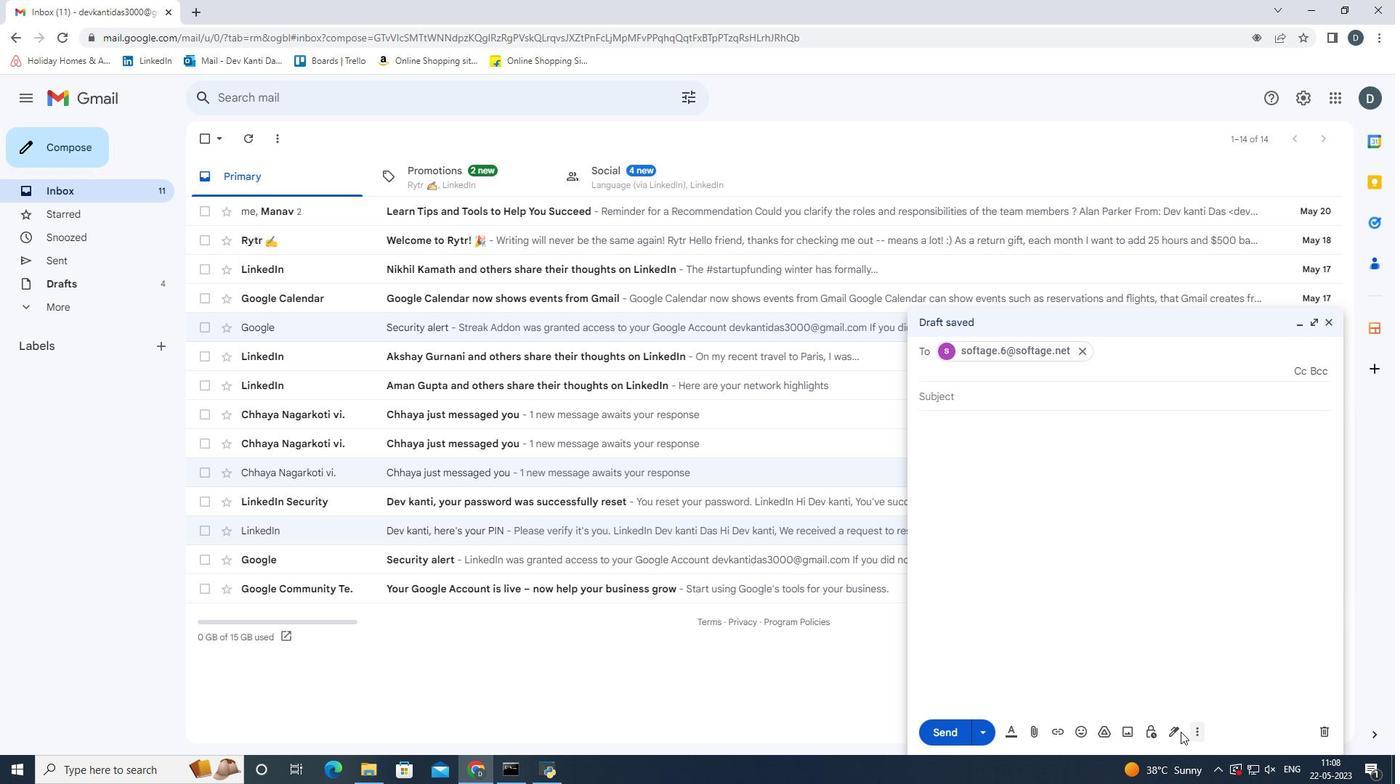 
Action: Mouse pressed left at (1174, 732)
Screenshot: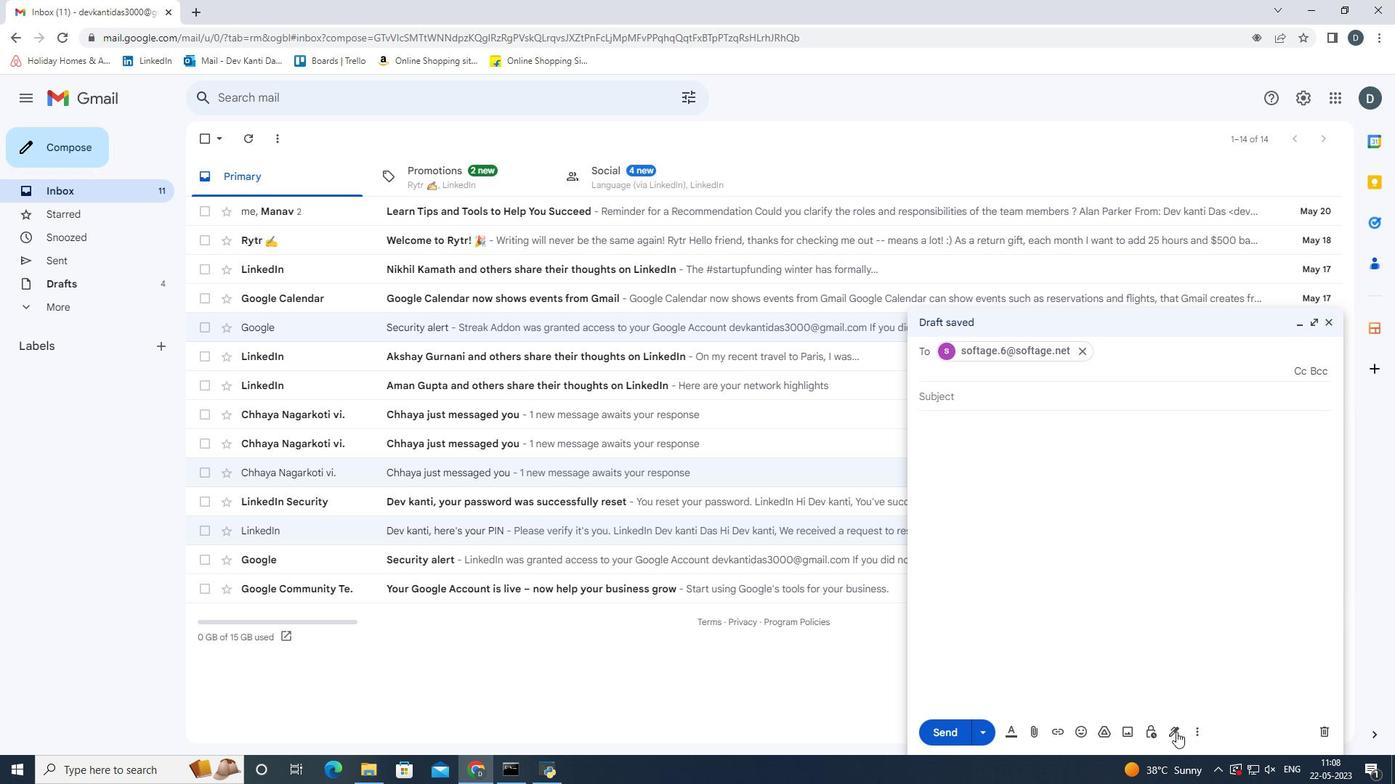 
Action: Mouse moved to (1235, 708)
Screenshot: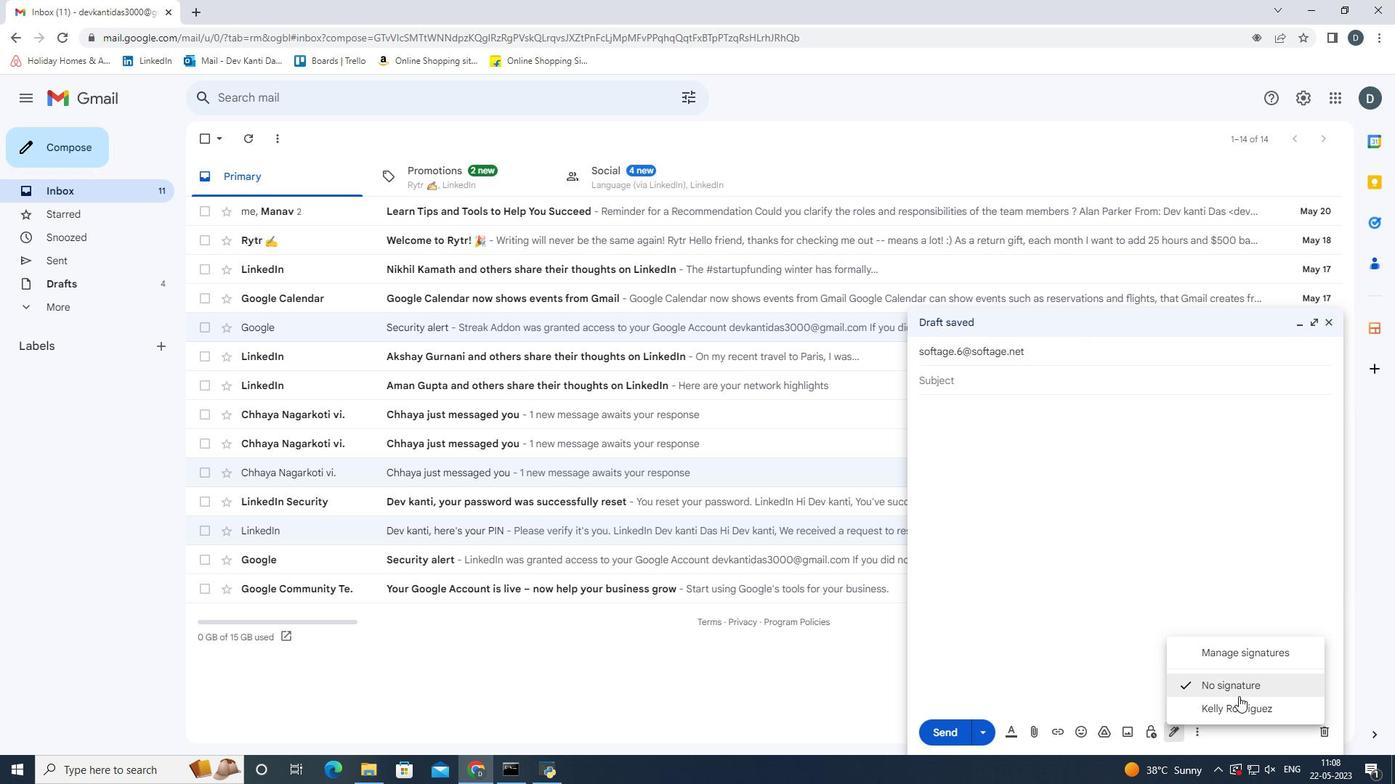 
Action: Mouse pressed left at (1235, 708)
Screenshot: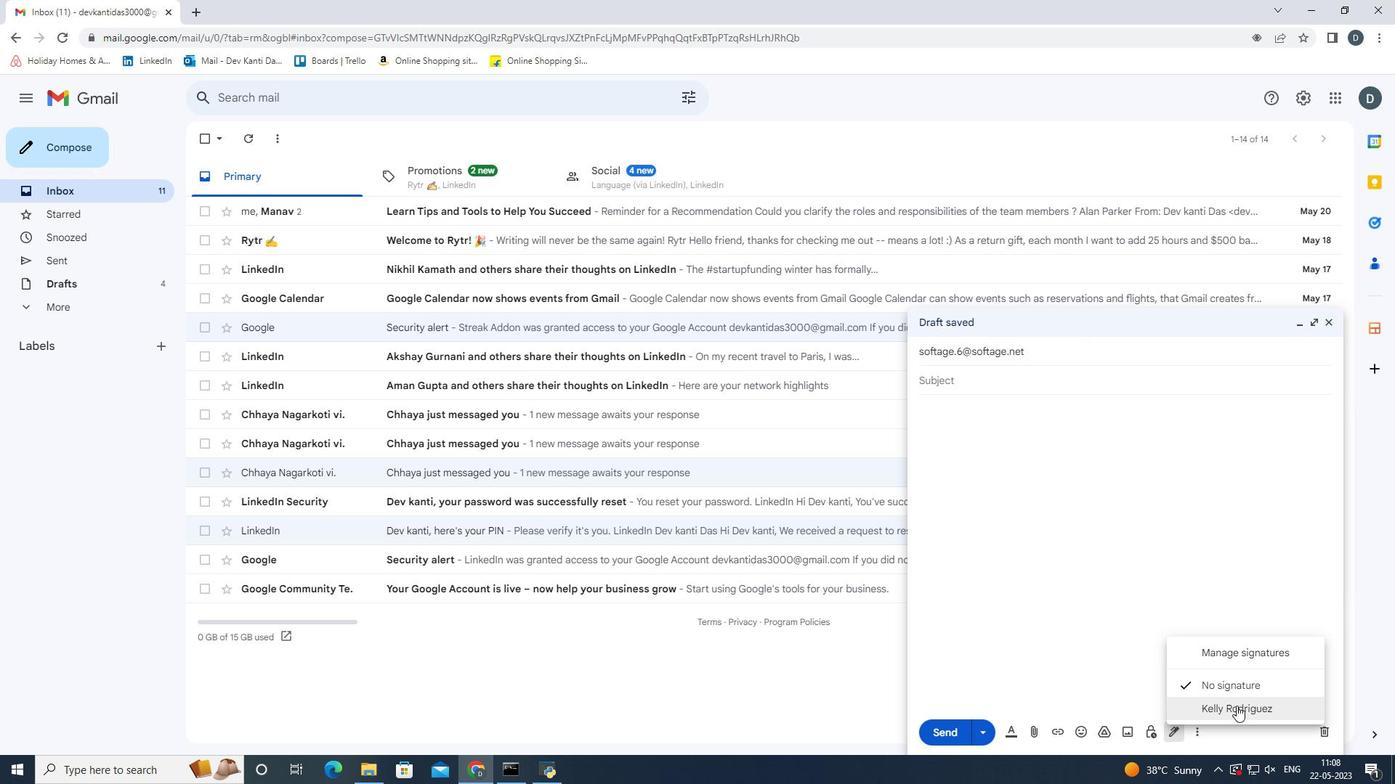 
Action: Mouse moved to (1198, 733)
Screenshot: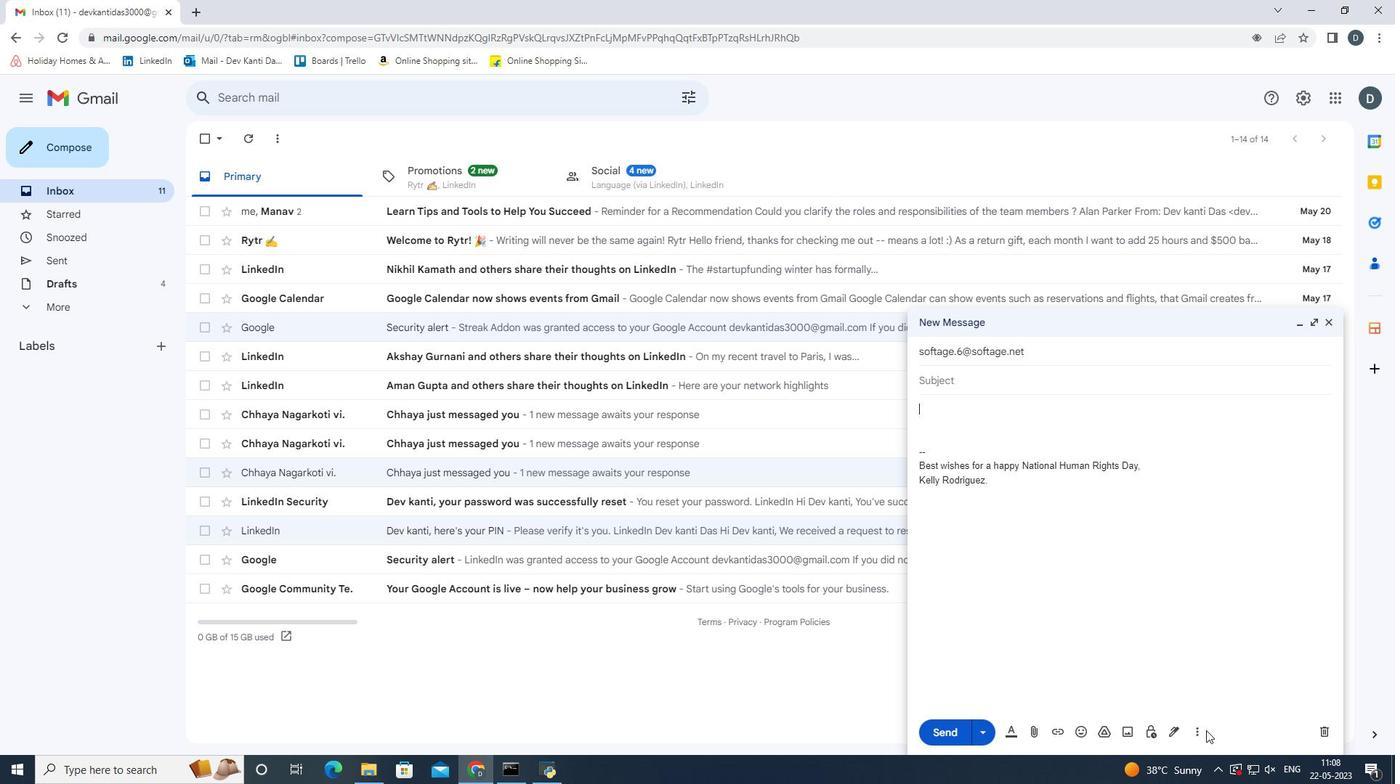 
Action: Mouse pressed left at (1198, 733)
Screenshot: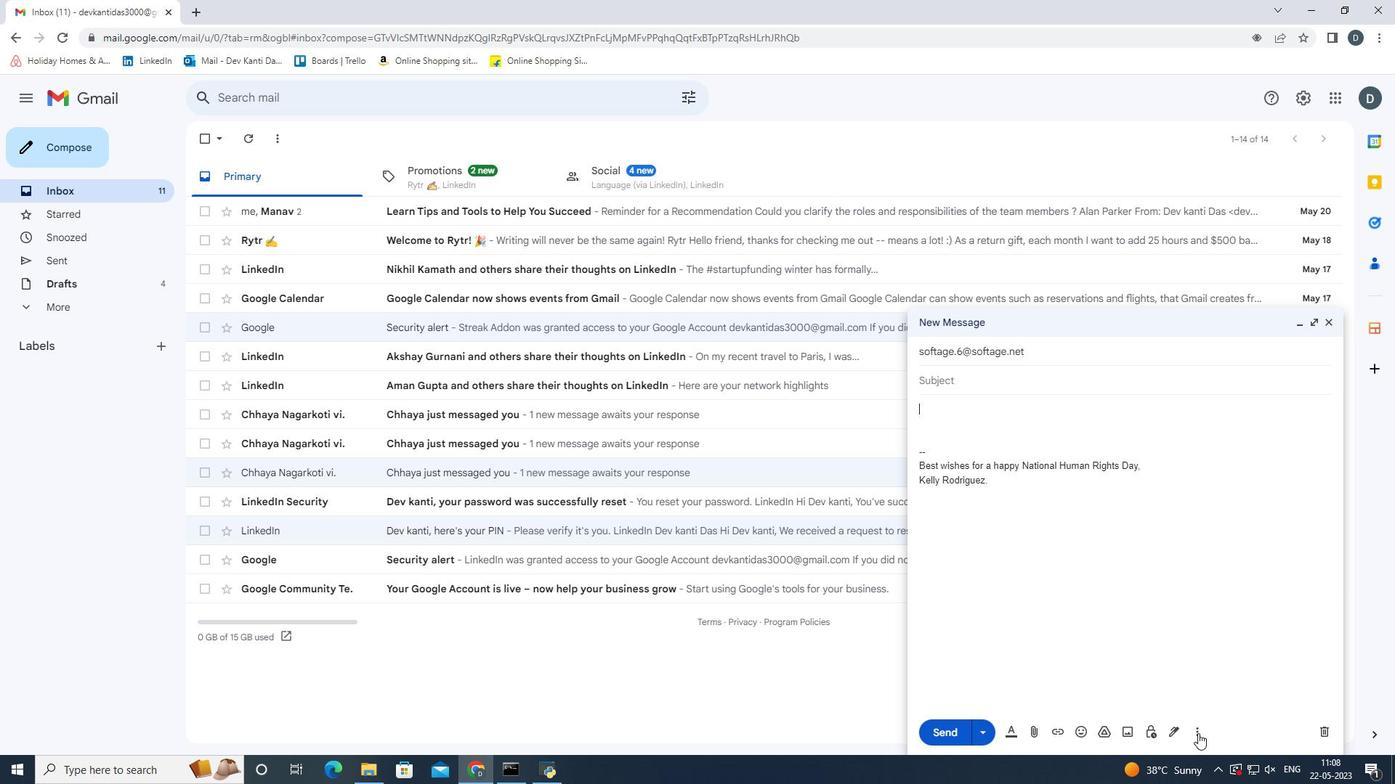 
Action: Mouse moved to (1112, 561)
Screenshot: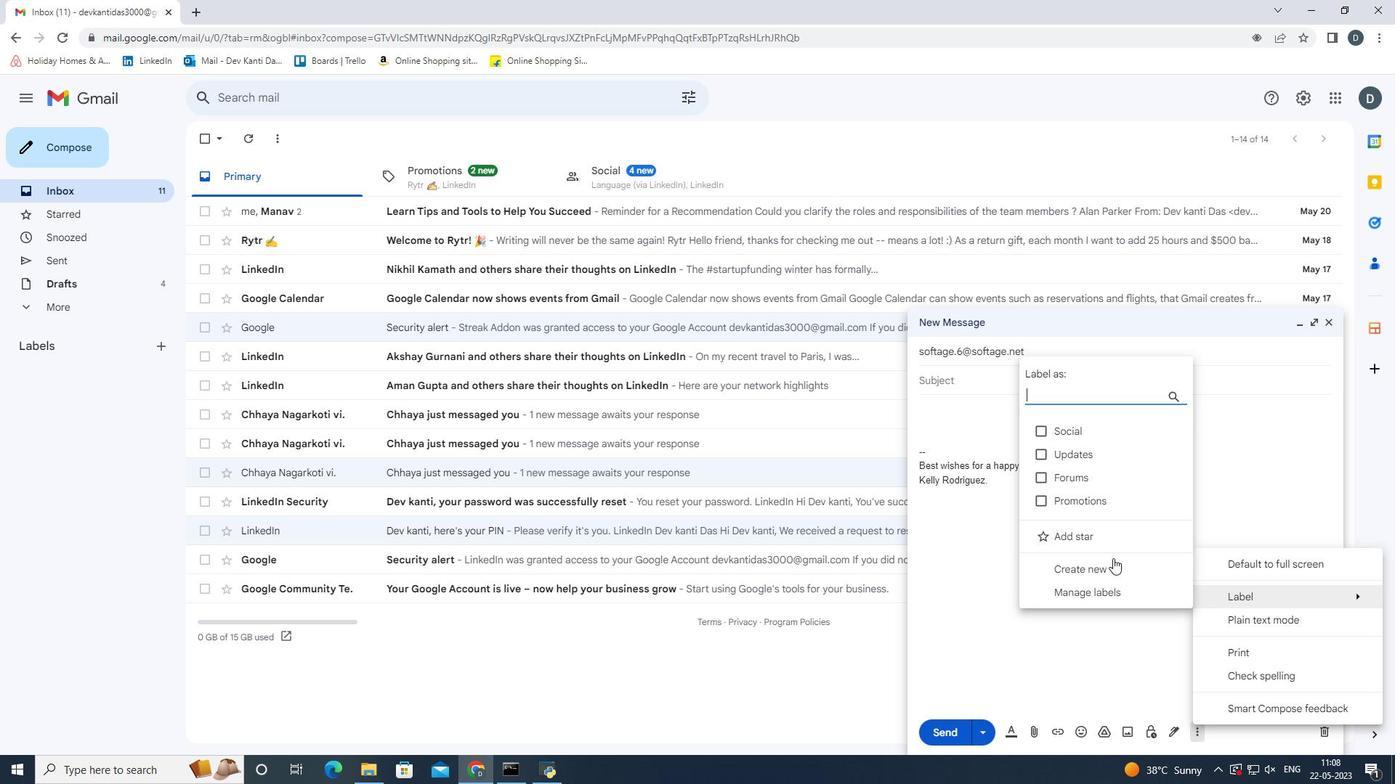 
Action: Mouse pressed left at (1112, 561)
Screenshot: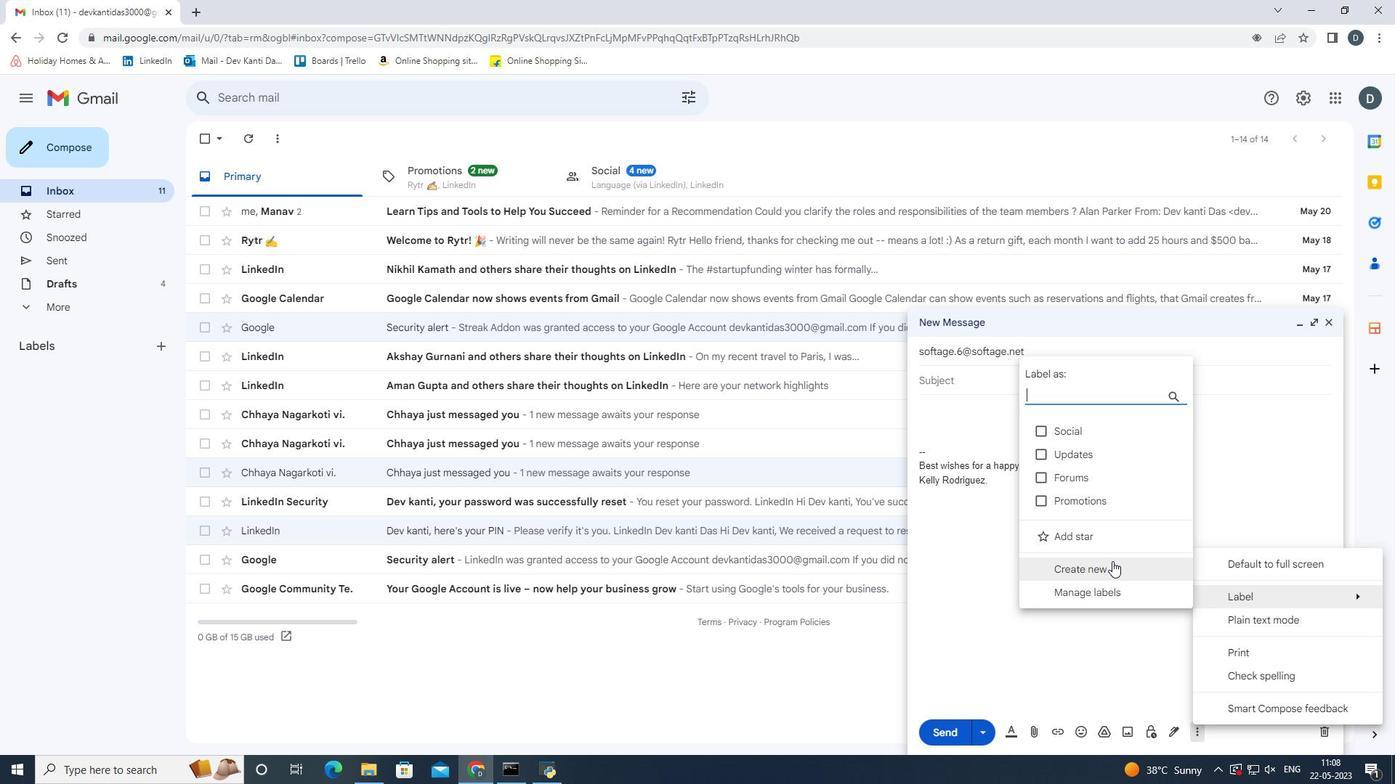 
Action: Mouse moved to (808, 398)
Screenshot: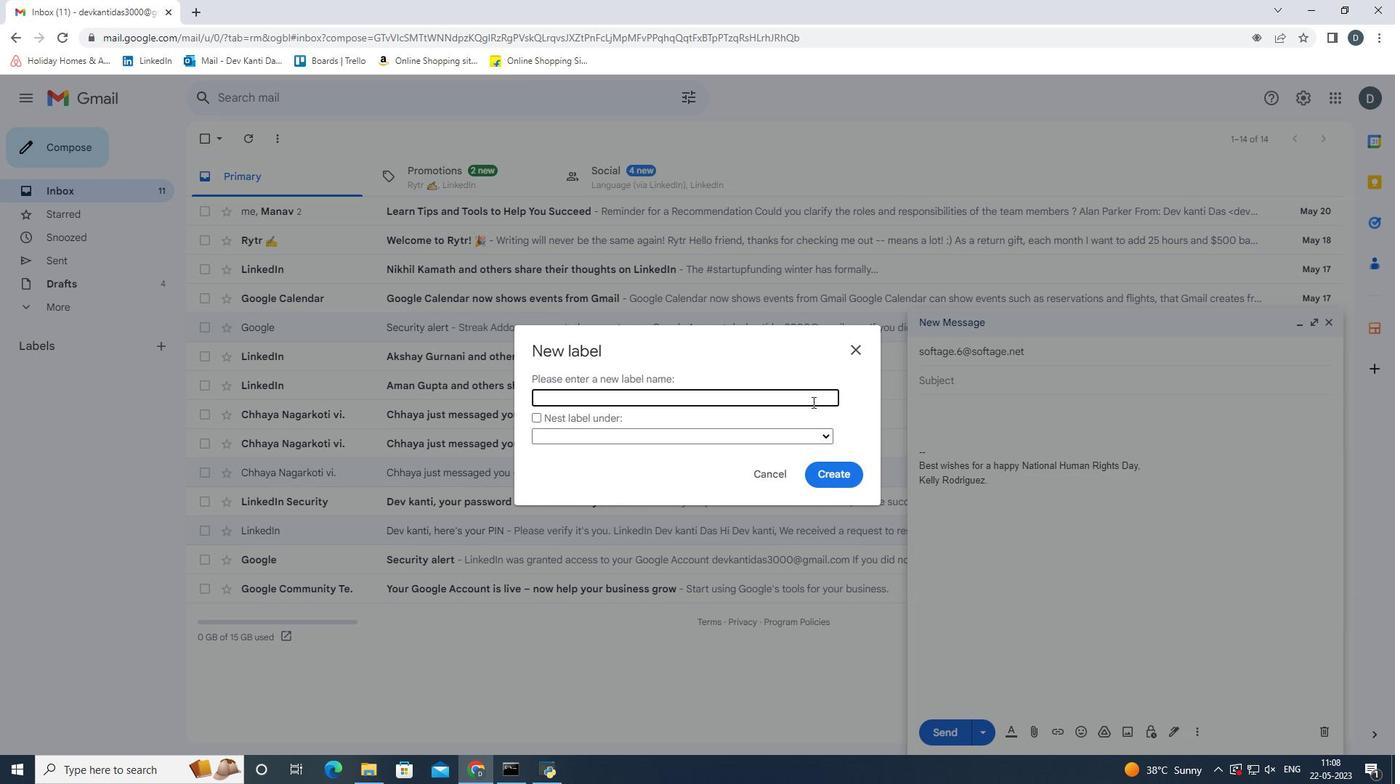 
Action: Key pressed <Key.shift>Hazardous<Key.space><Key.shift><Key.shift><Key.shift><Key.shift>Materials<Key.enter>
Screenshot: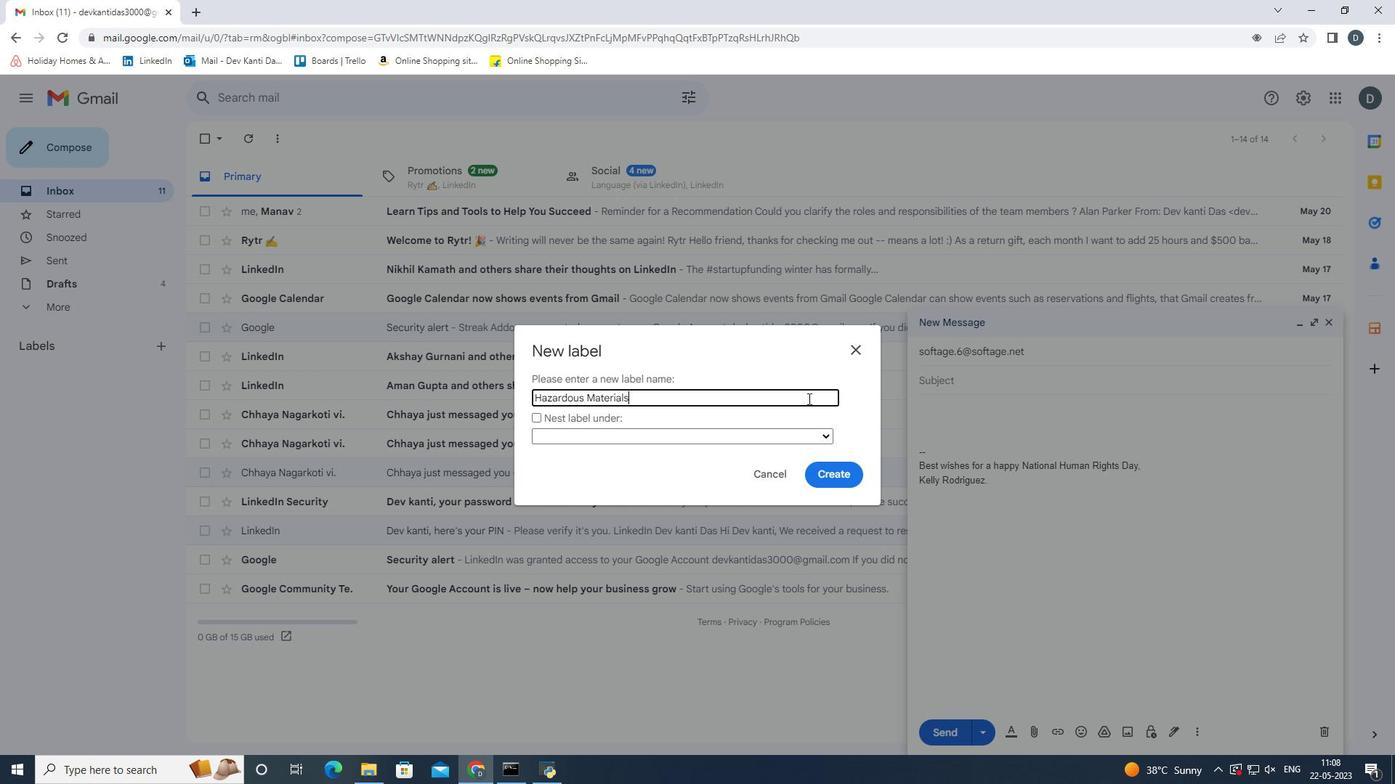 
Action: Mouse moved to (1199, 732)
Screenshot: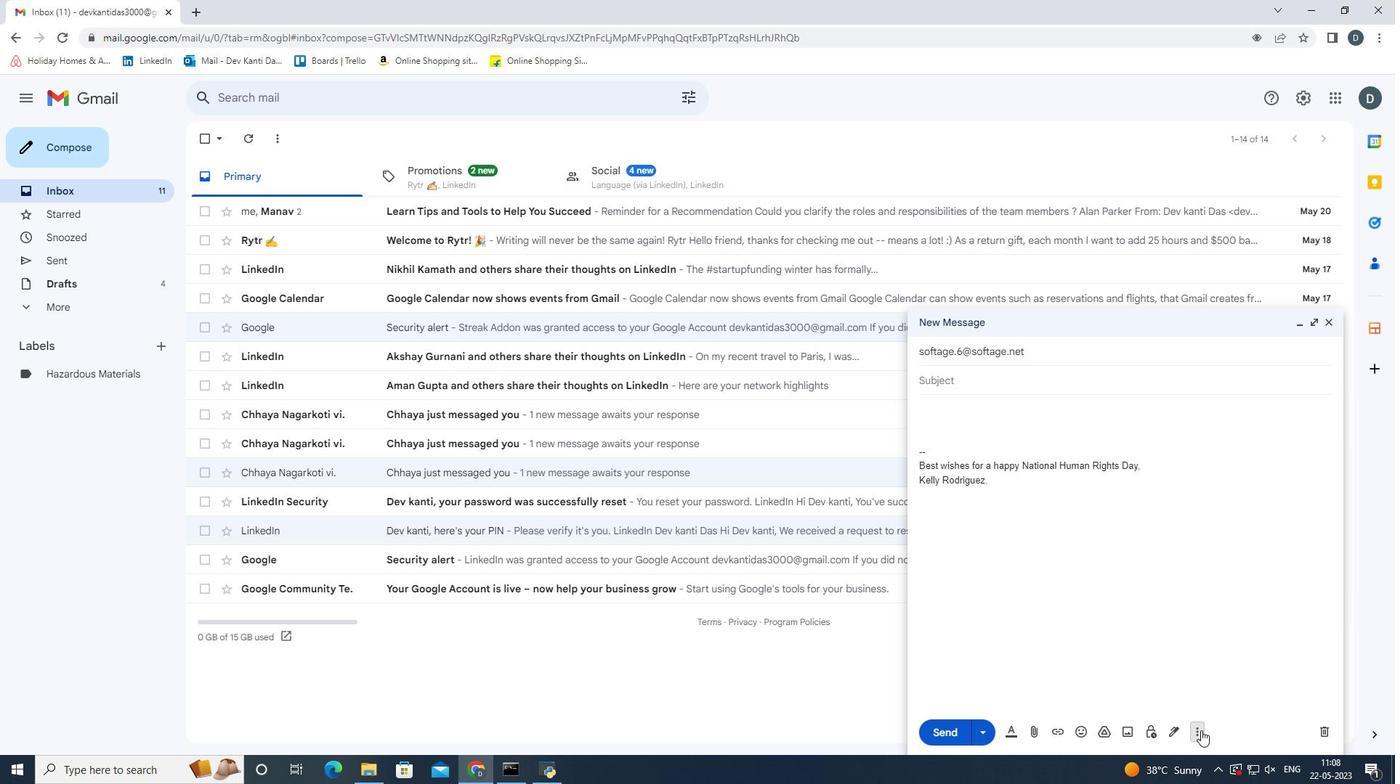 
Action: Mouse pressed left at (1199, 732)
Screenshot: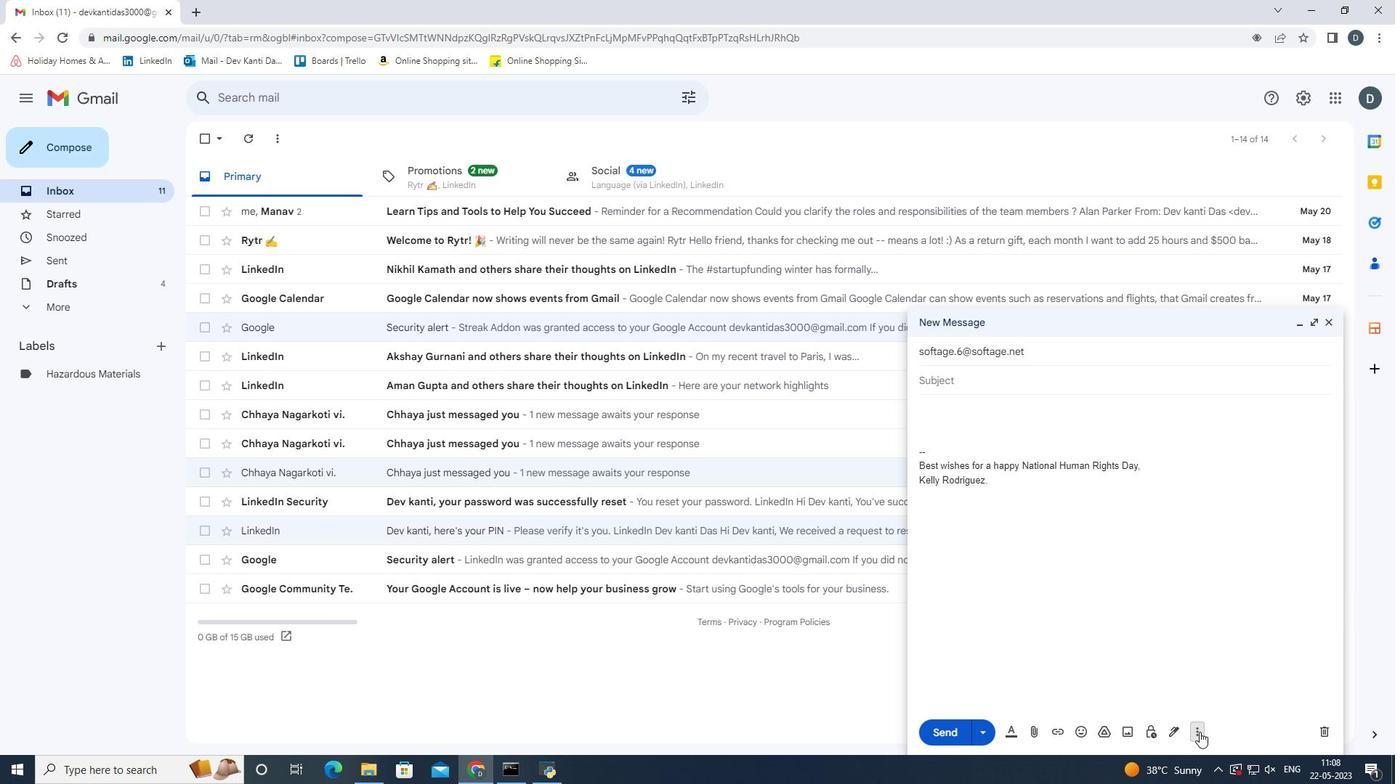 
Action: Mouse moved to (1267, 427)
Screenshot: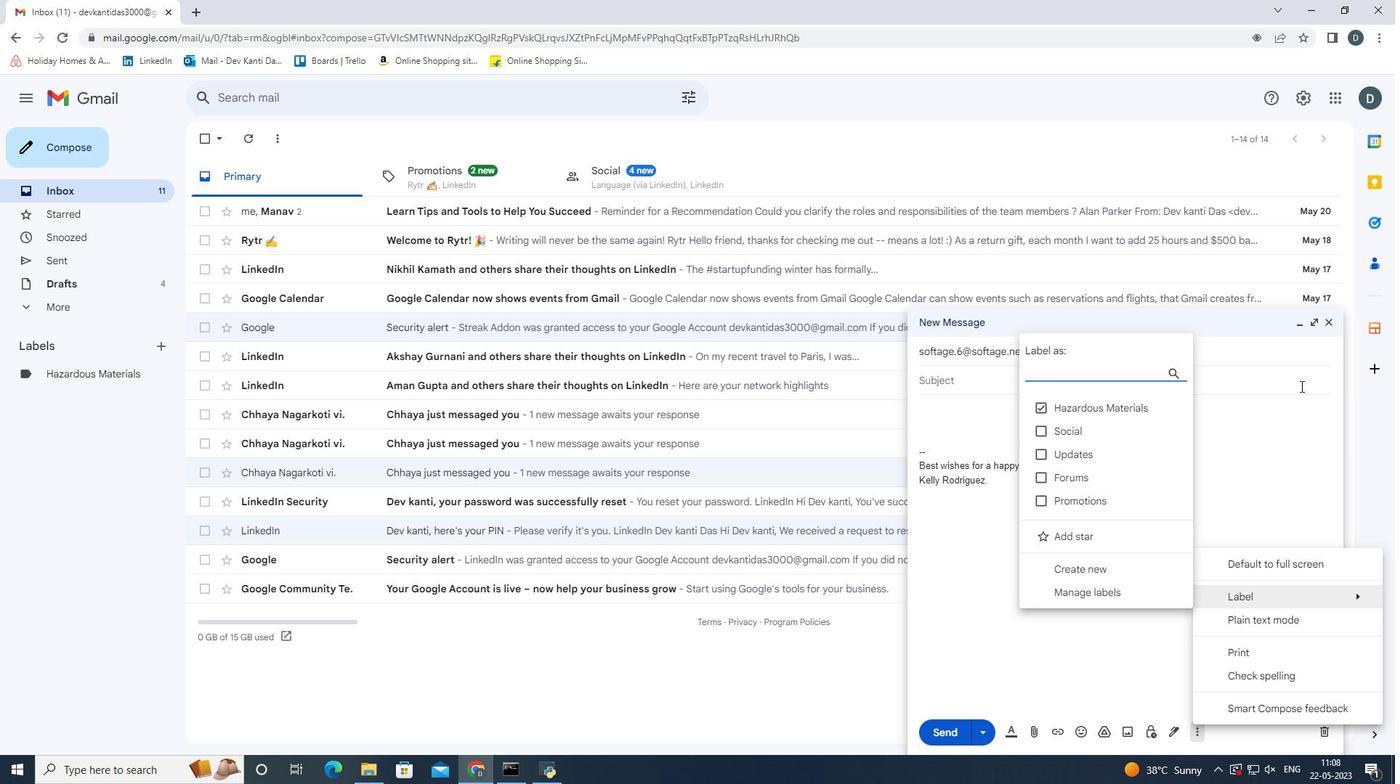 
Action: Mouse pressed left at (1267, 427)
Screenshot: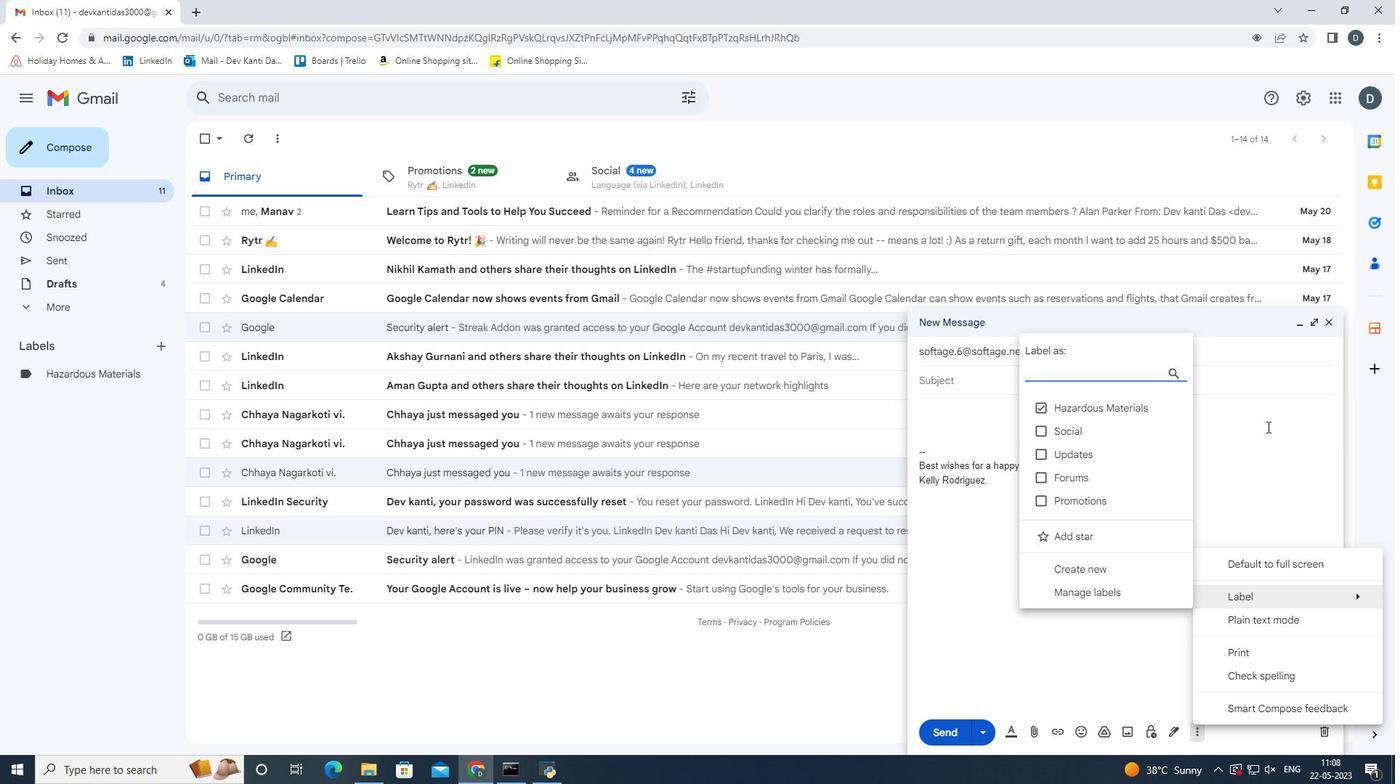
Action: Mouse moved to (956, 733)
Screenshot: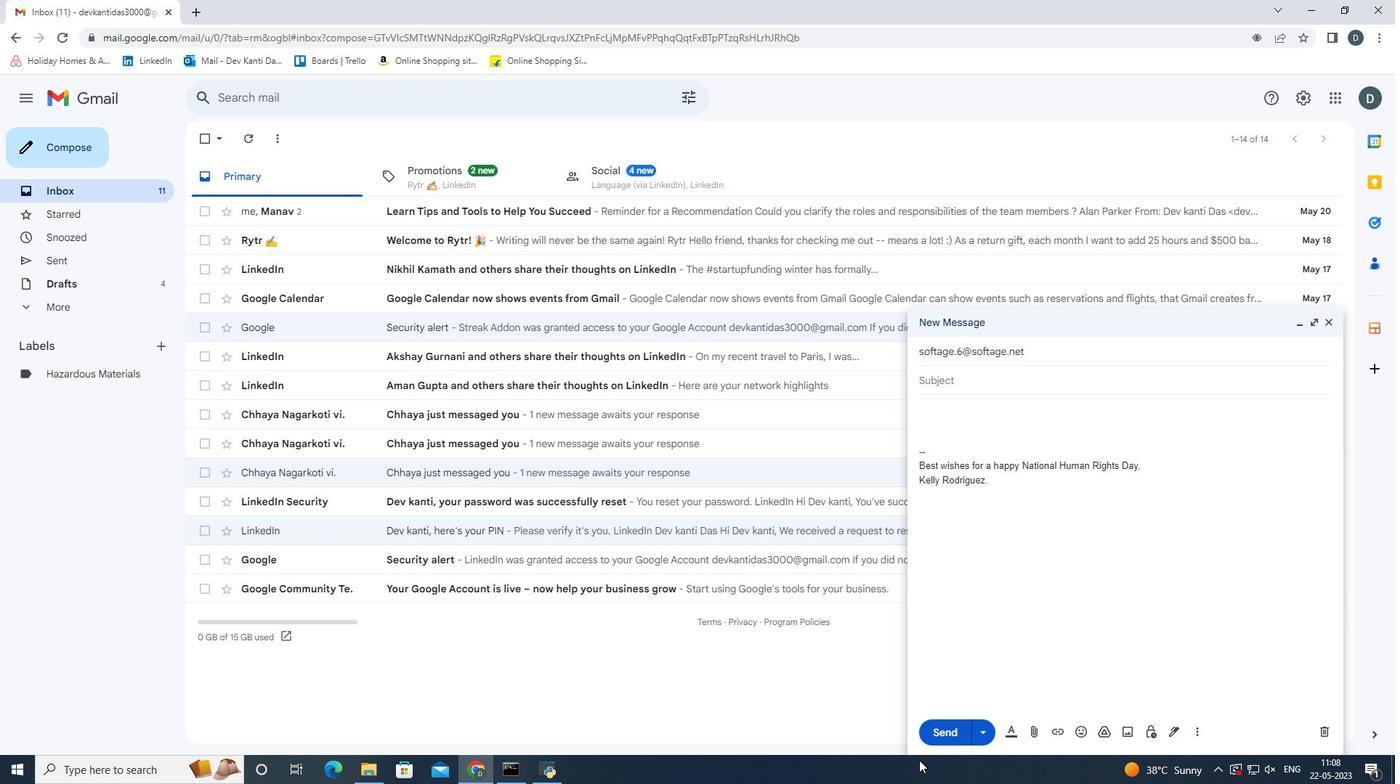 
Action: Mouse pressed left at (956, 733)
Screenshot: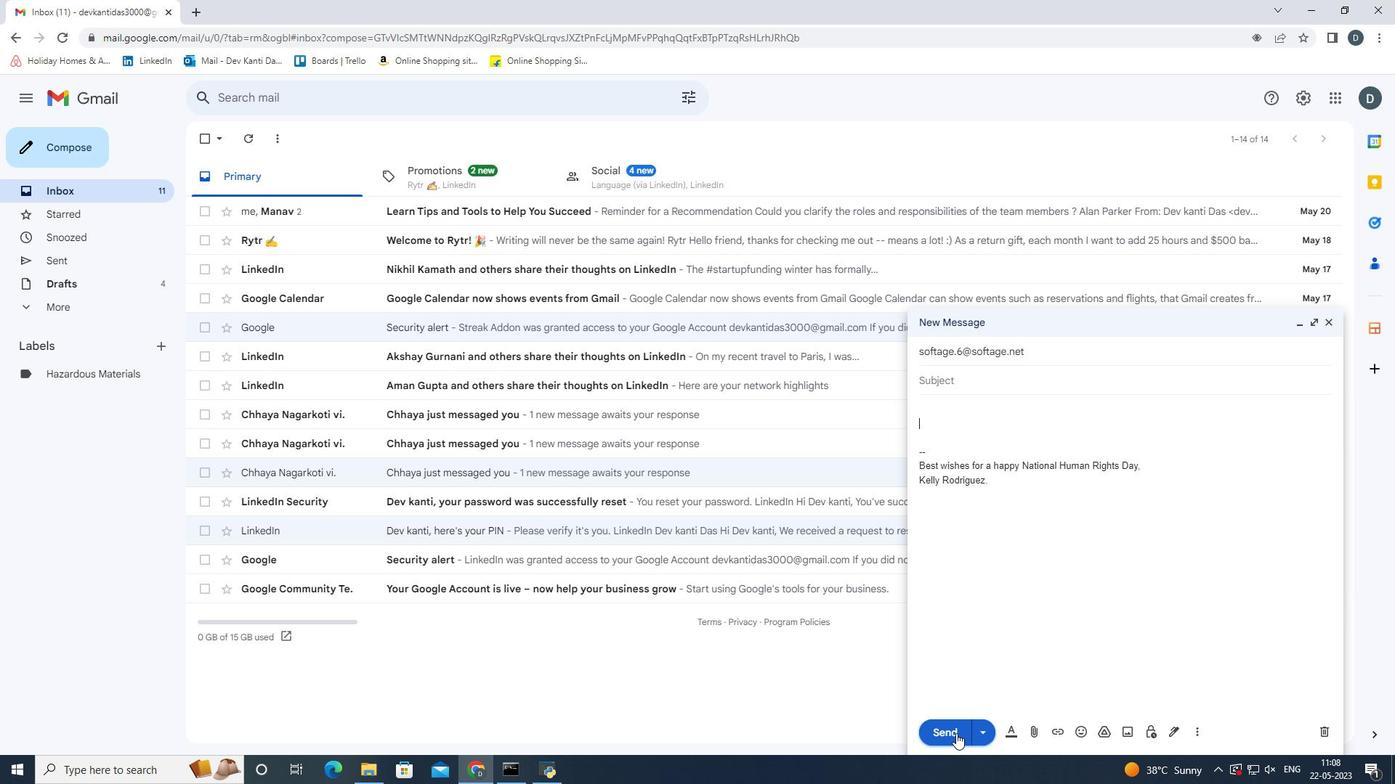 
Action: Mouse moved to (956, 707)
Screenshot: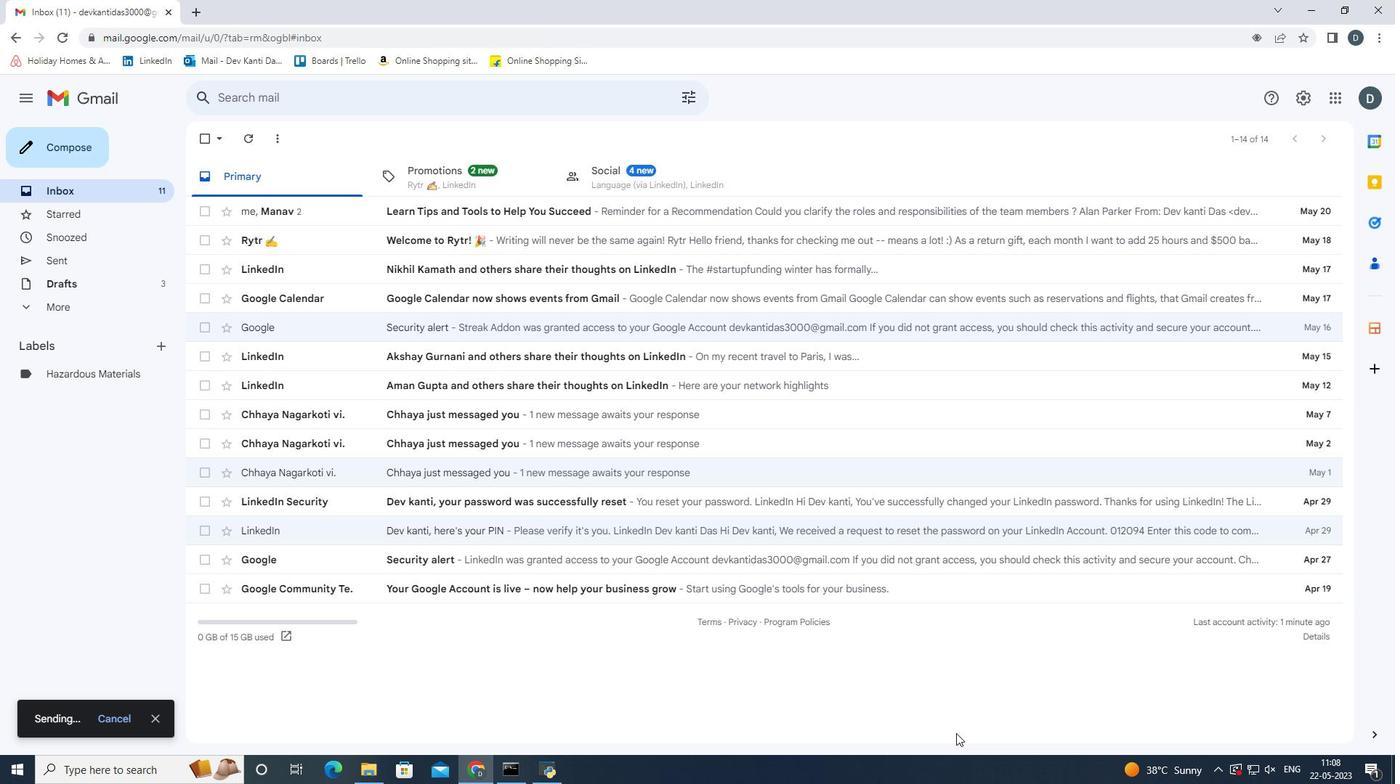 
